 Task: Find connections with filter location São Miguel do Iguaçu with filter topic #Learningswith filter profile language German with filter current company Oldendorff Carriers GmbH & Co. KG with filter school Bishop Heber College, Tiruchirappalli - 620 017. with filter industry Abrasives and Nonmetallic Minerals Manufacturing with filter service category Financial Reporting with filter keywords title Customer Service Manager
Action: Mouse moved to (569, 207)
Screenshot: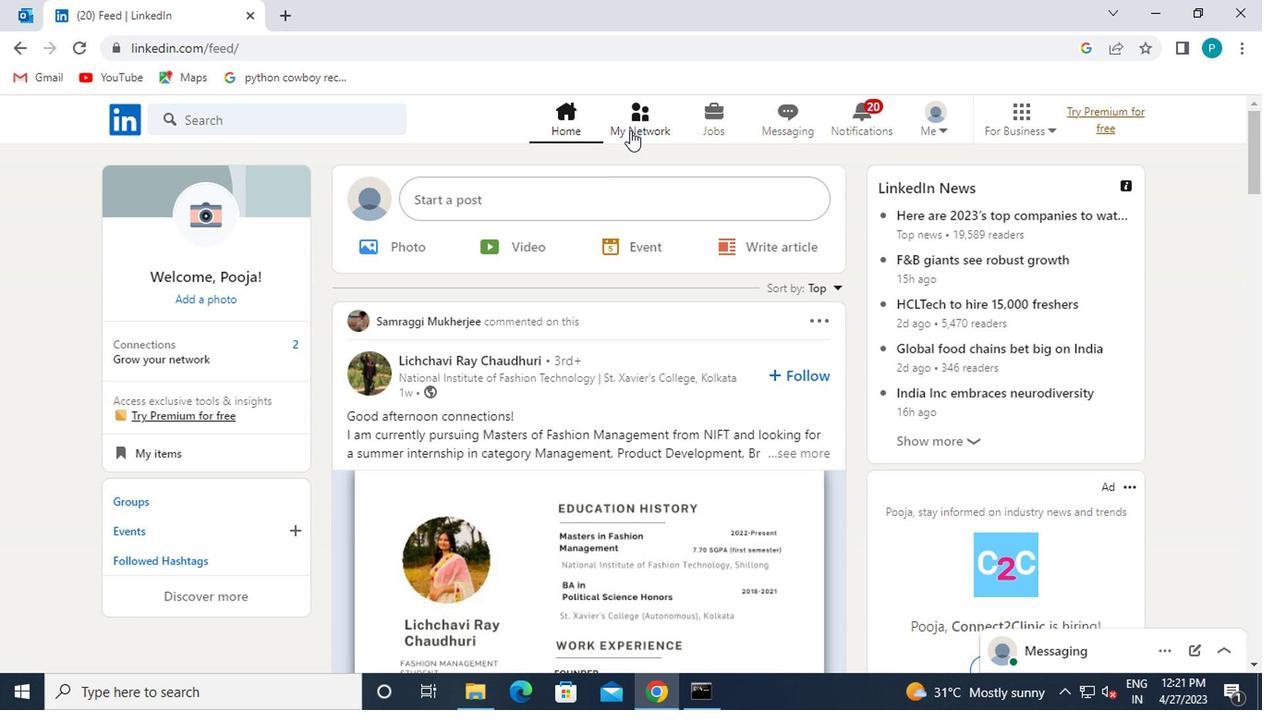 
Action: Mouse pressed left at (569, 207)
Screenshot: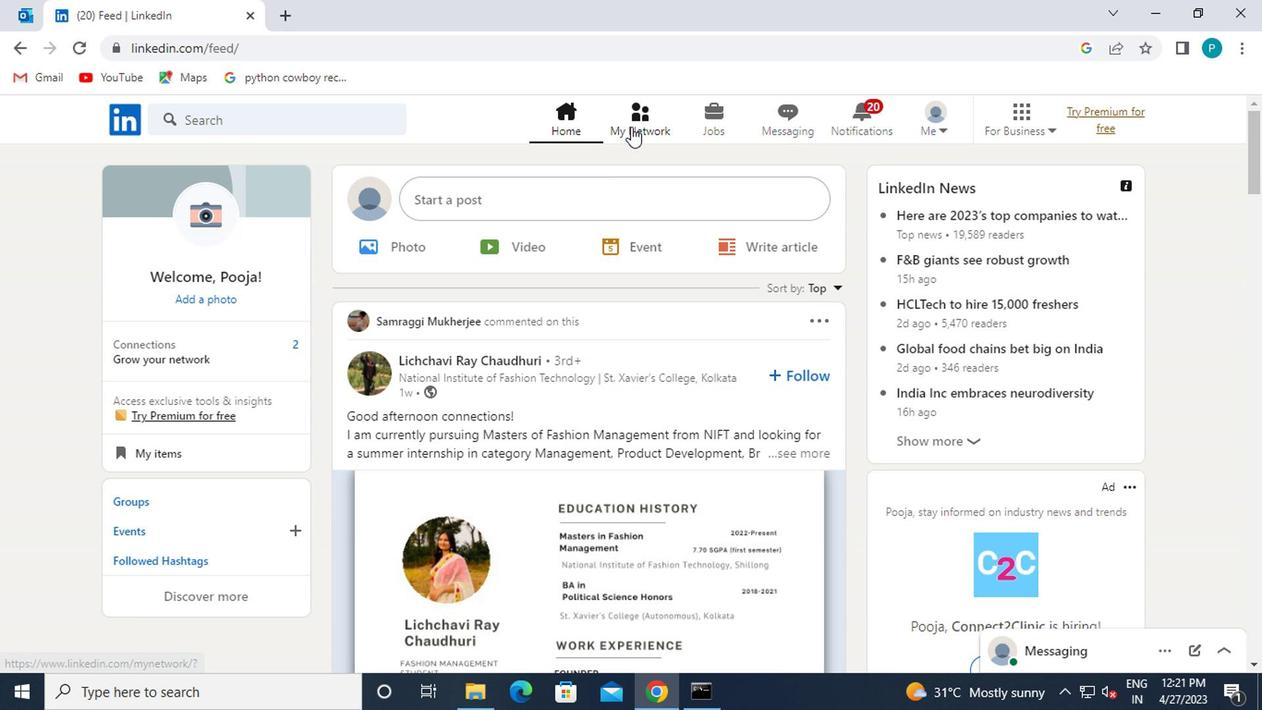 
Action: Mouse moved to (339, 274)
Screenshot: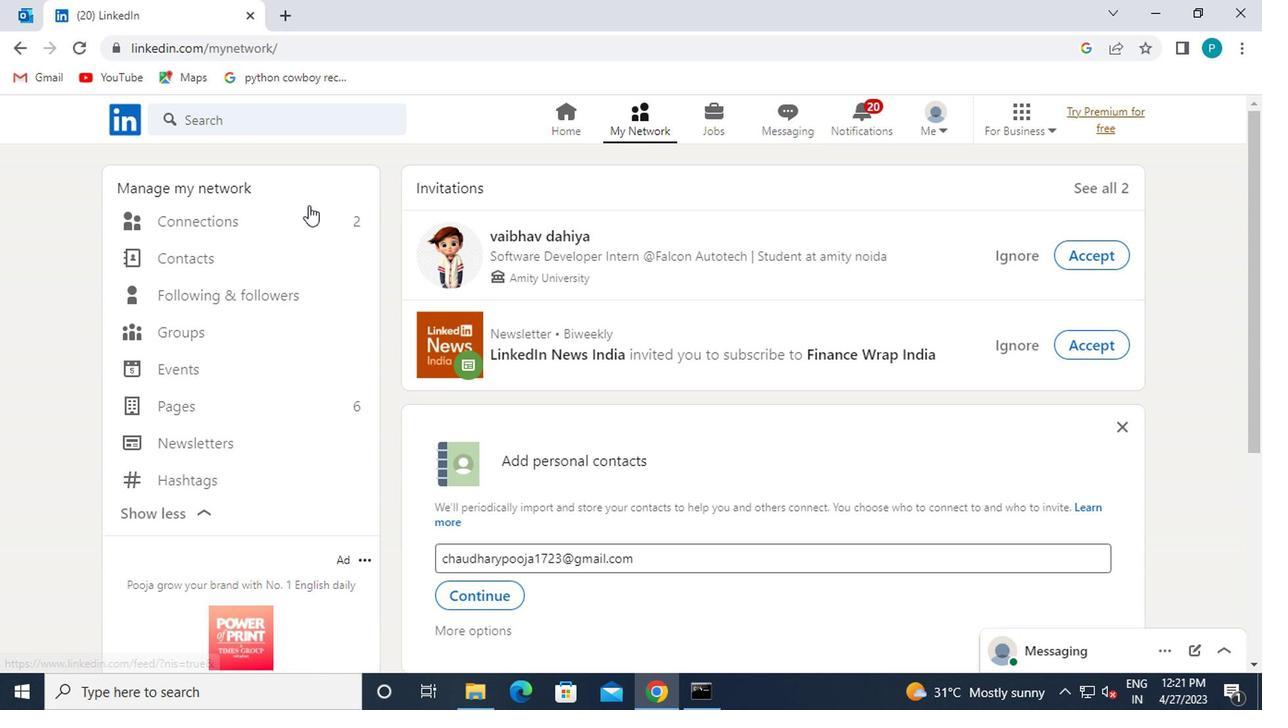 
Action: Mouse pressed left at (339, 274)
Screenshot: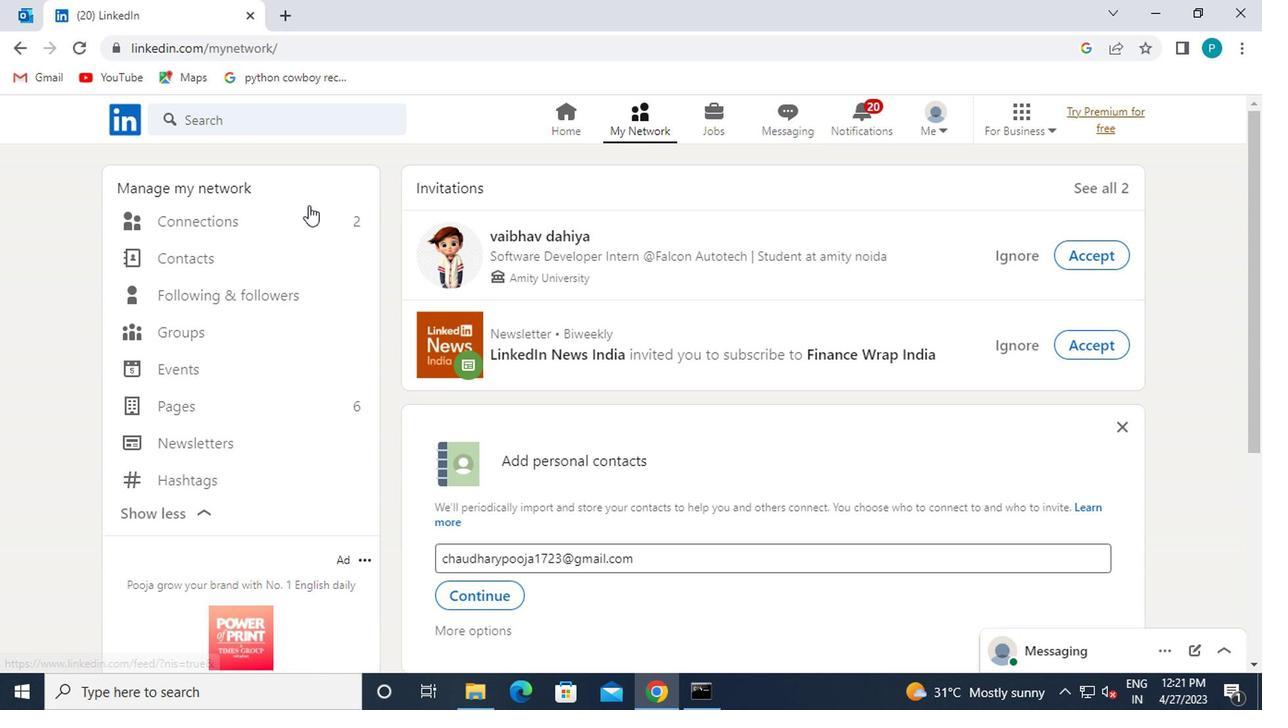 
Action: Mouse moved to (679, 276)
Screenshot: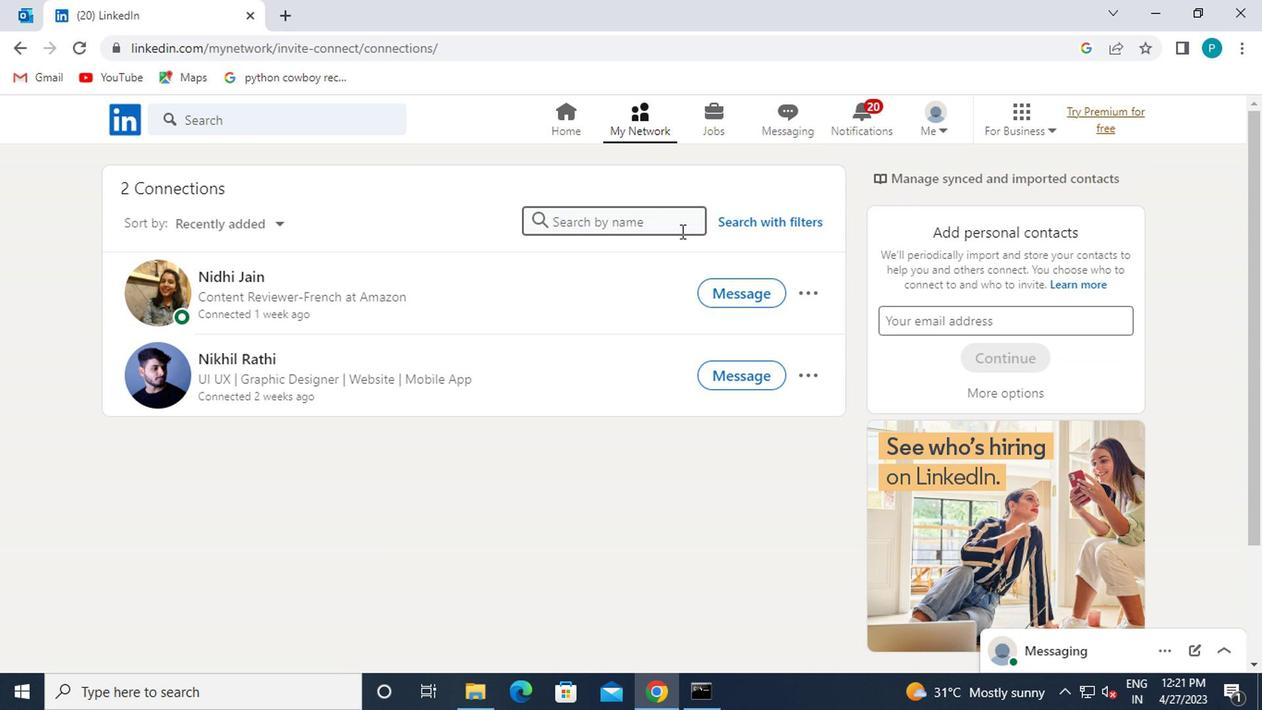 
Action: Mouse pressed left at (679, 276)
Screenshot: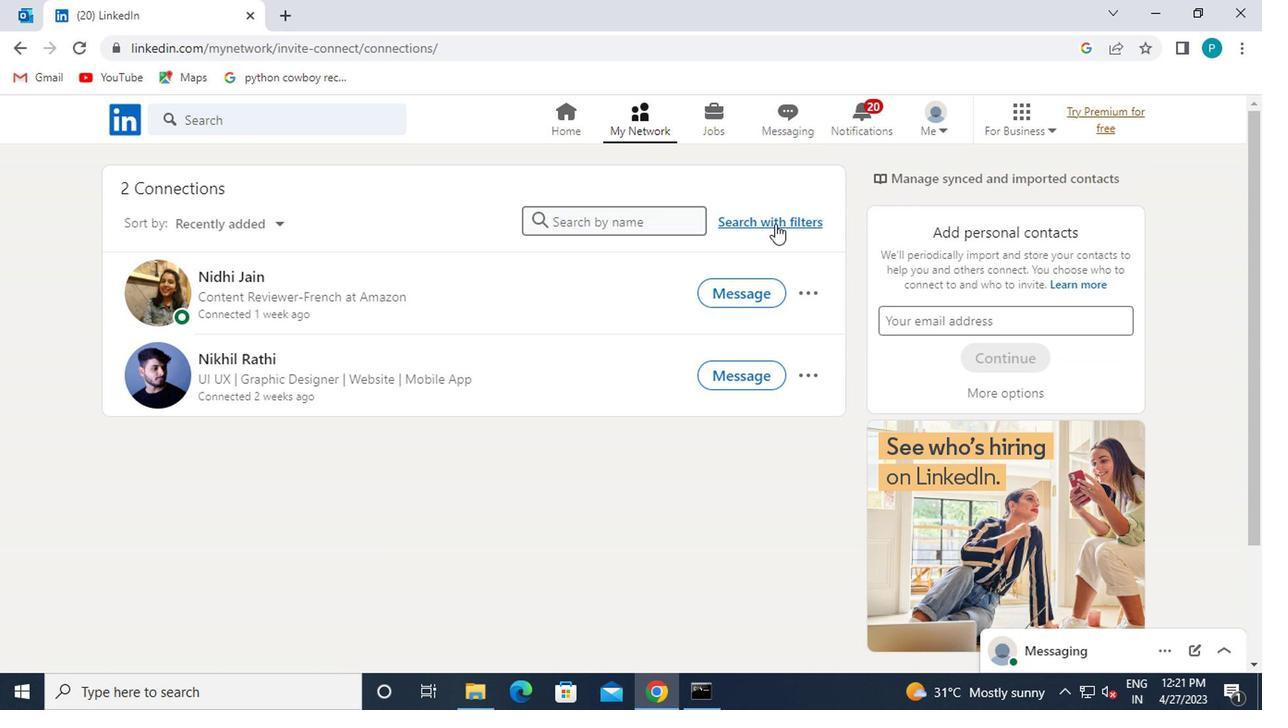 
Action: Mouse moved to (599, 244)
Screenshot: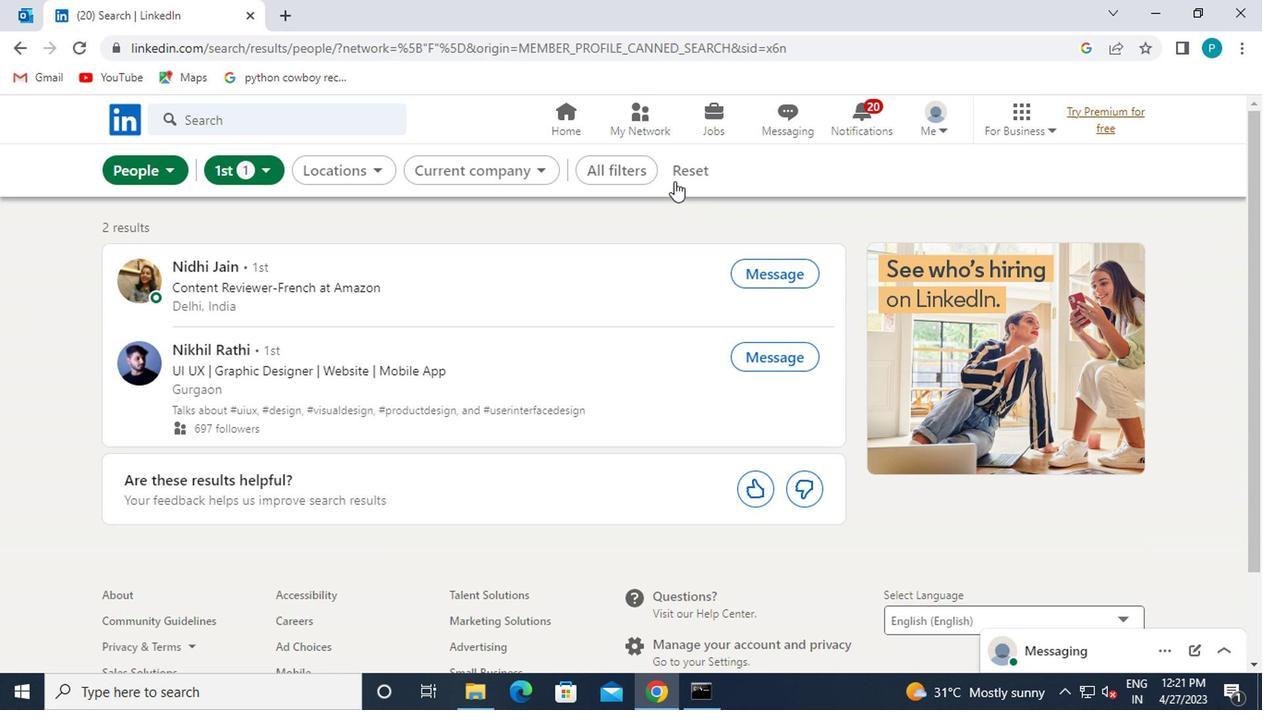 
Action: Mouse pressed left at (599, 244)
Screenshot: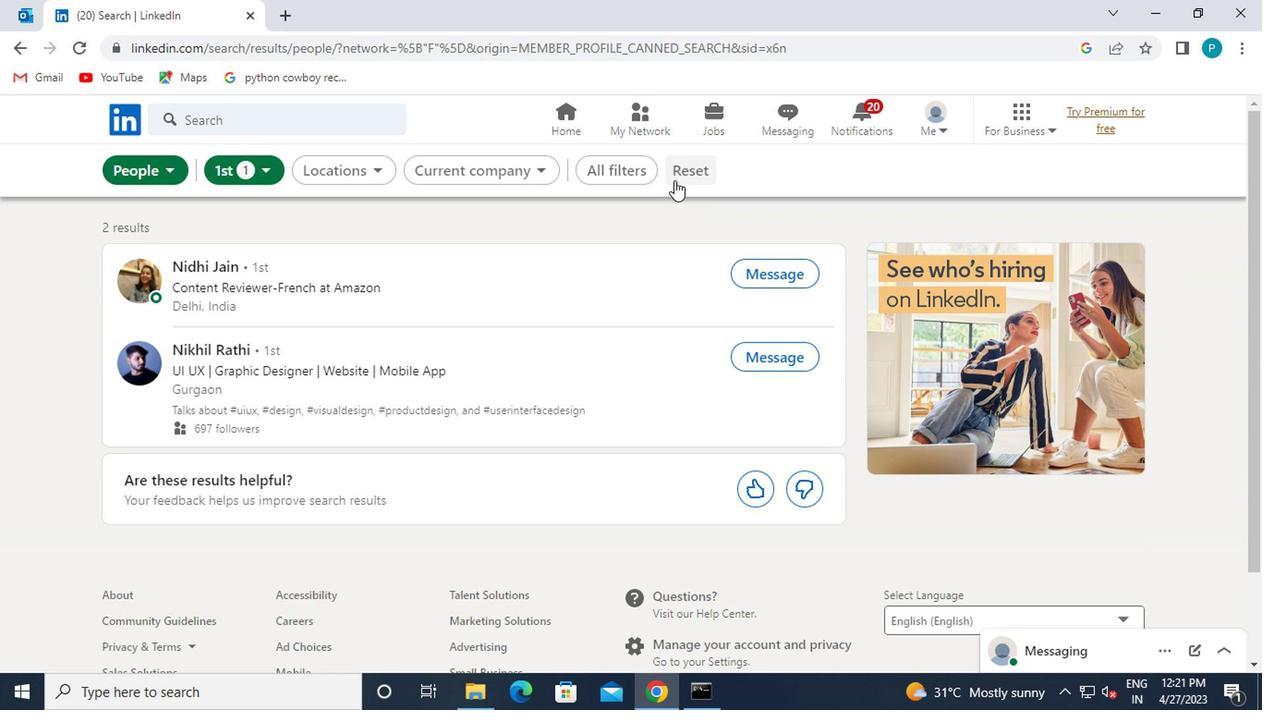 
Action: Mouse moved to (585, 247)
Screenshot: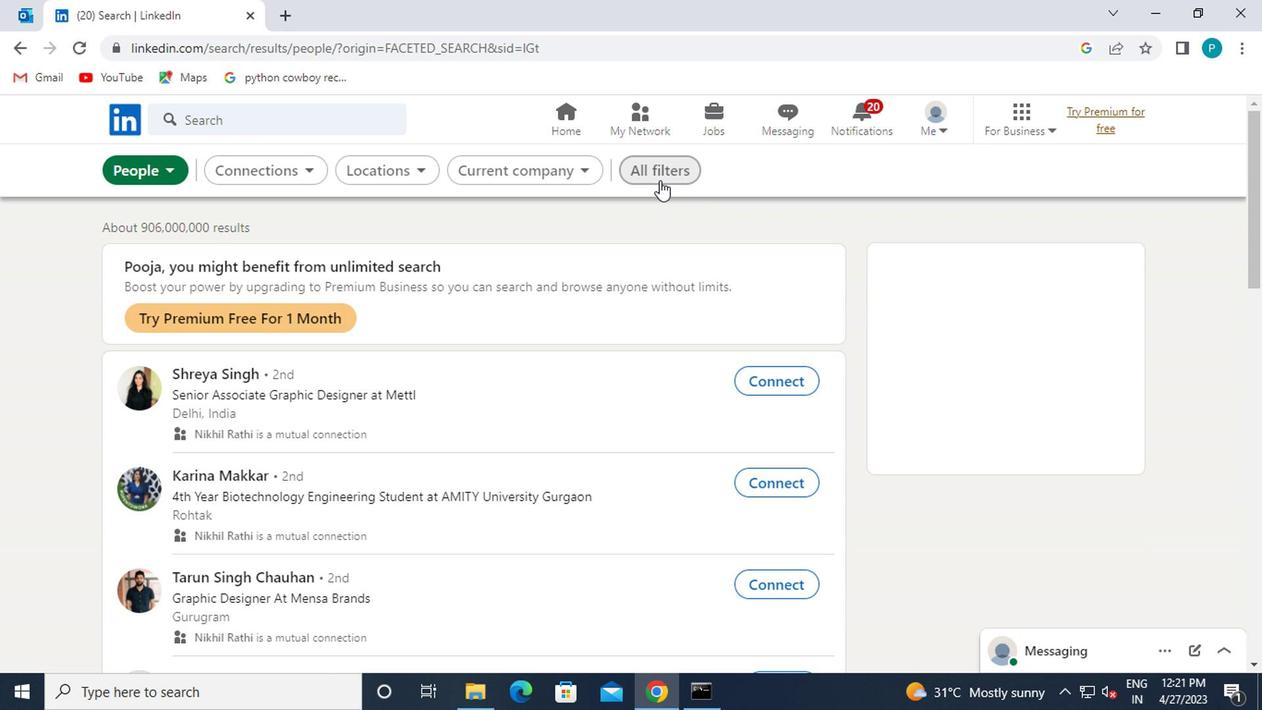
Action: Mouse pressed left at (585, 247)
Screenshot: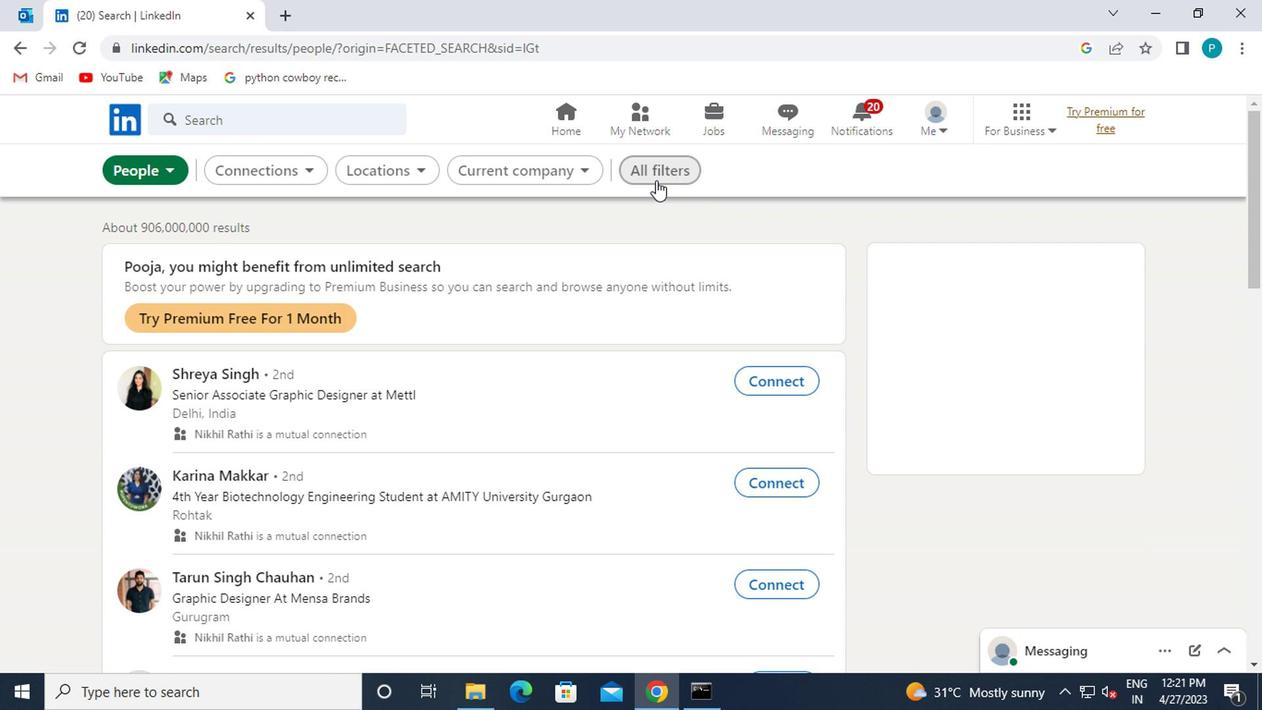 
Action: Mouse moved to (697, 397)
Screenshot: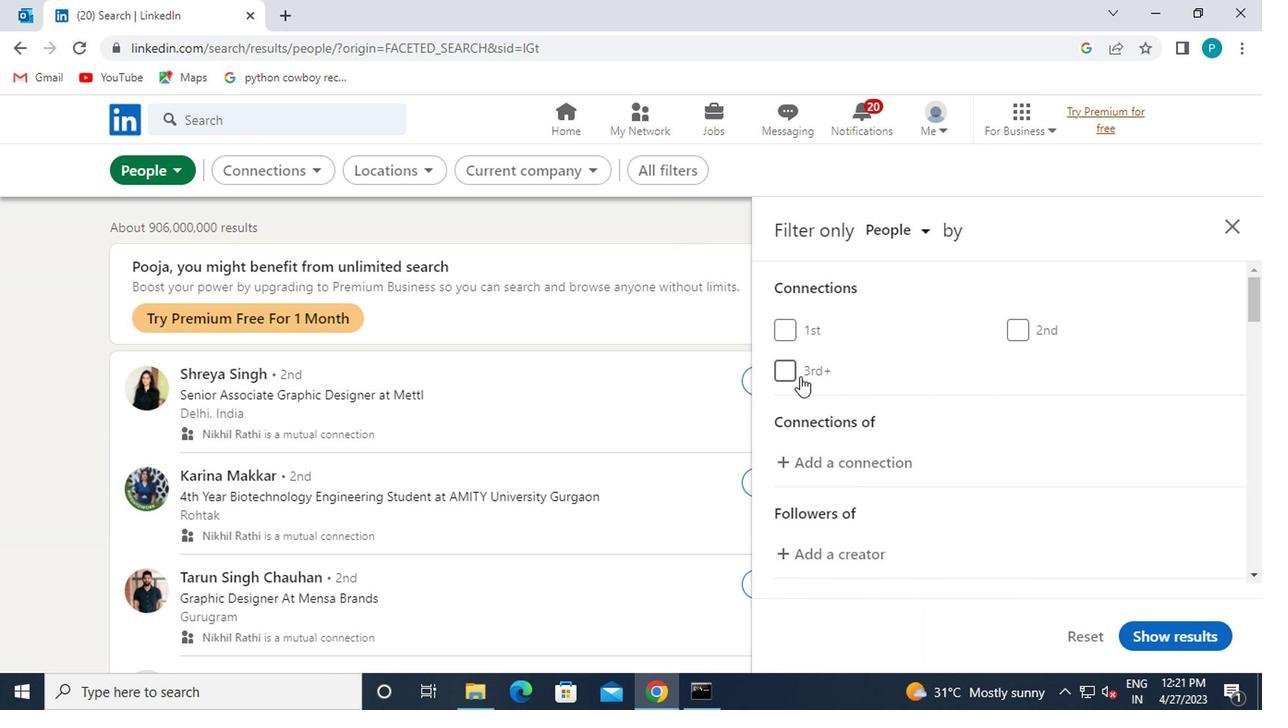 
Action: Mouse scrolled (697, 396) with delta (0, 0)
Screenshot: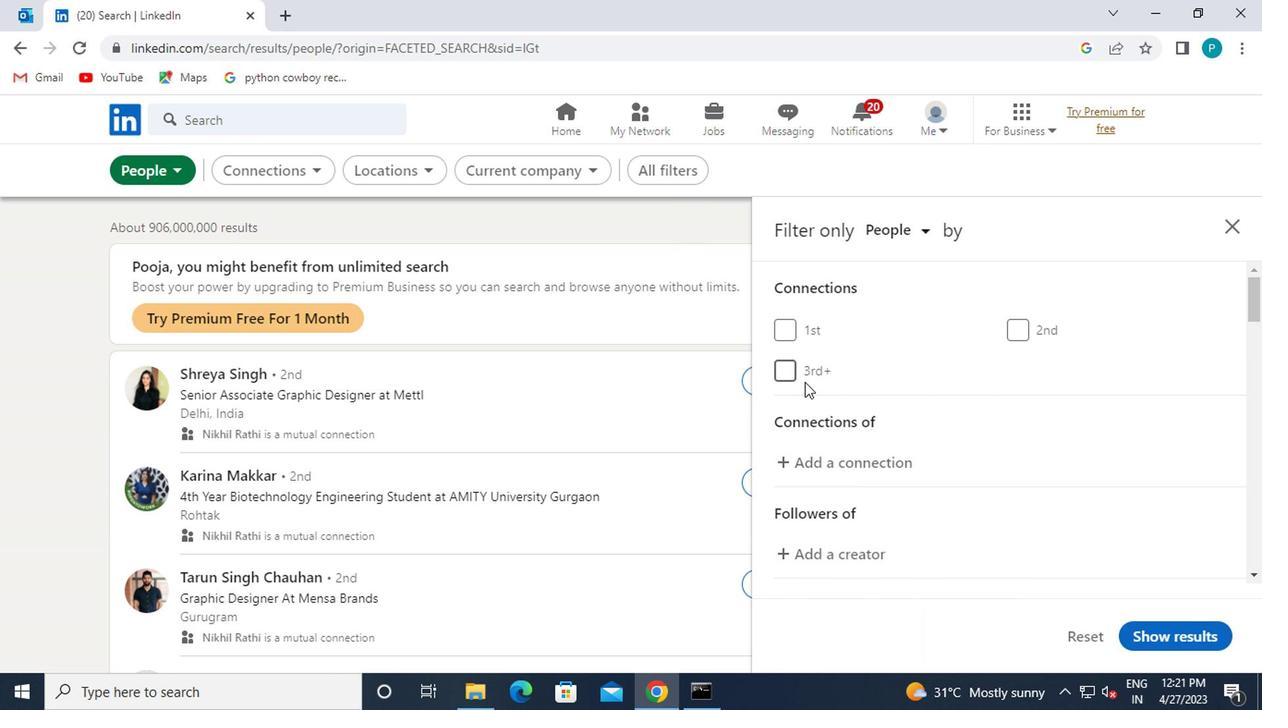 
Action: Mouse moved to (700, 401)
Screenshot: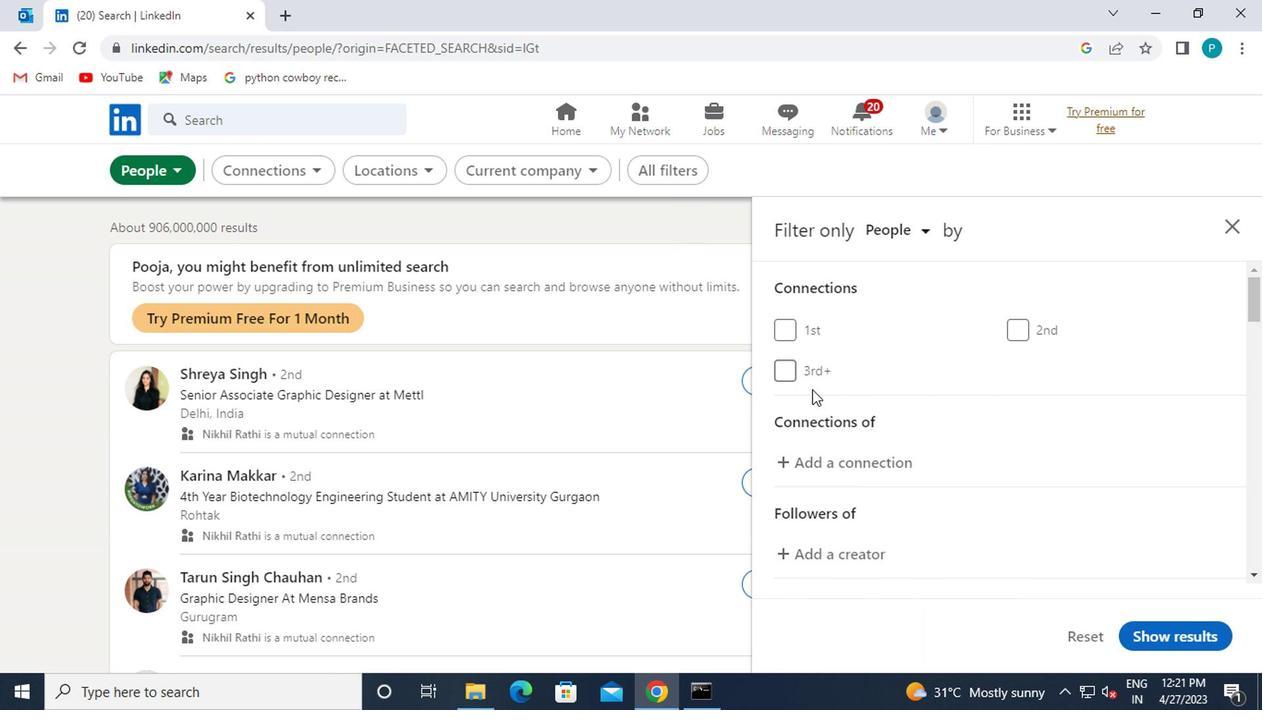 
Action: Mouse scrolled (700, 401) with delta (0, 0)
Screenshot: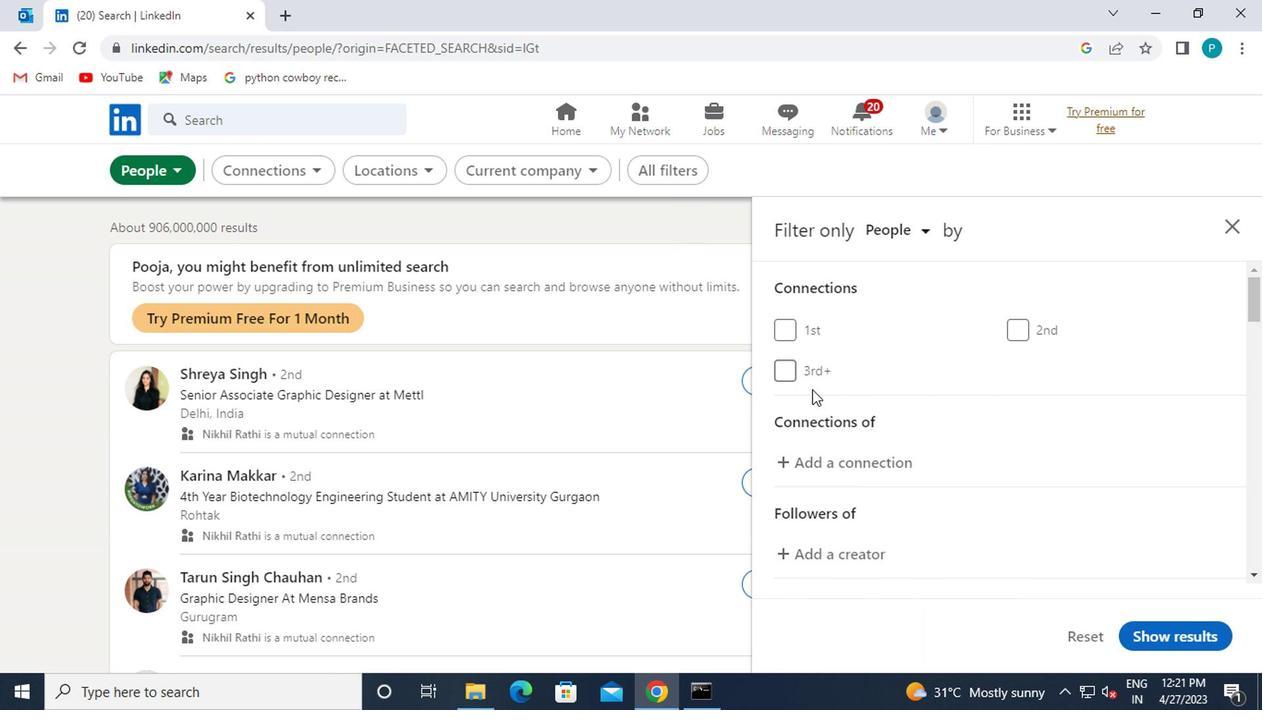 
Action: Mouse moved to (886, 499)
Screenshot: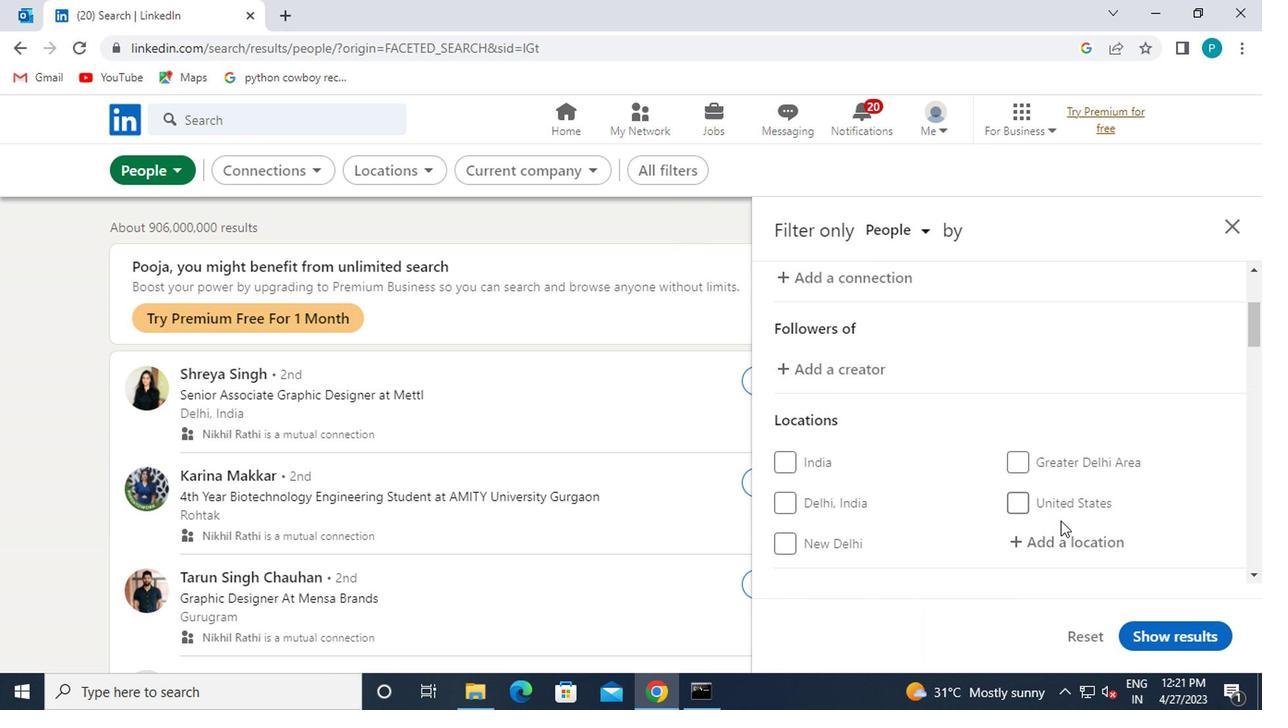 
Action: Mouse pressed left at (886, 499)
Screenshot: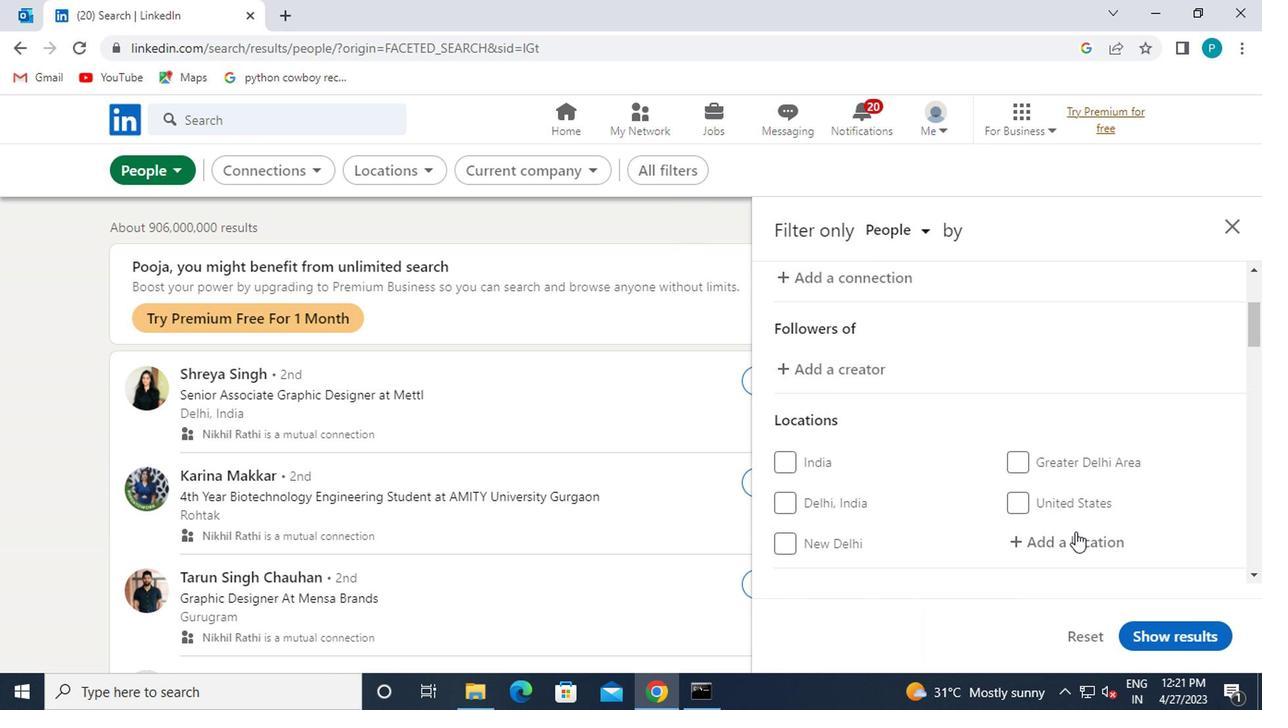
Action: Mouse moved to (781, 442)
Screenshot: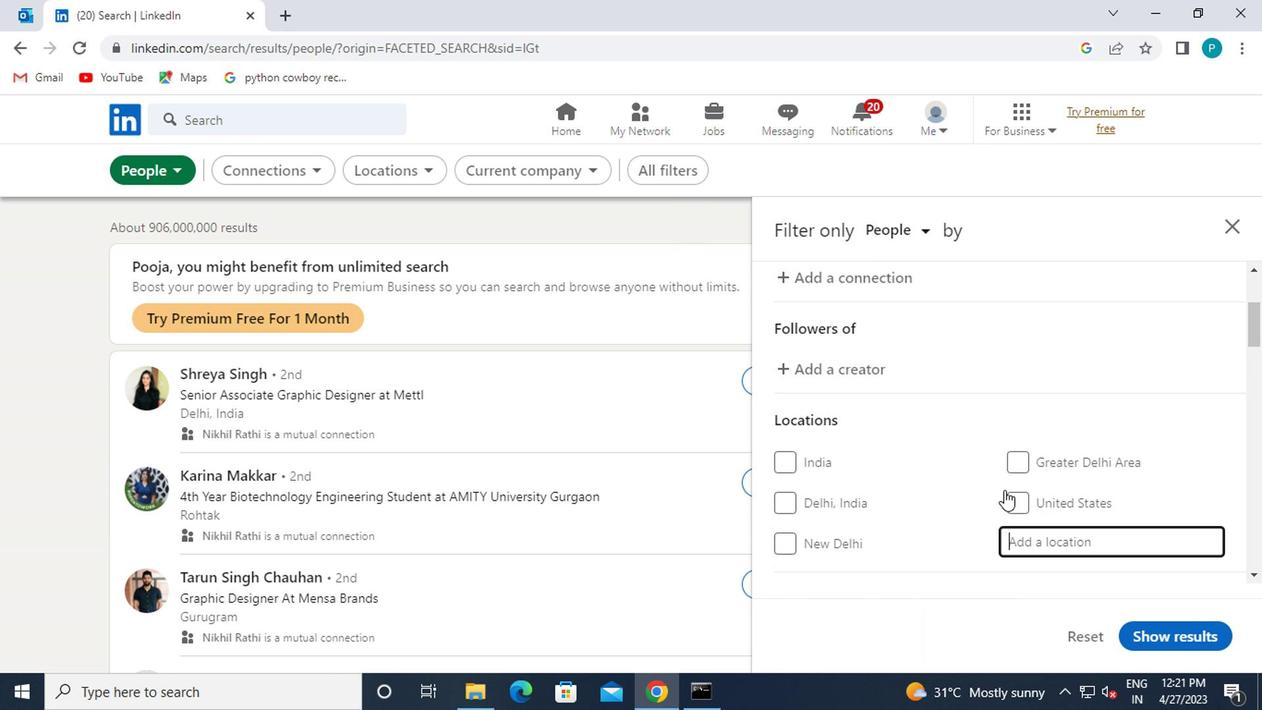
Action: Mouse scrolled (781, 441) with delta (0, 0)
Screenshot: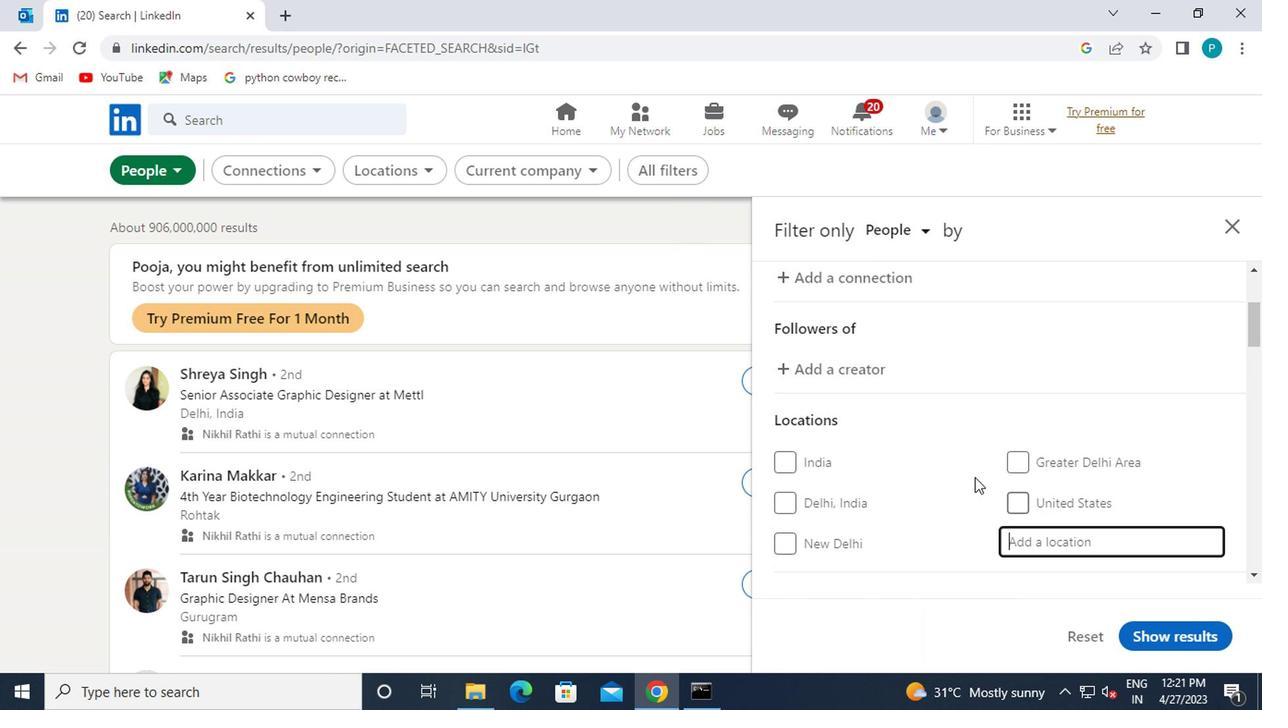 
Action: Mouse moved to (774, 424)
Screenshot: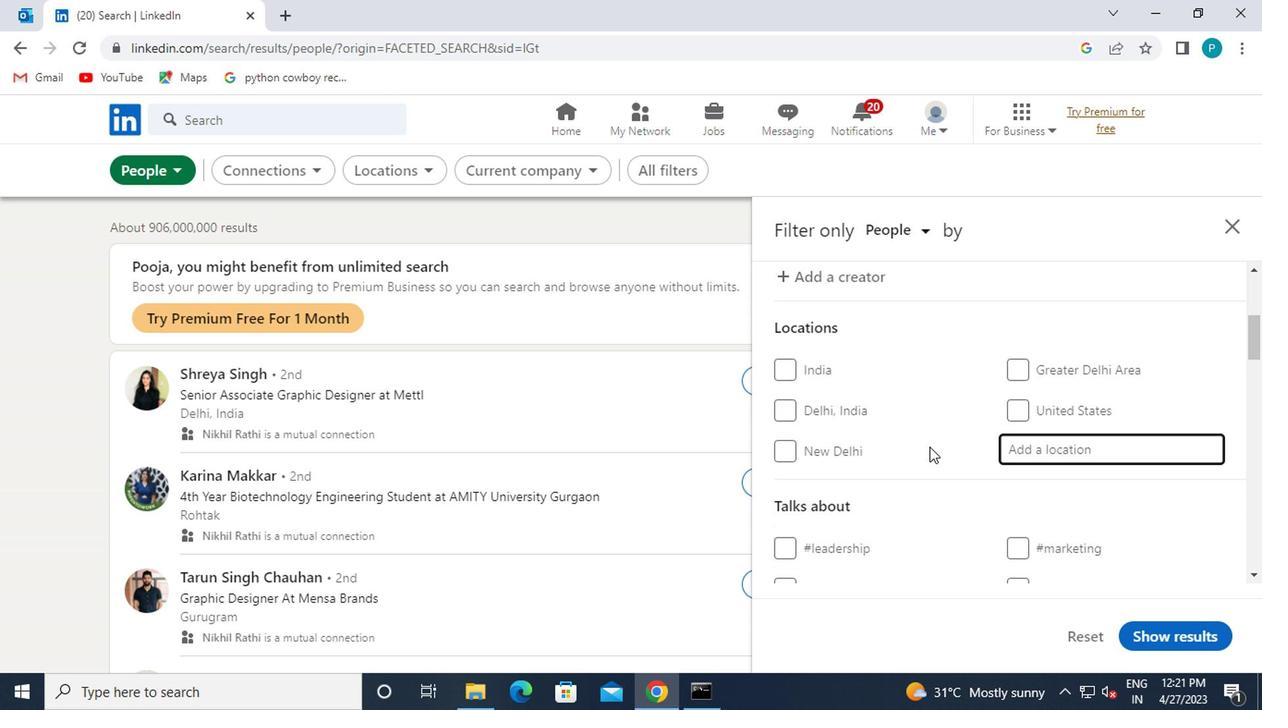 
Action: Key pressed sao<Key.space>miguel
Screenshot: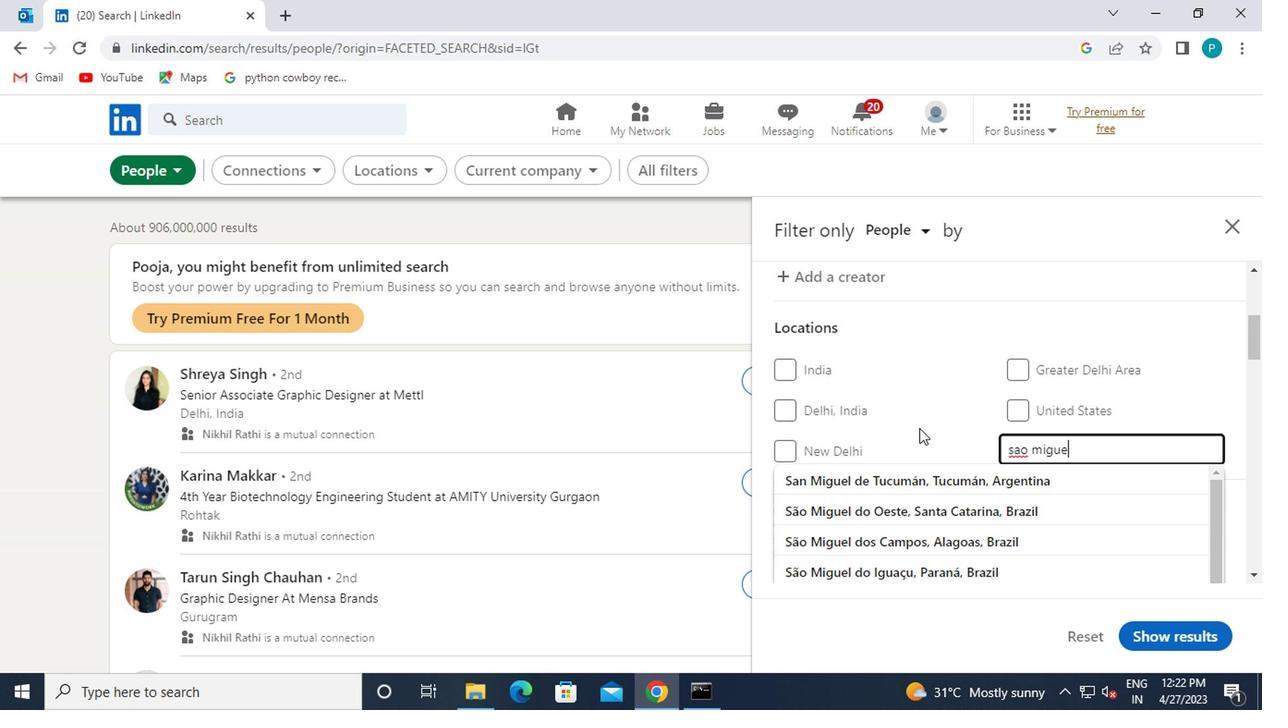 
Action: Mouse moved to (769, 453)
Screenshot: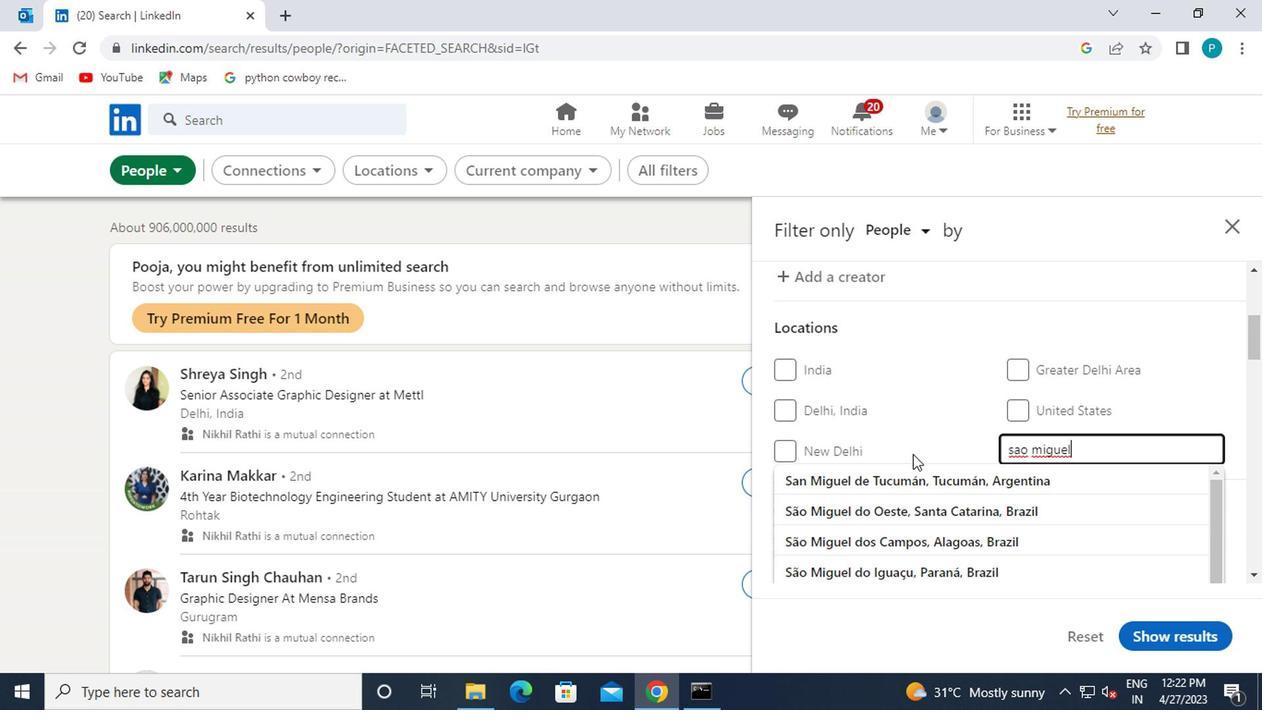 
Action: Mouse pressed left at (769, 453)
Screenshot: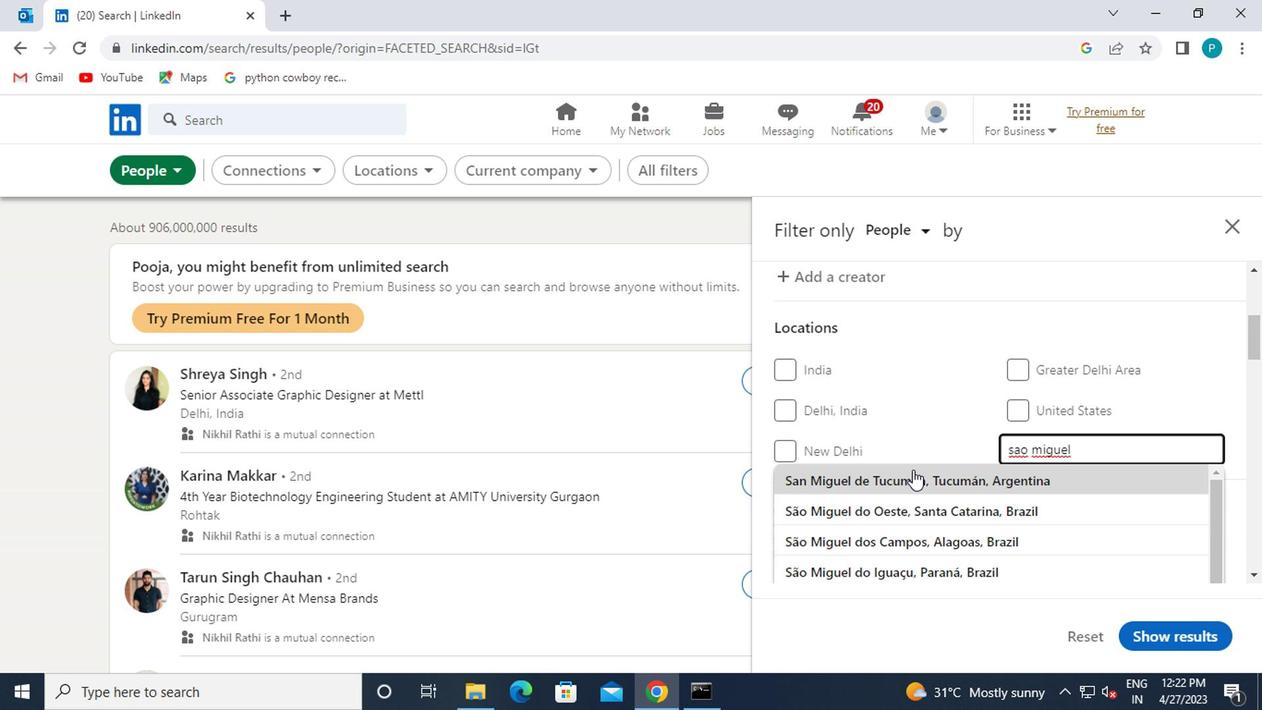 
Action: Mouse scrolled (769, 453) with delta (0, 0)
Screenshot: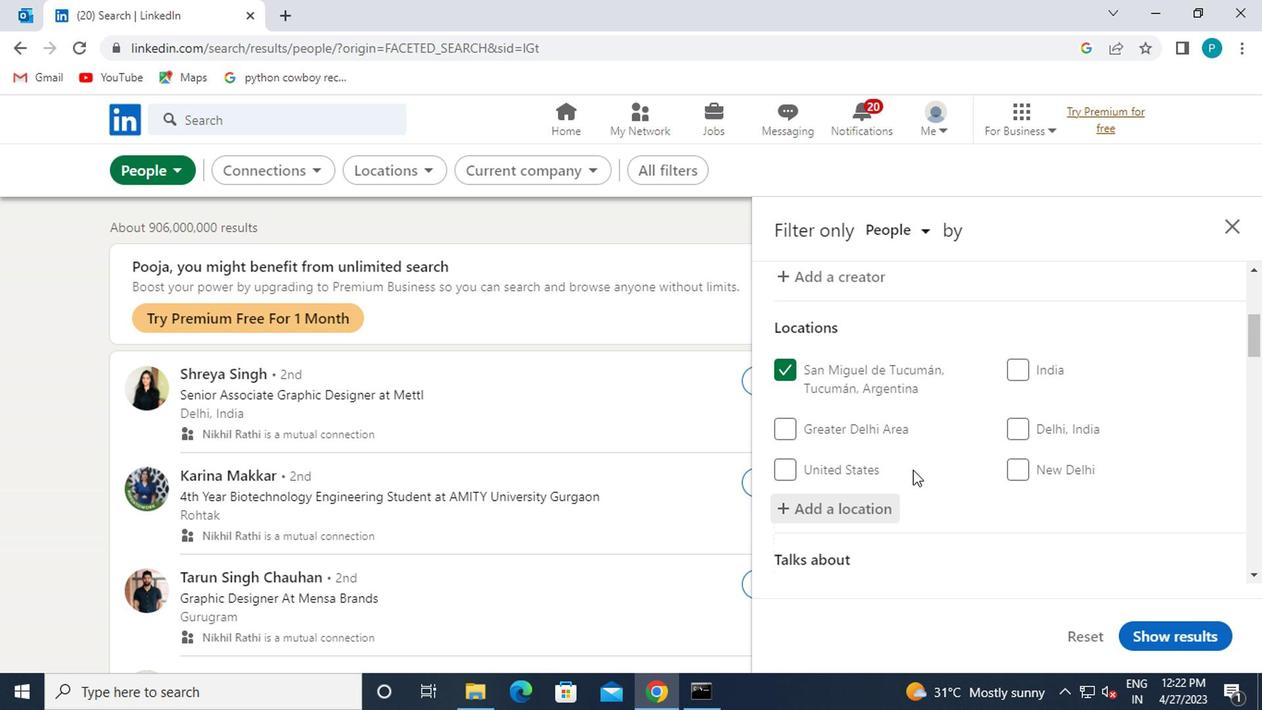 
Action: Mouse scrolled (769, 453) with delta (0, 0)
Screenshot: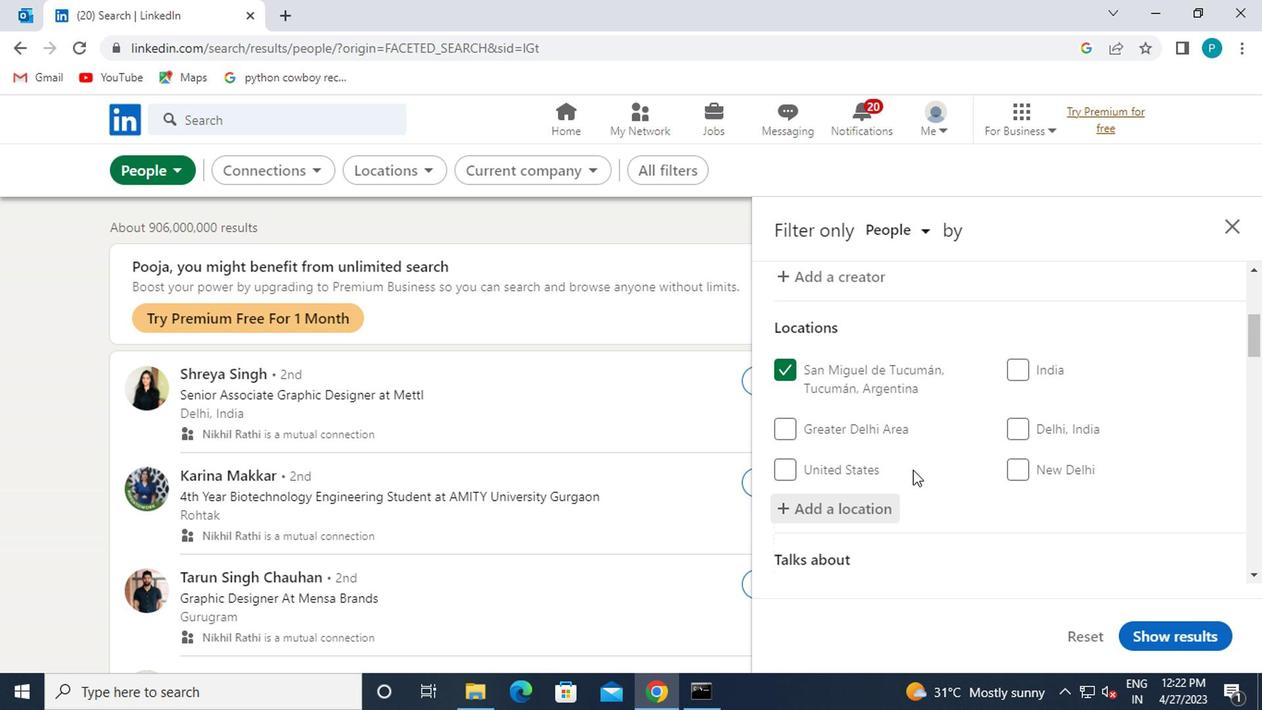 
Action: Mouse scrolled (769, 453) with delta (0, 0)
Screenshot: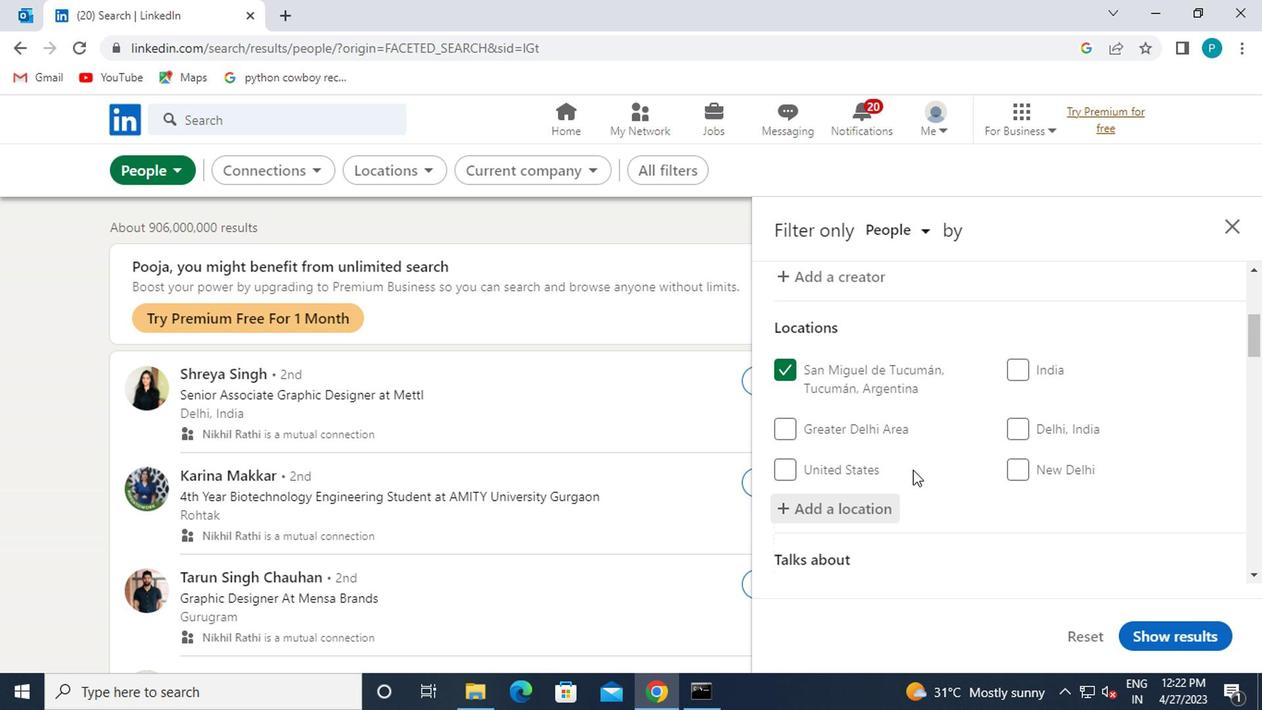 
Action: Mouse moved to (851, 407)
Screenshot: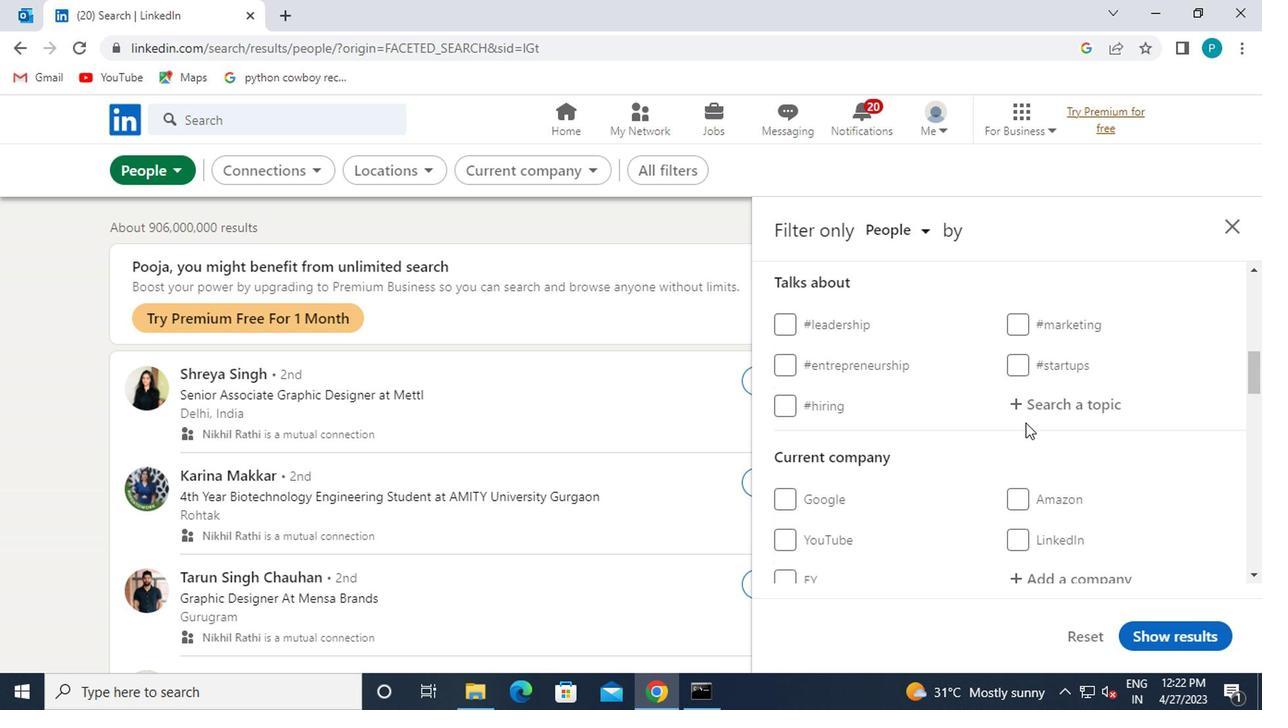 
Action: Mouse pressed left at (851, 407)
Screenshot: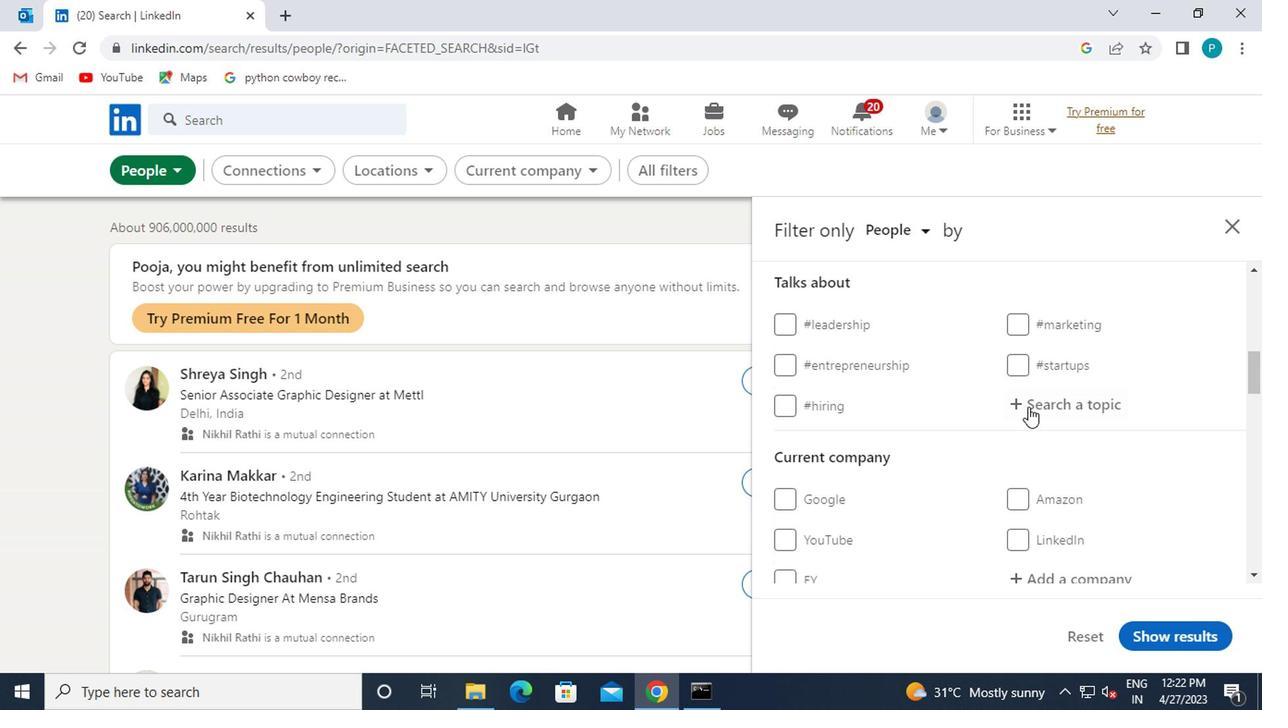 
Action: Key pressed <Key.shift>#<Key.caps_lock>L<Key.caps_lock>EARNING<Key.backspace>S
Screenshot: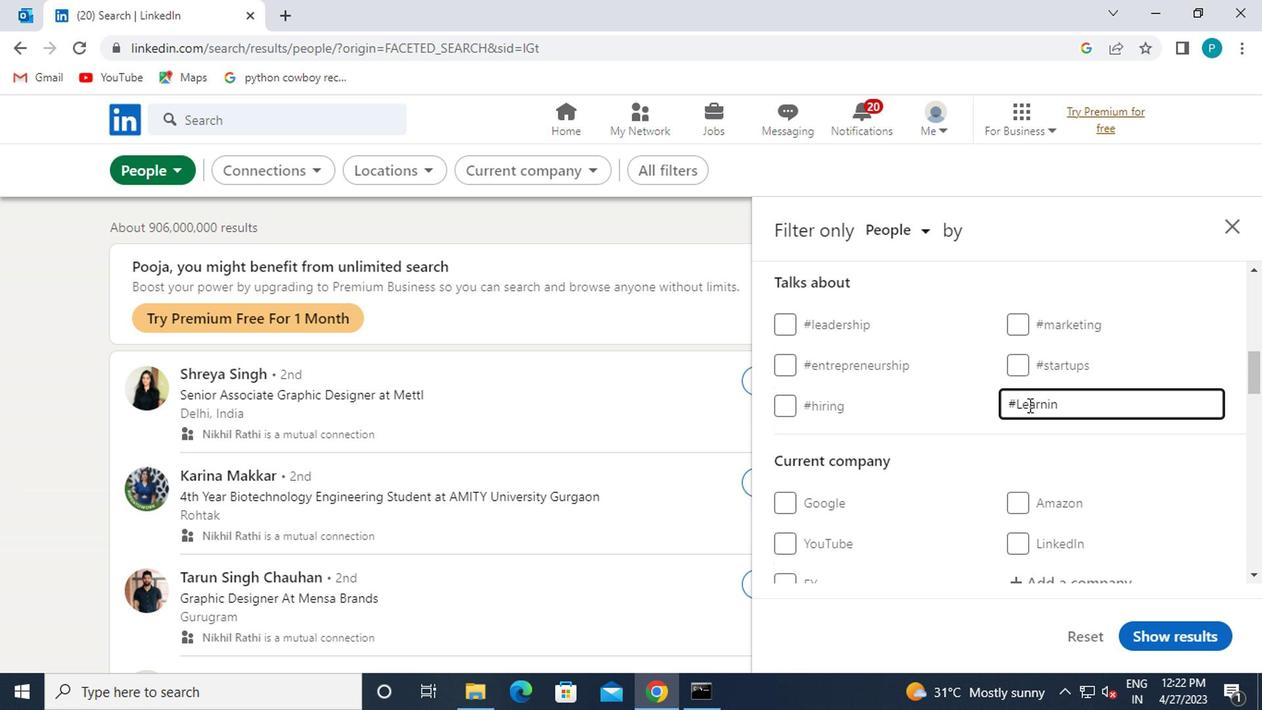 
Action: Mouse moved to (836, 415)
Screenshot: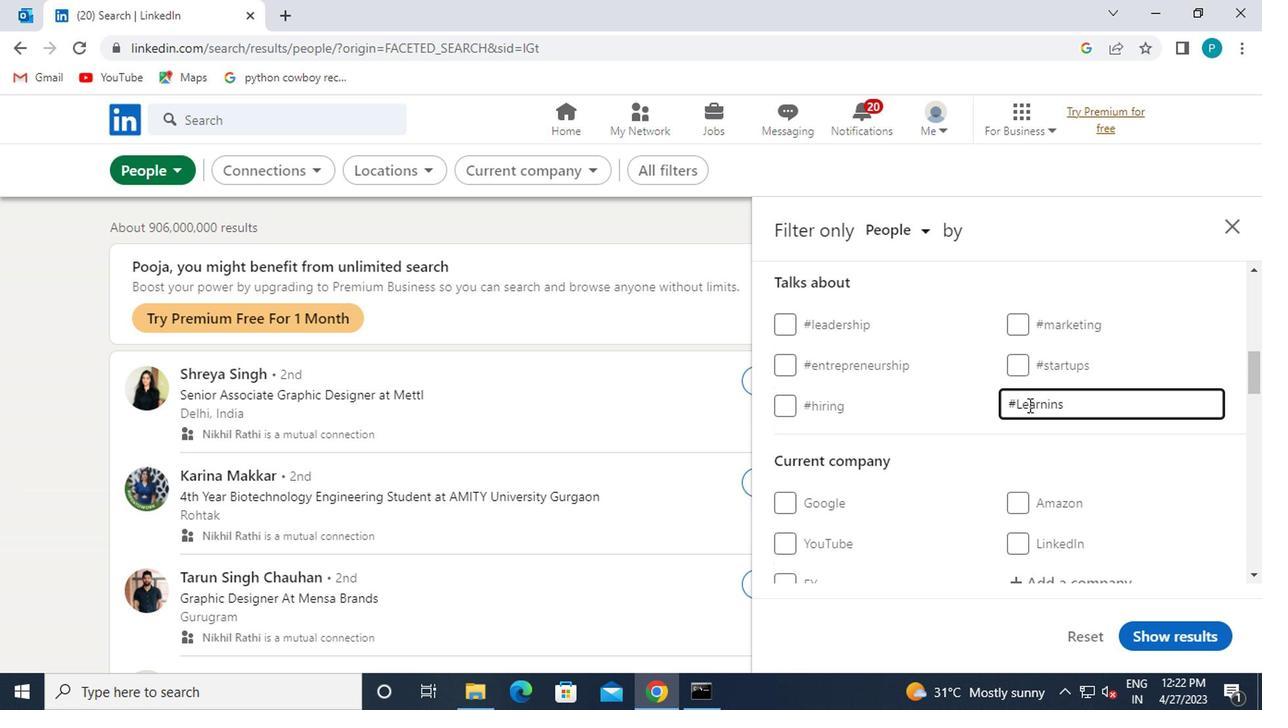
Action: Mouse scrolled (836, 414) with delta (0, 0)
Screenshot: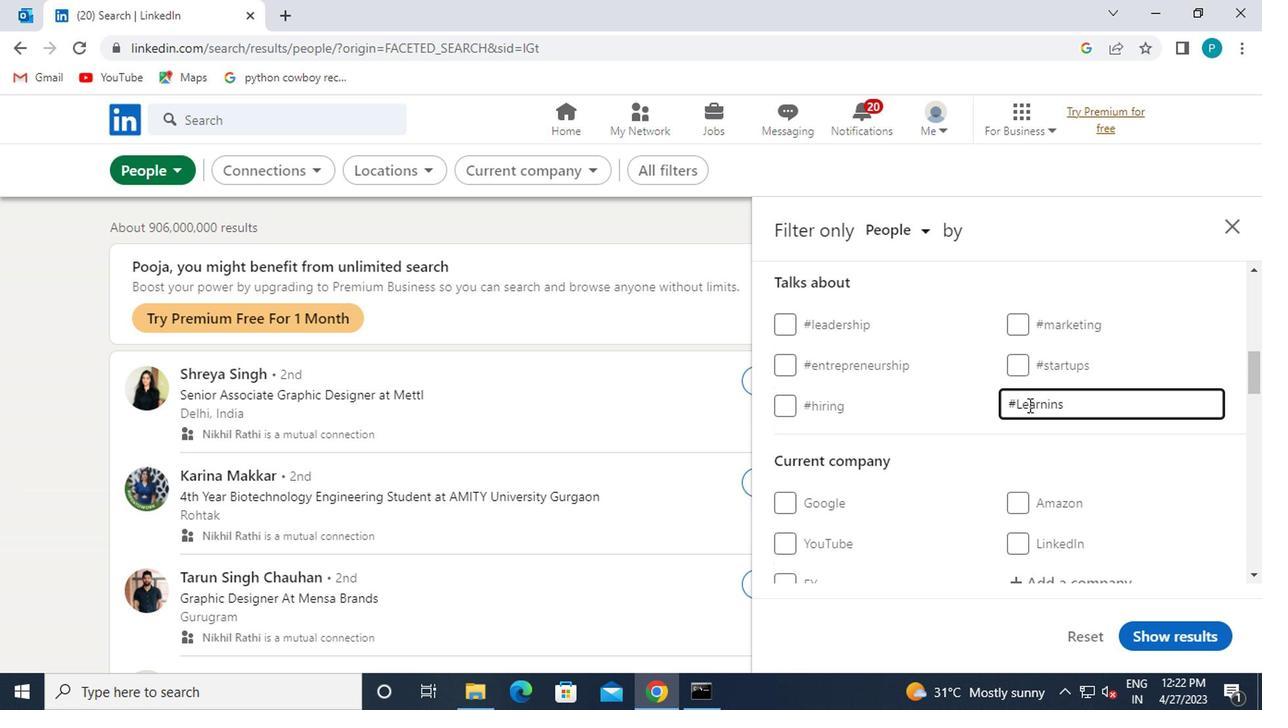 
Action: Mouse moved to (865, 343)
Screenshot: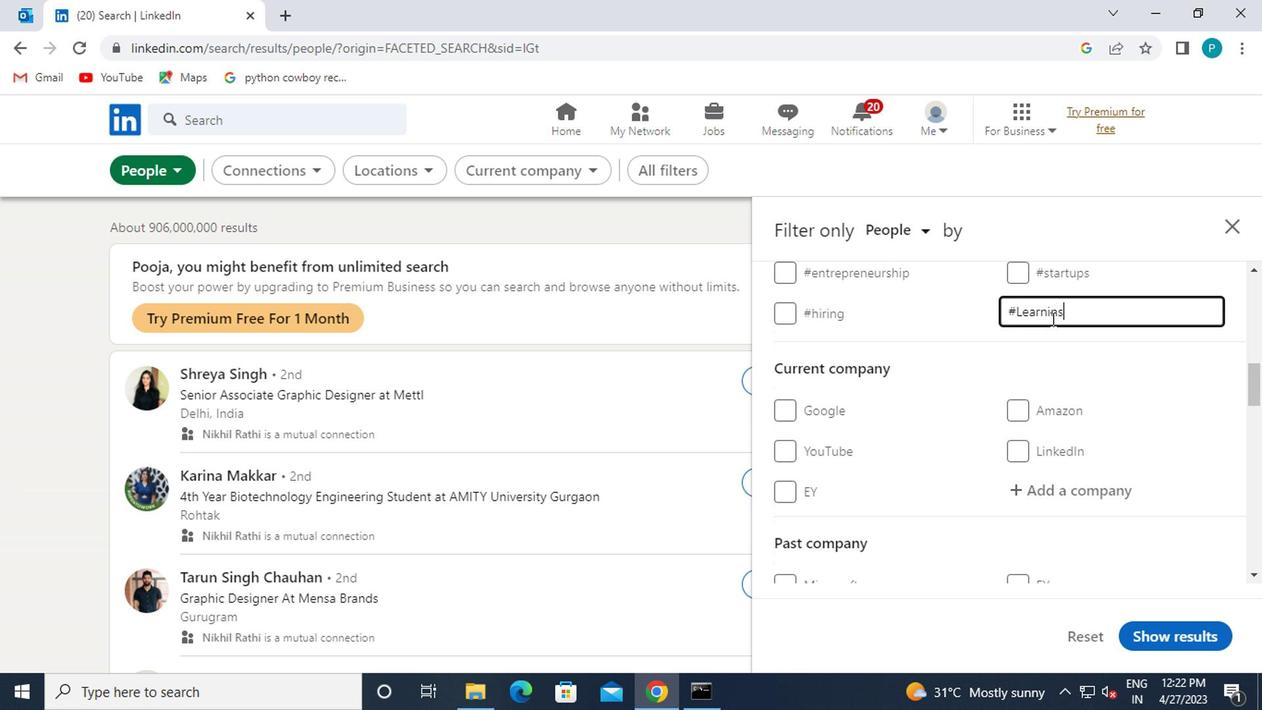 
Action: Mouse pressed left at (865, 343)
Screenshot: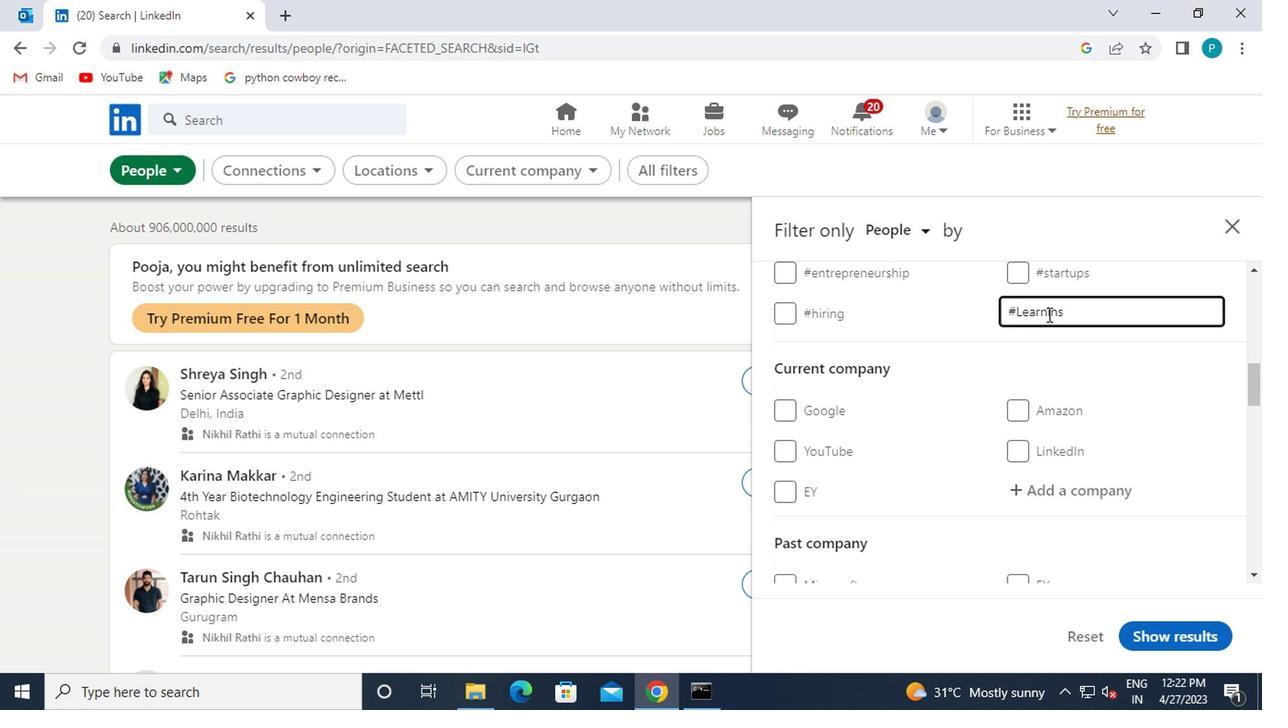 
Action: Mouse moved to (869, 343)
Screenshot: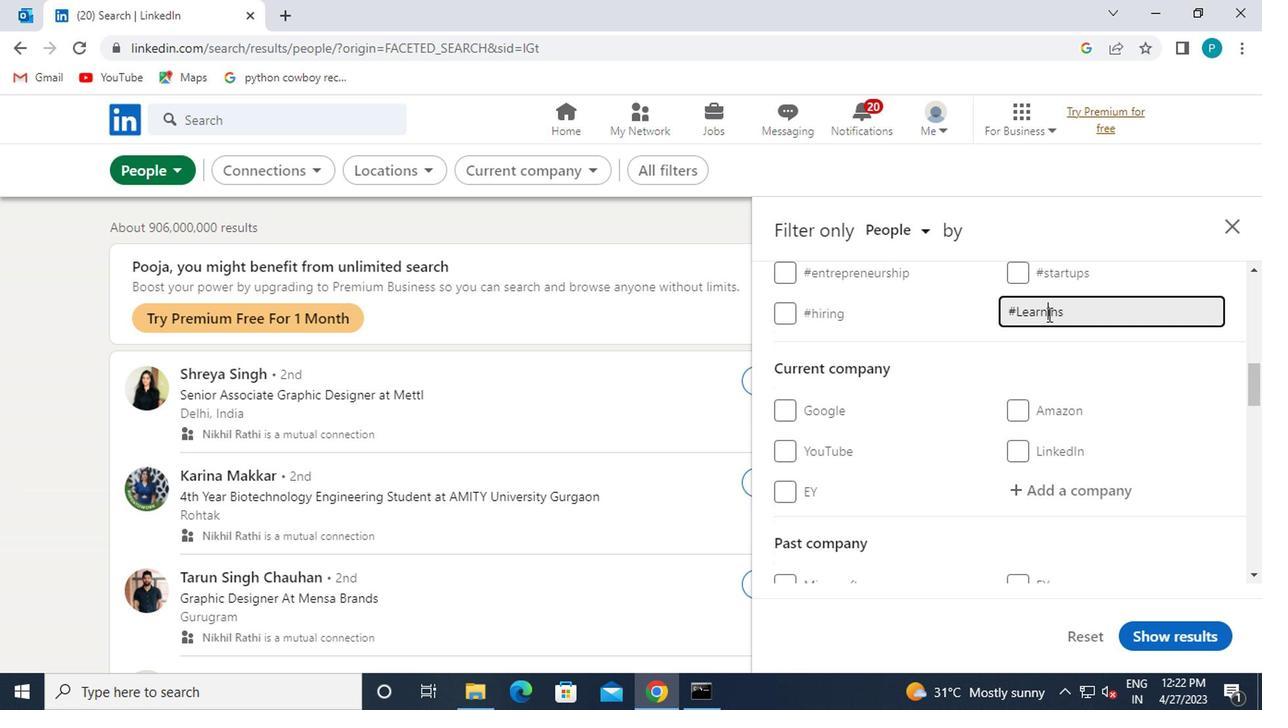 
Action: Mouse pressed left at (869, 343)
Screenshot: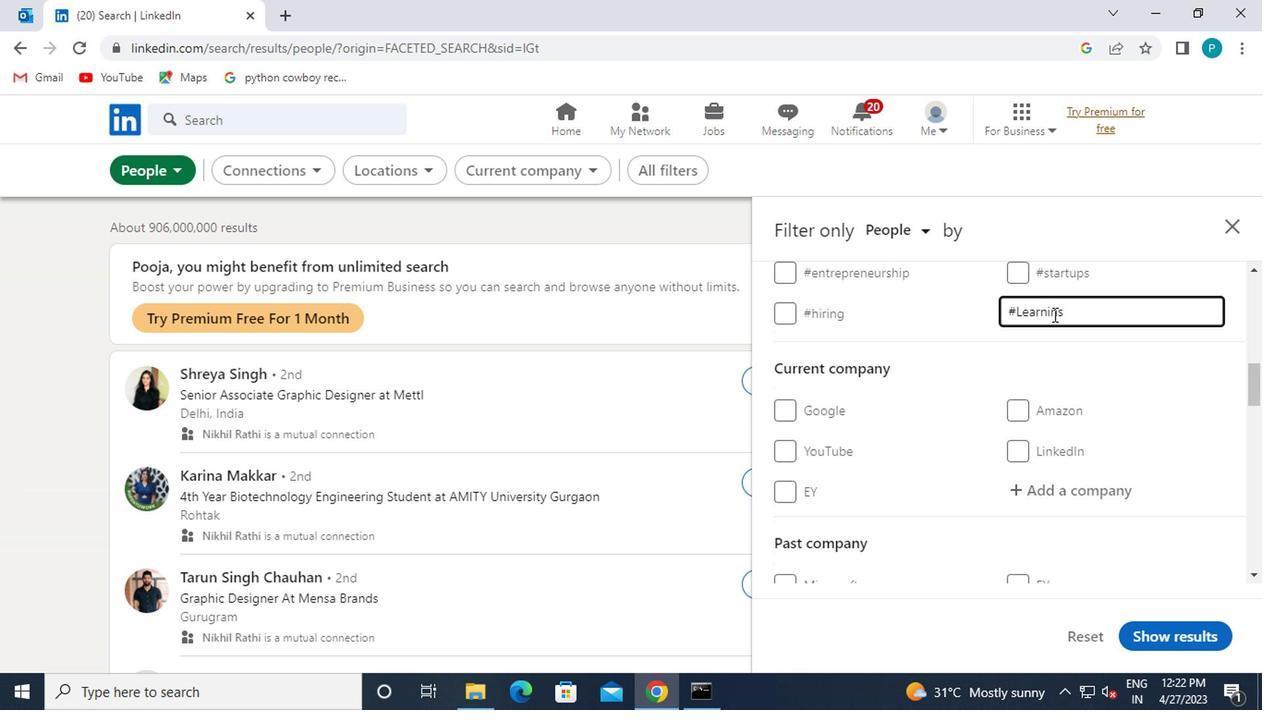 
Action: Mouse moved to (873, 339)
Screenshot: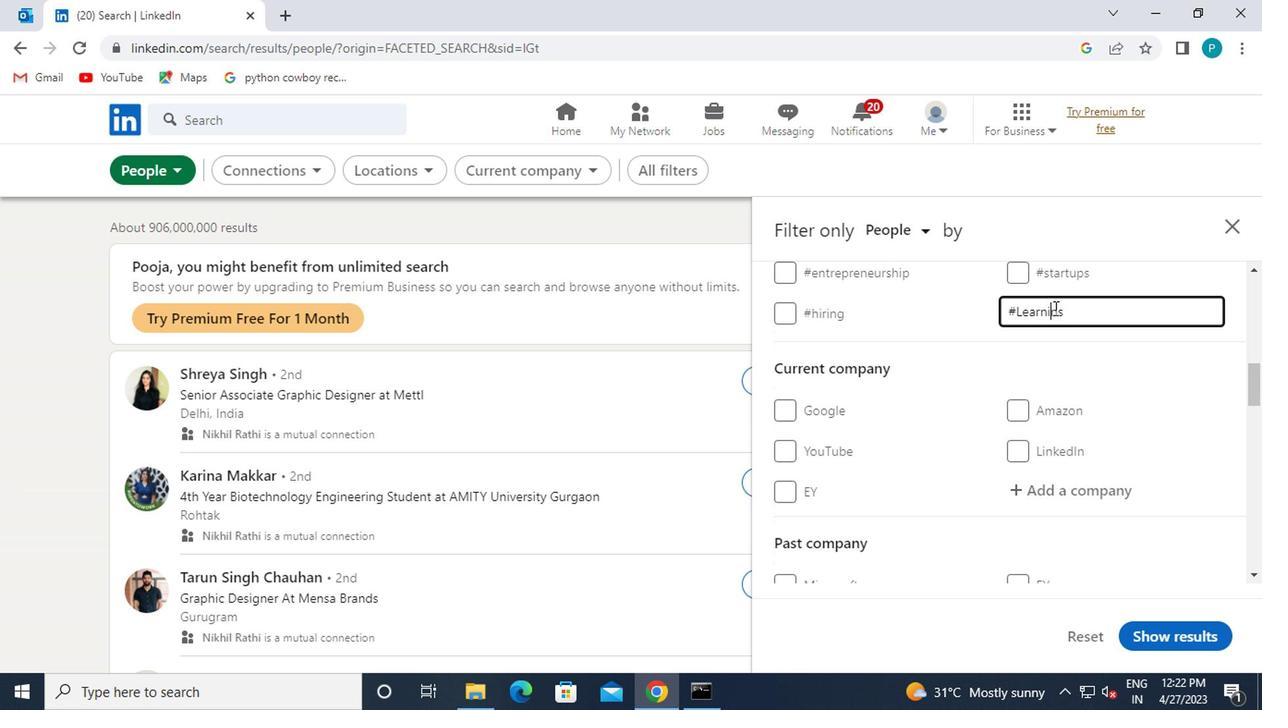
Action: Mouse pressed left at (873, 339)
Screenshot: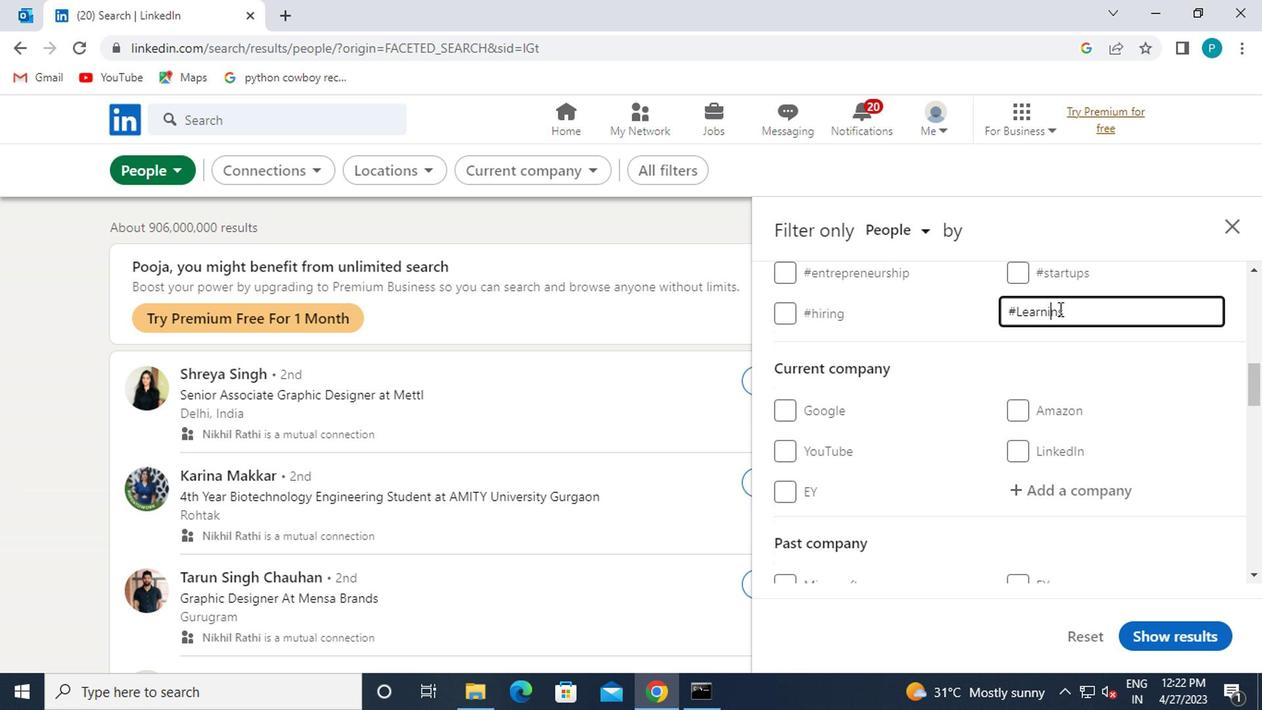 
Action: Key pressed G
Screenshot: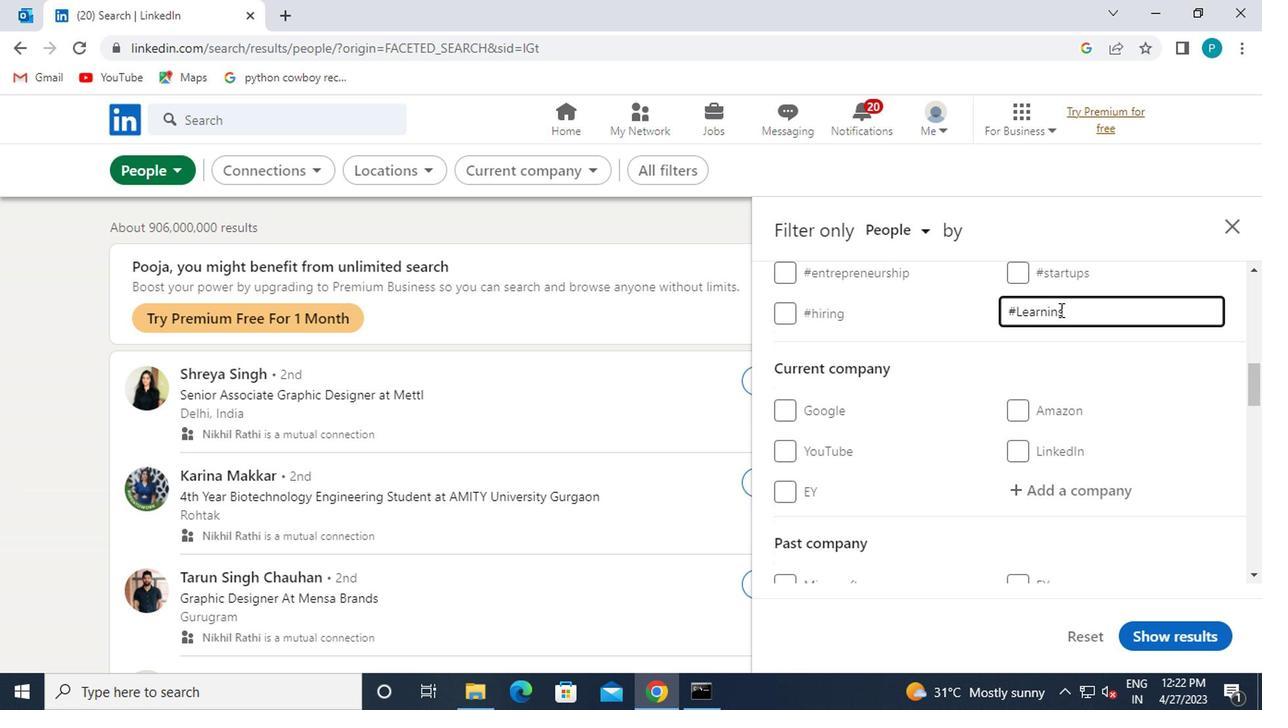 
Action: Mouse moved to (848, 428)
Screenshot: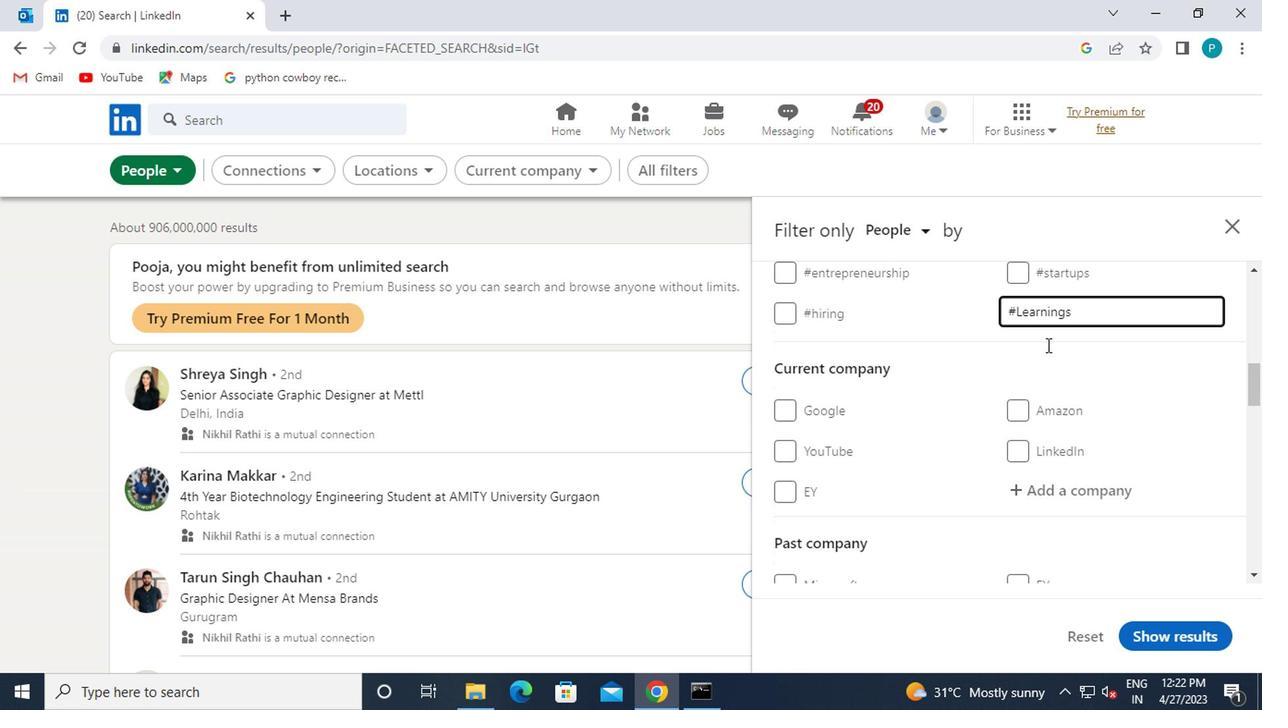 
Action: Mouse scrolled (848, 428) with delta (0, 0)
Screenshot: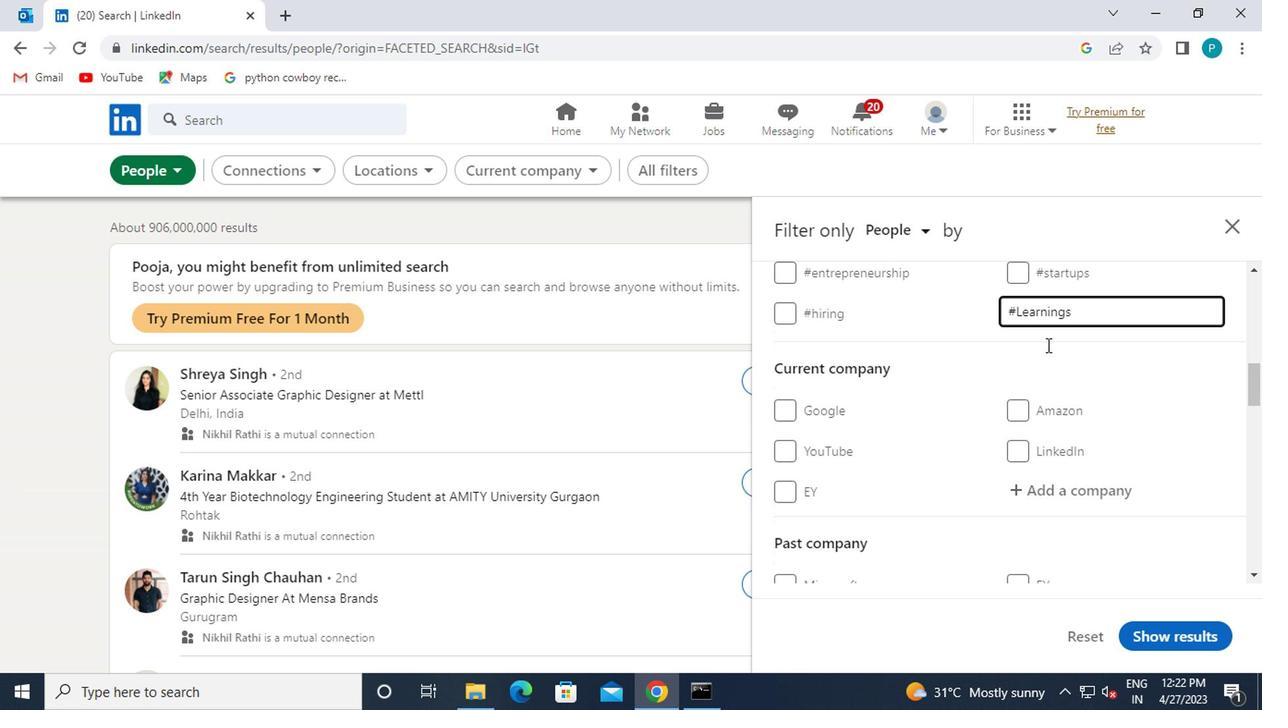 
Action: Mouse moved to (843, 403)
Screenshot: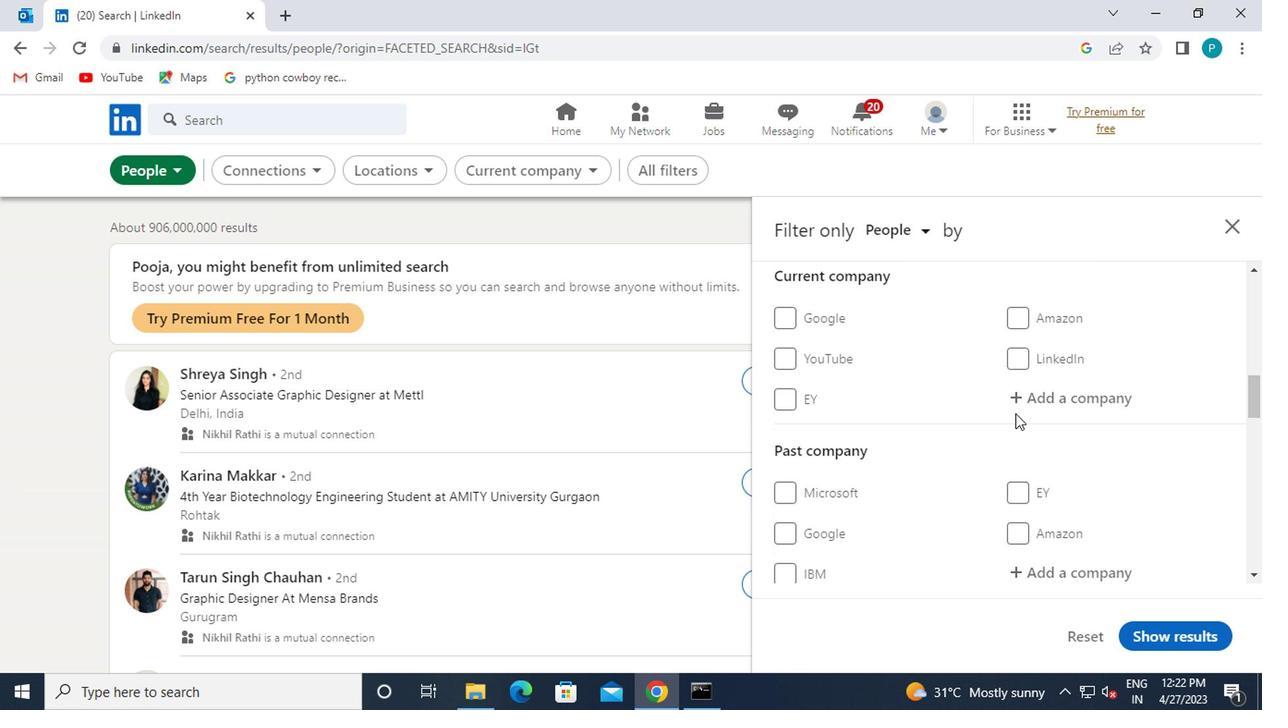 
Action: Mouse pressed left at (843, 403)
Screenshot: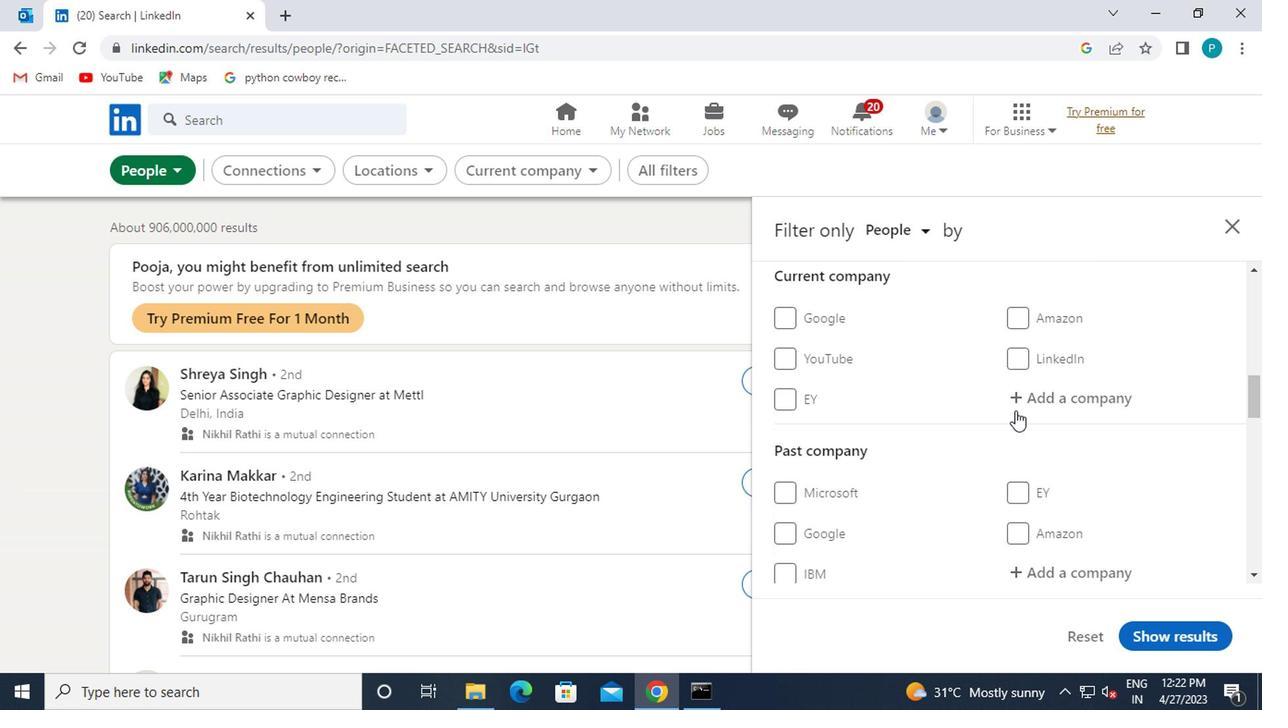 
Action: Mouse moved to (843, 403)
Screenshot: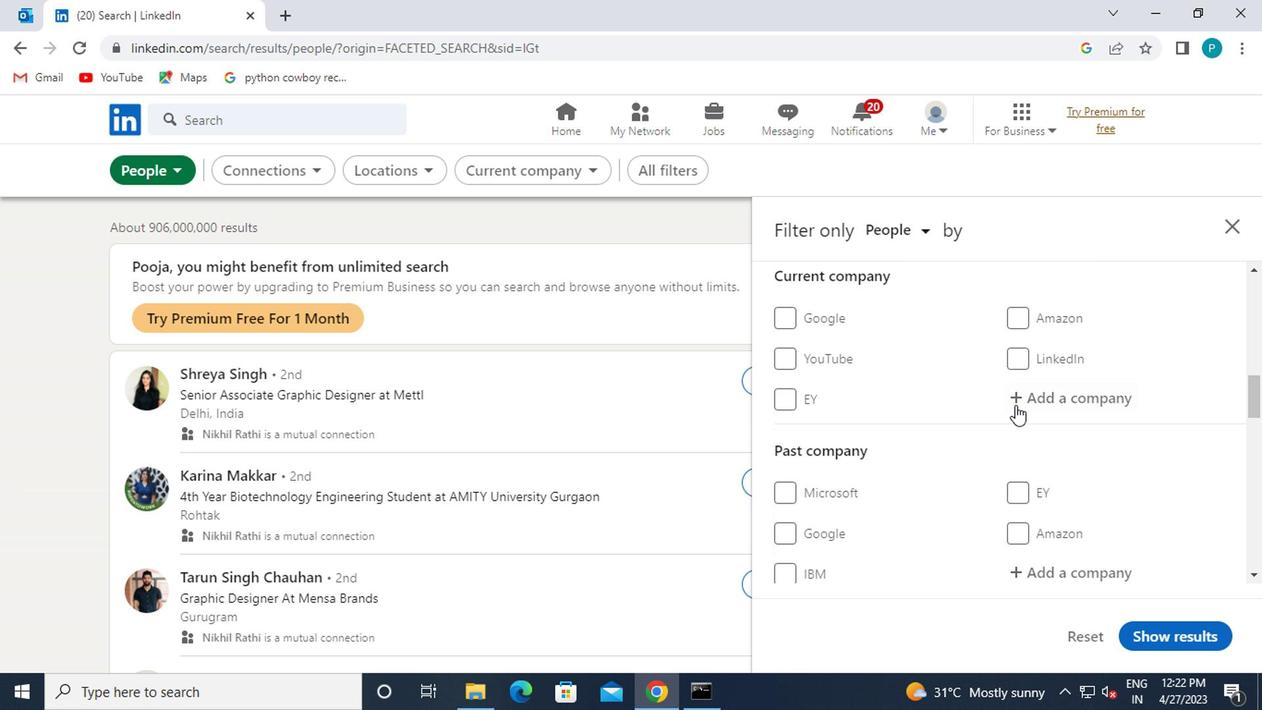 
Action: Key pressed OLDEND
Screenshot: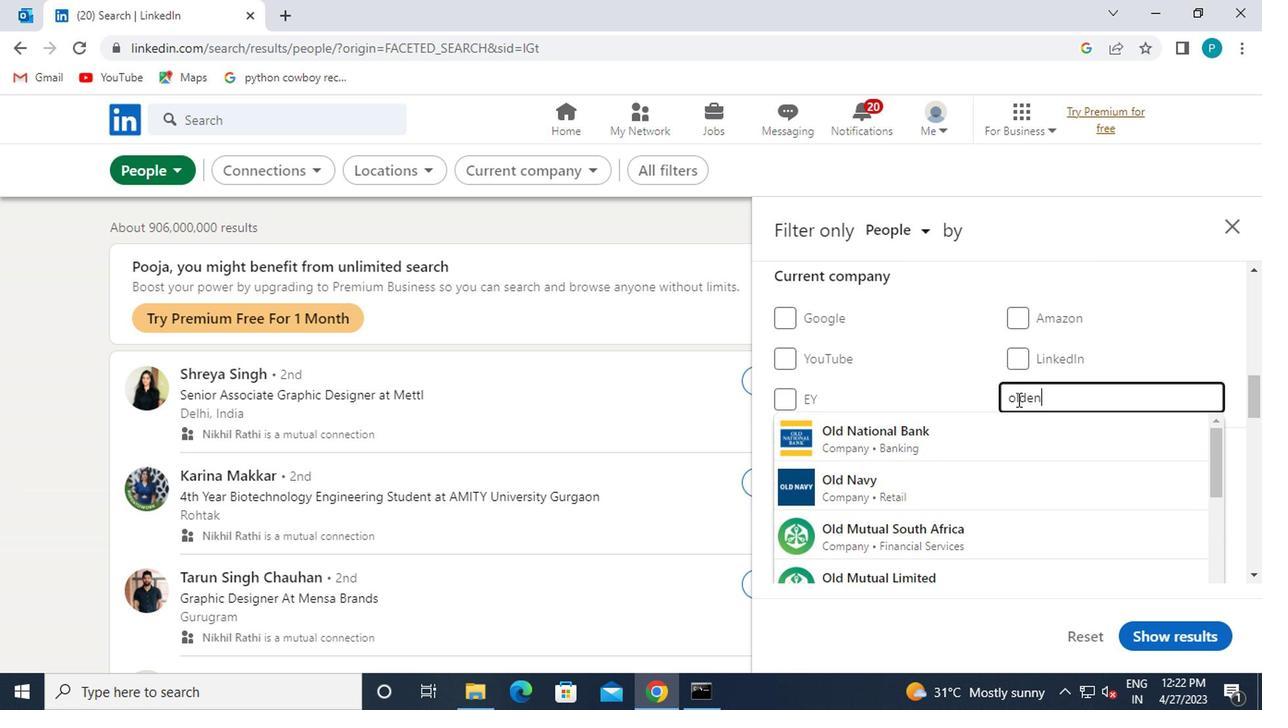 
Action: Mouse moved to (843, 418)
Screenshot: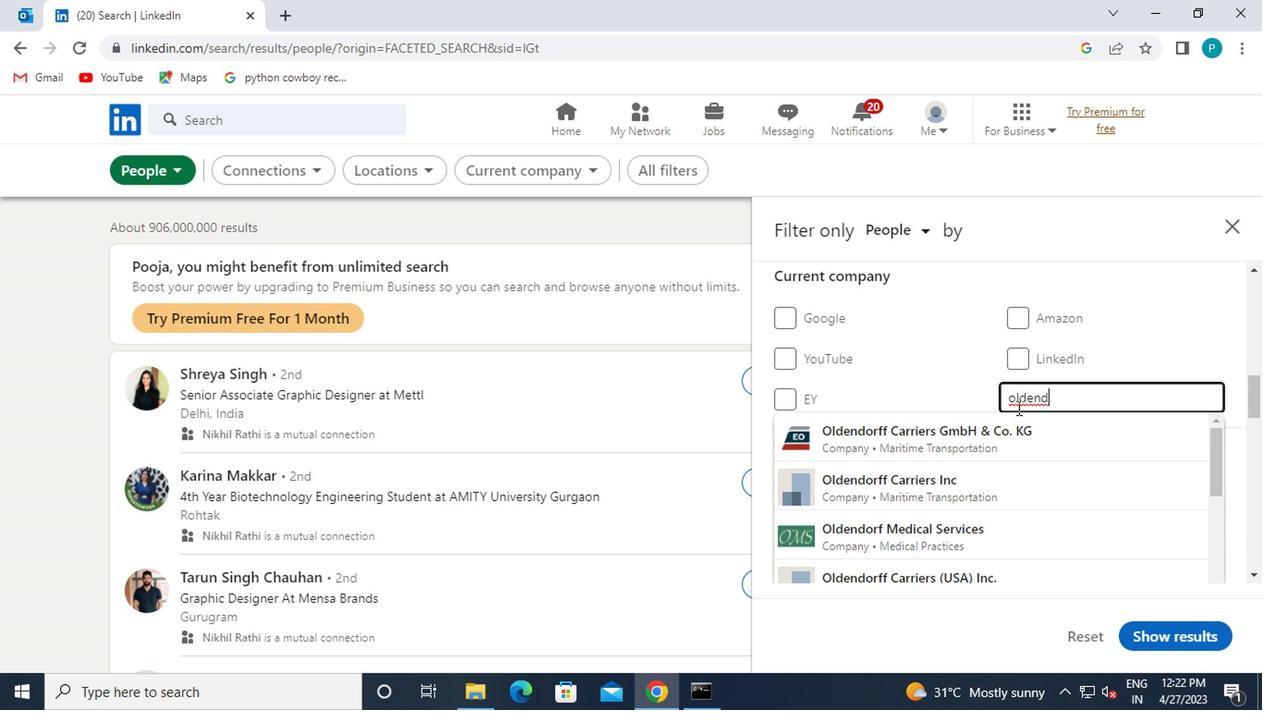 
Action: Mouse pressed left at (843, 418)
Screenshot: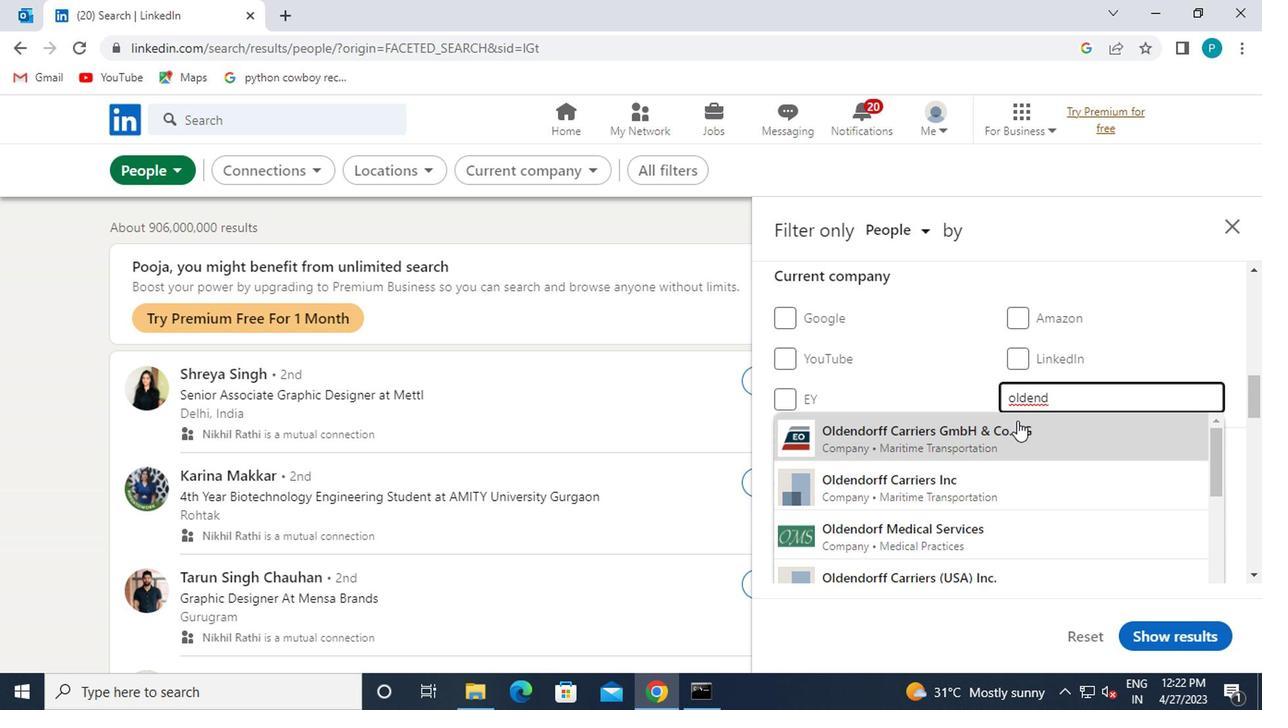 
Action: Mouse moved to (831, 426)
Screenshot: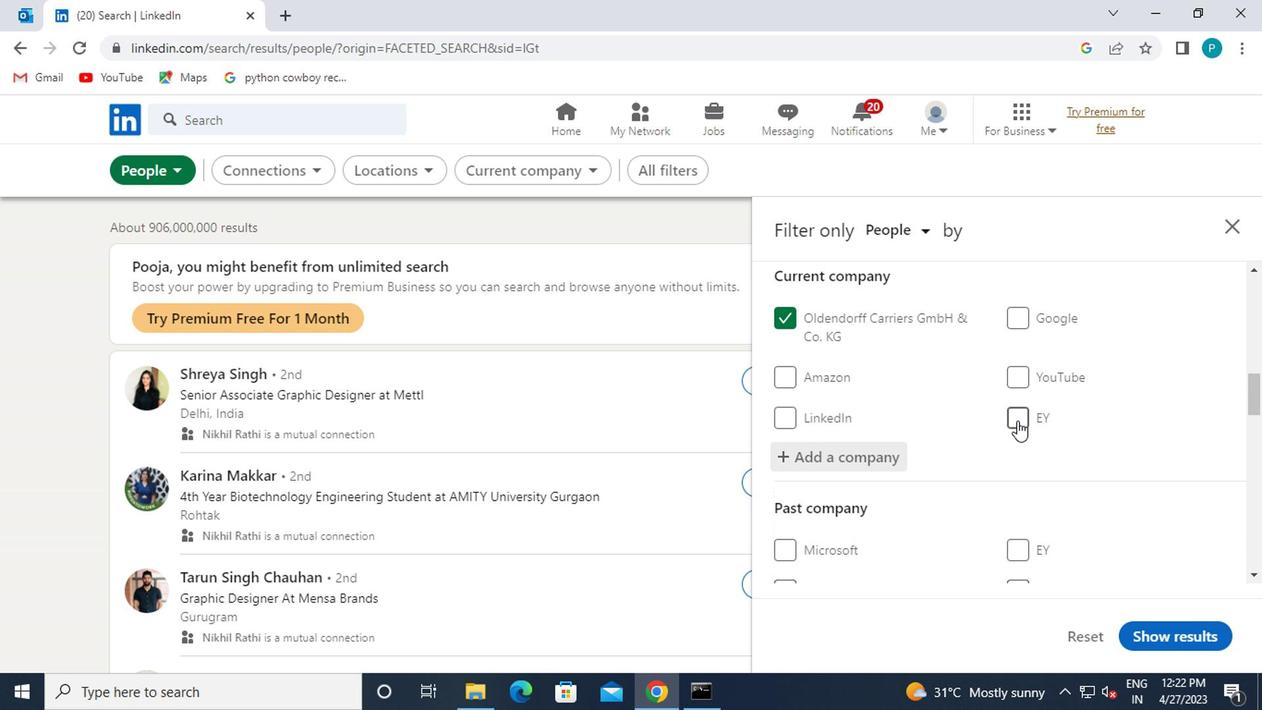 
Action: Mouse scrolled (831, 426) with delta (0, 0)
Screenshot: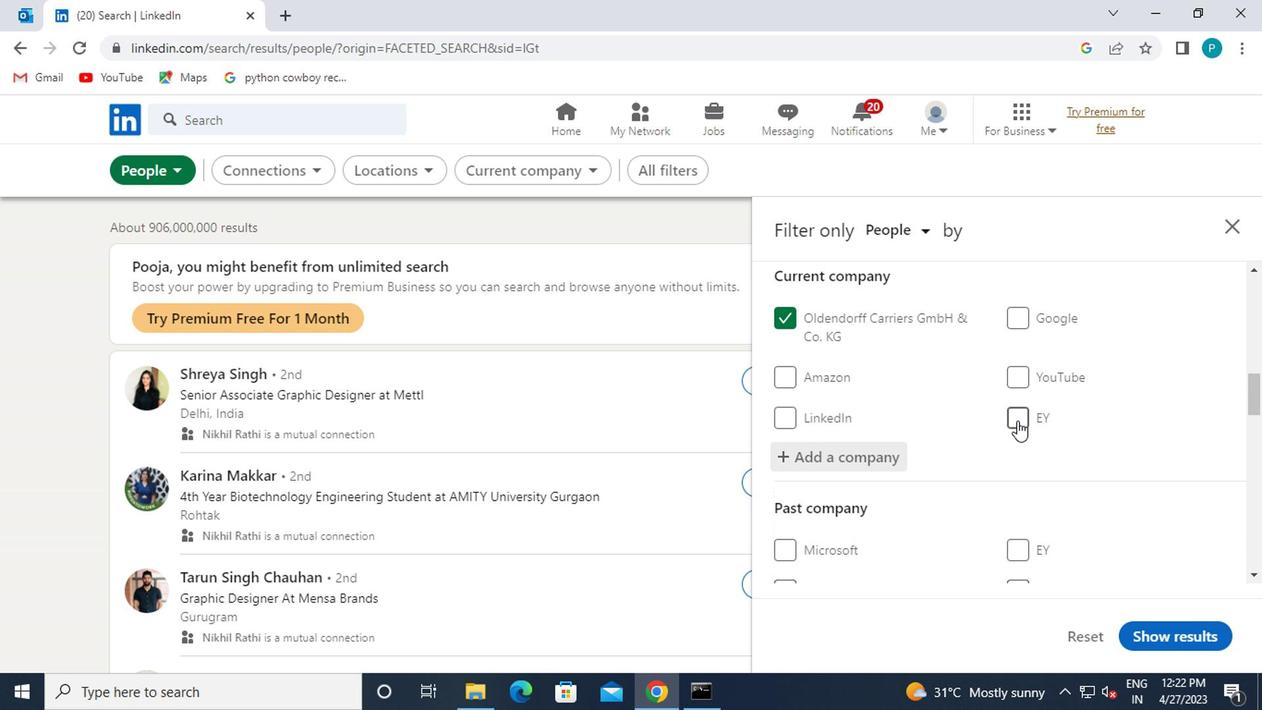 
Action: Mouse moved to (827, 428)
Screenshot: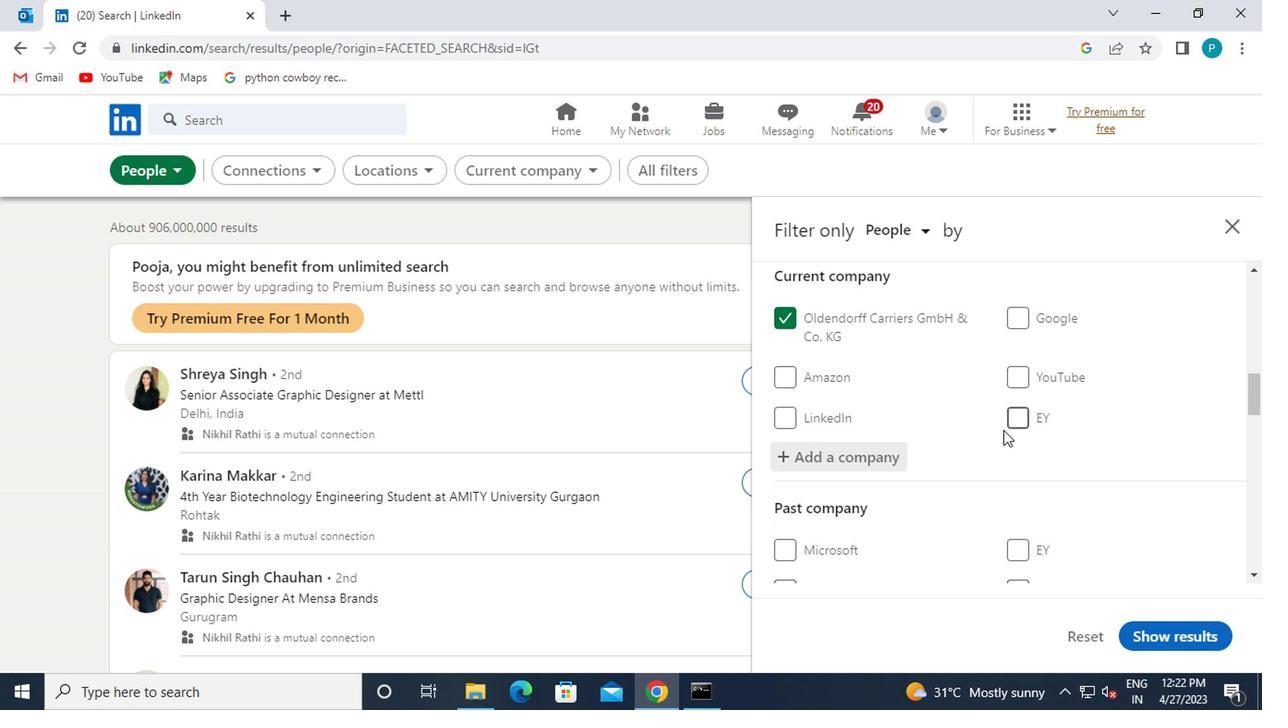 
Action: Mouse scrolled (827, 427) with delta (0, 0)
Screenshot: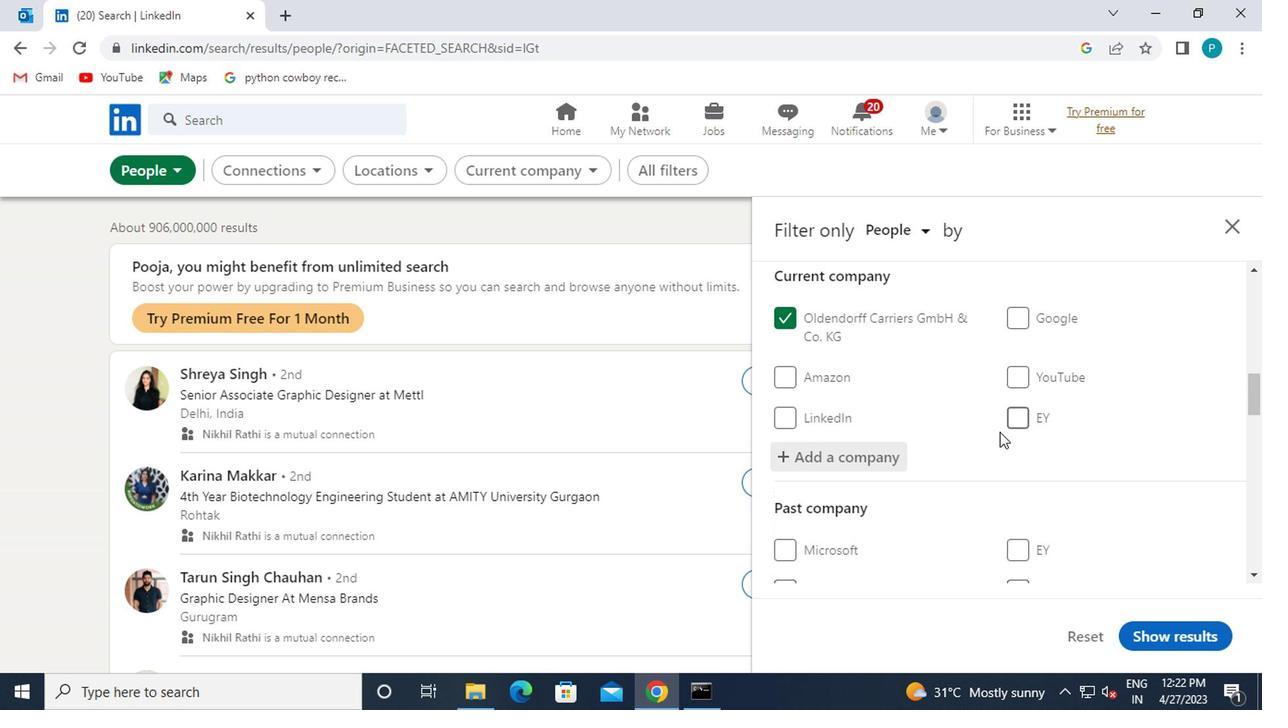 
Action: Mouse moved to (825, 428)
Screenshot: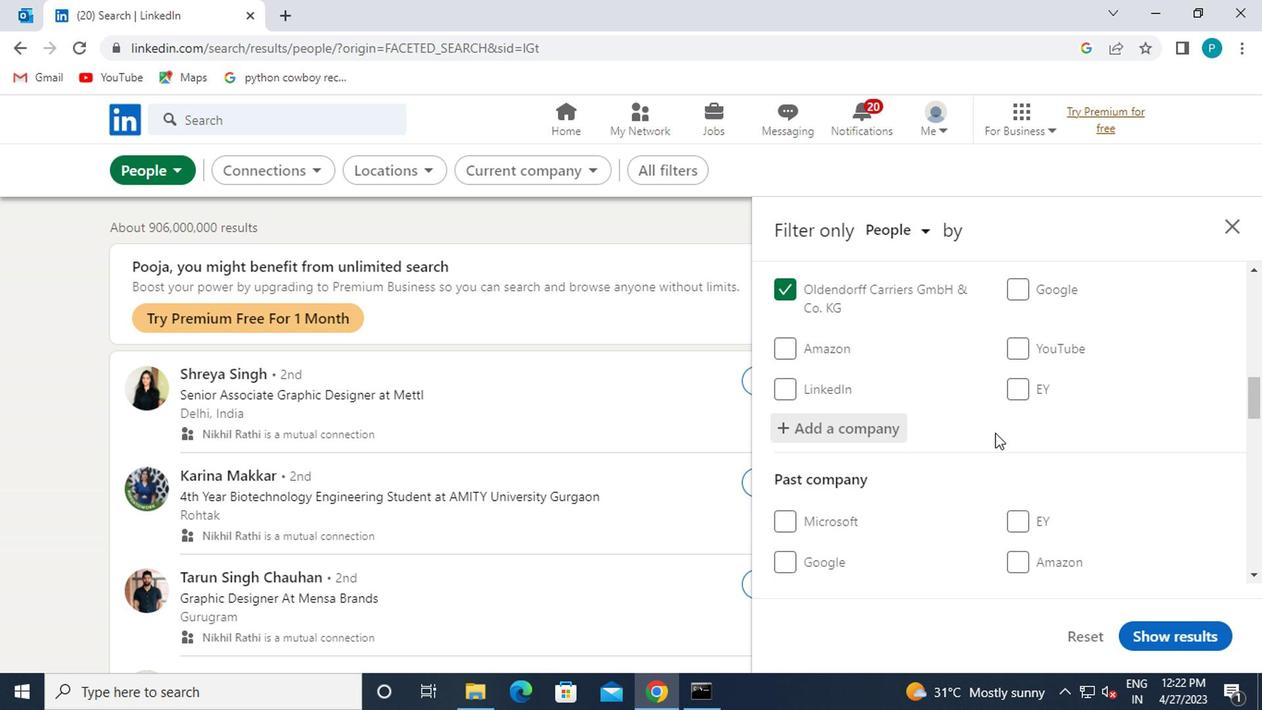 
Action: Mouse scrolled (825, 427) with delta (0, 0)
Screenshot: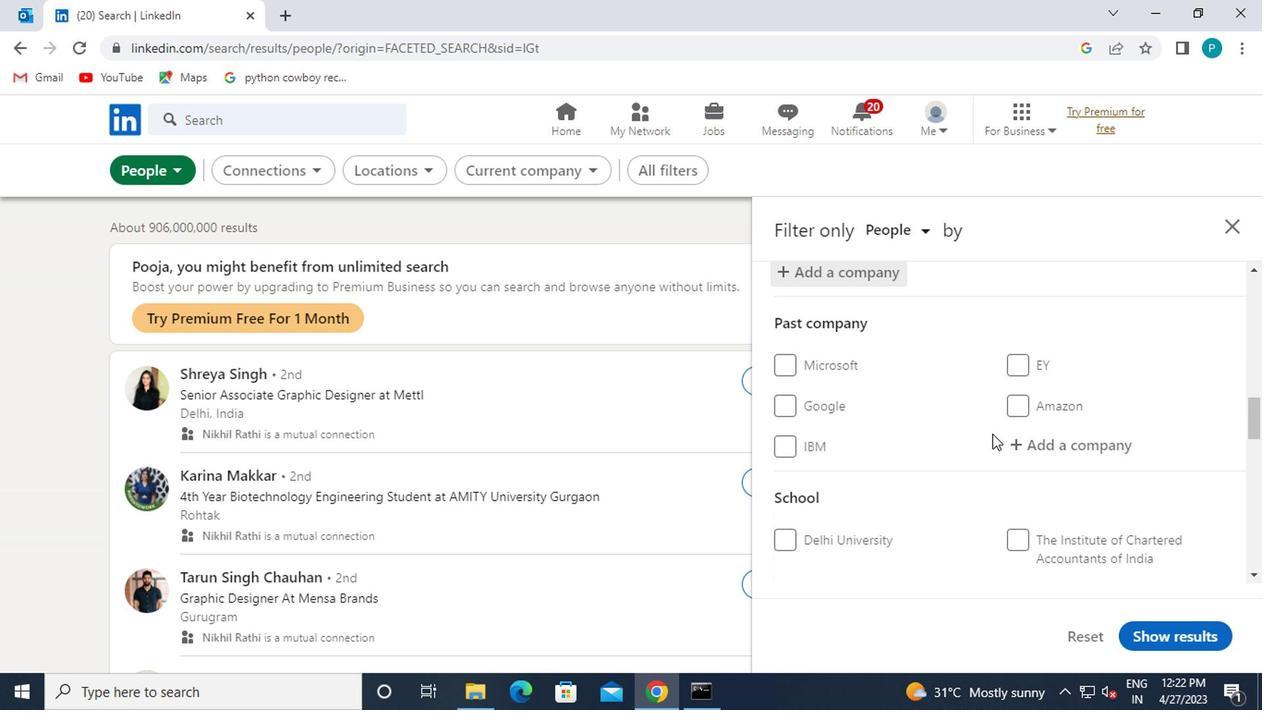 
Action: Mouse scrolled (825, 427) with delta (0, 0)
Screenshot: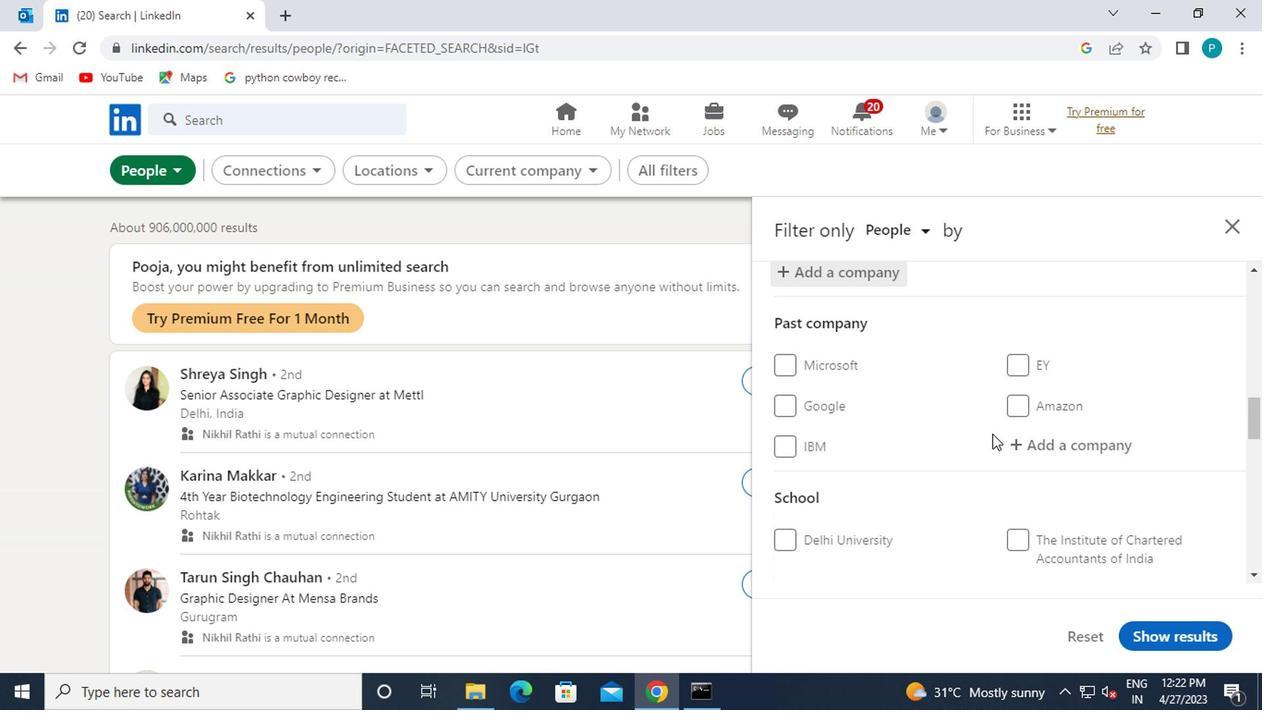 
Action: Mouse moved to (858, 447)
Screenshot: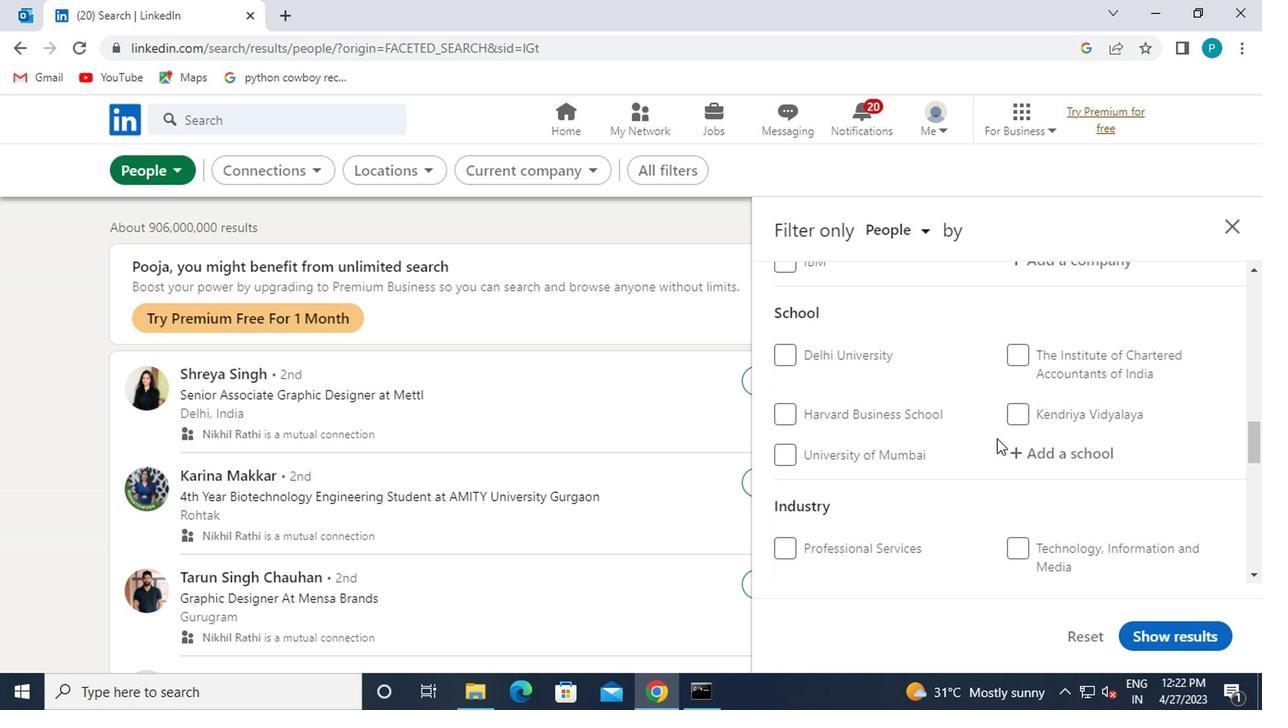 
Action: Mouse pressed left at (858, 447)
Screenshot: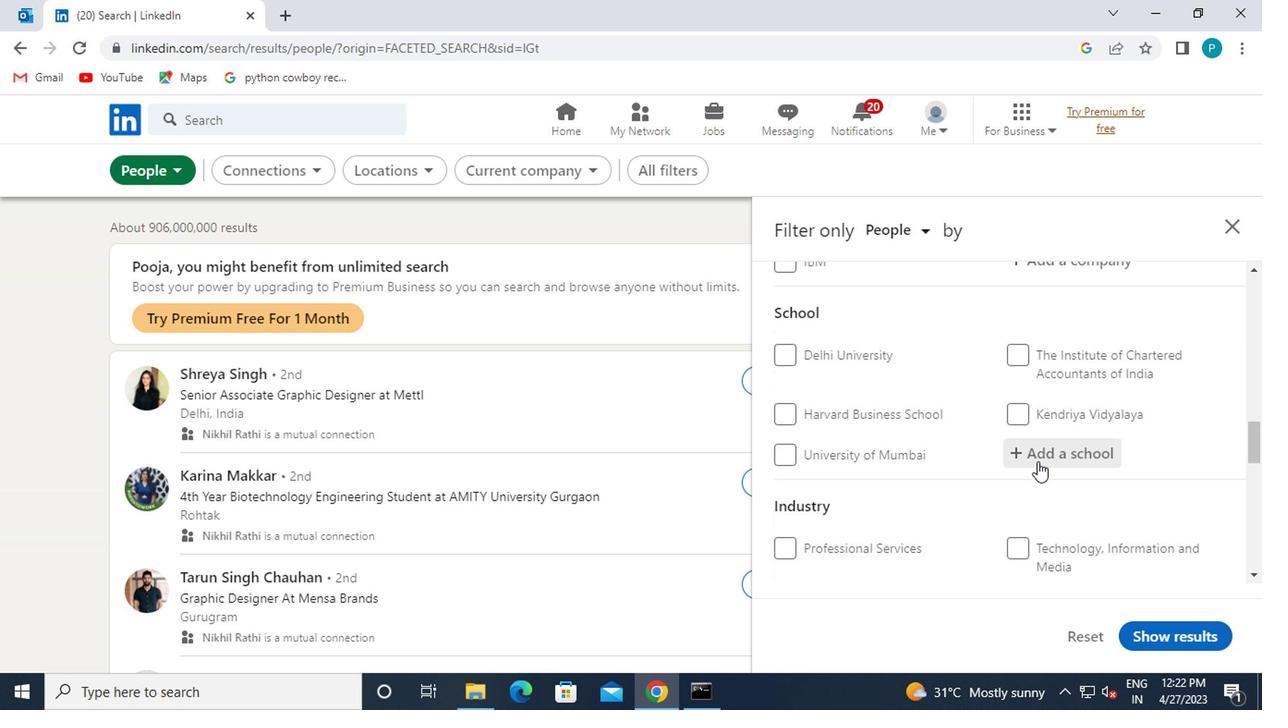 
Action: Mouse moved to (858, 447)
Screenshot: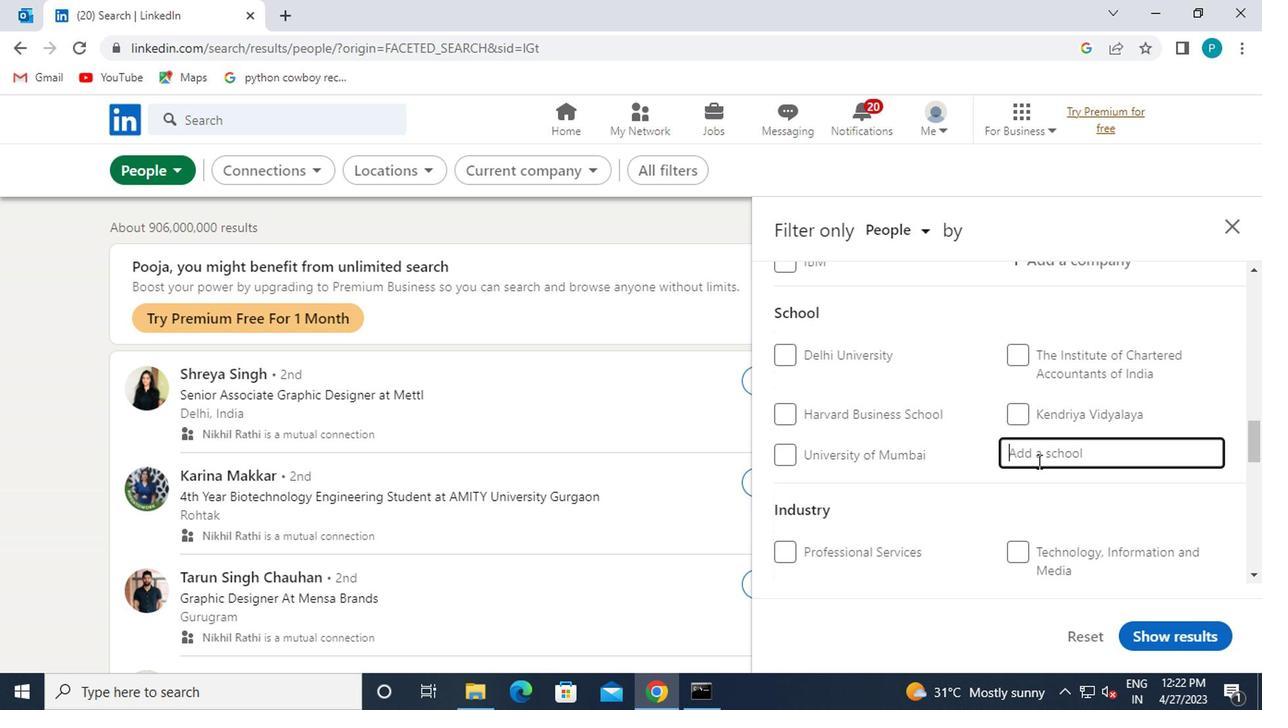 
Action: Key pressed BISHOP
Screenshot: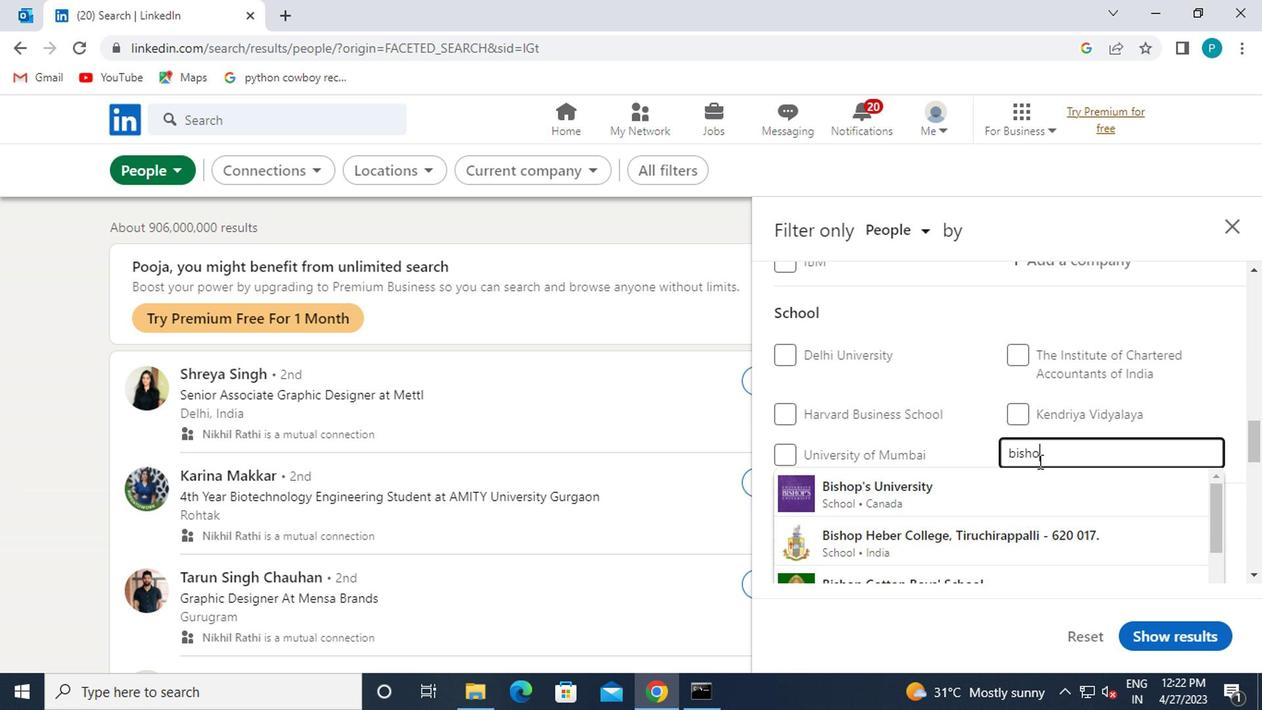 
Action: Mouse moved to (870, 450)
Screenshot: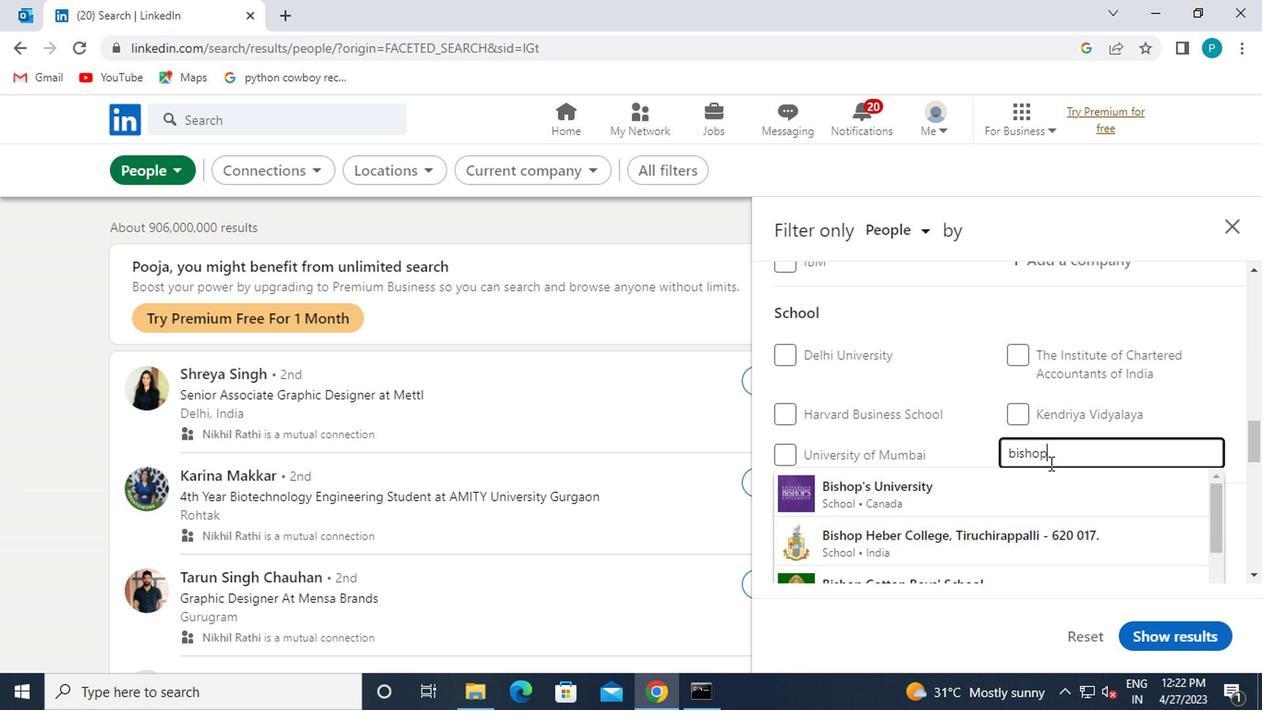 
Action: Key pressed <Key.space>HEBER
Screenshot: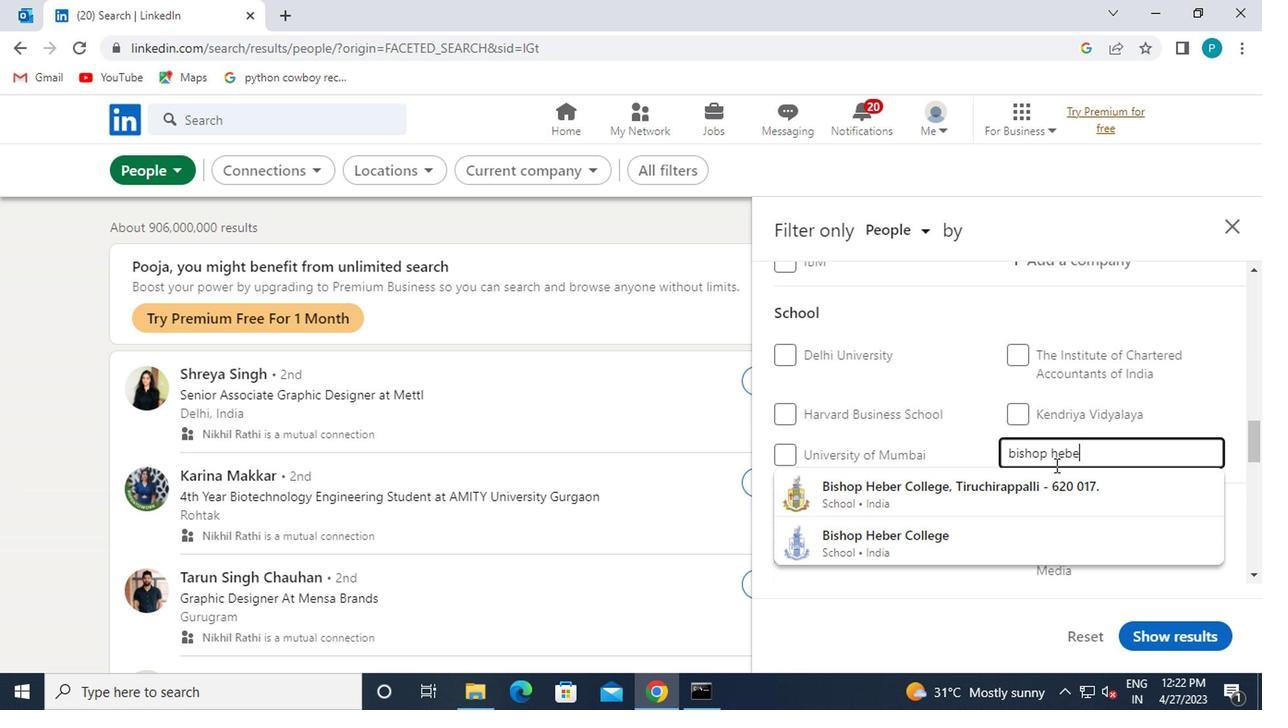 
Action: Mouse moved to (872, 472)
Screenshot: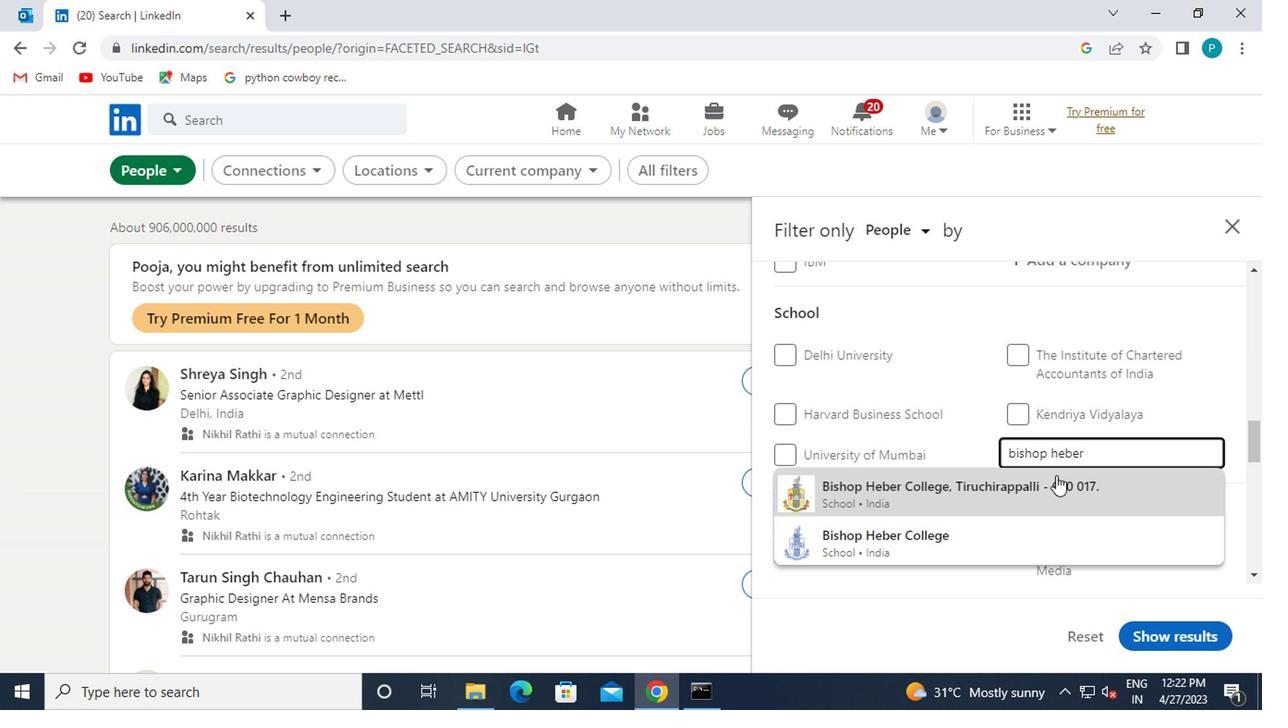
Action: Mouse pressed left at (872, 472)
Screenshot: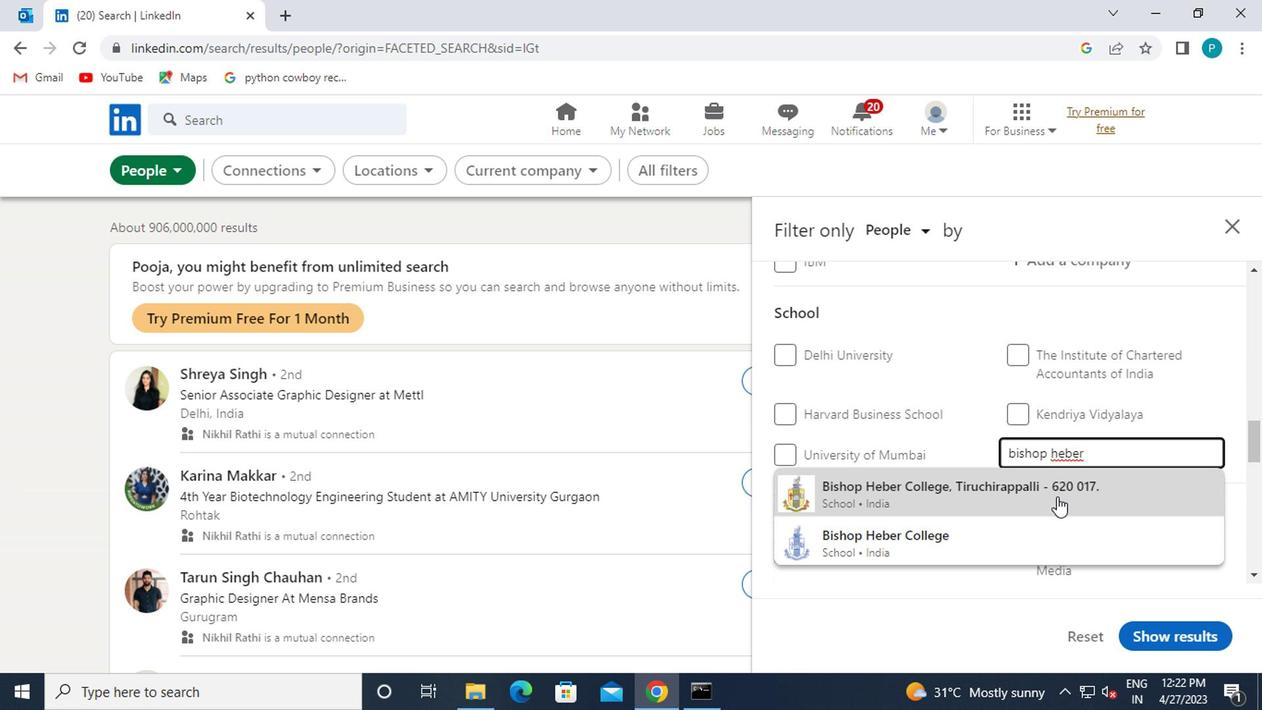 
Action: Mouse moved to (822, 447)
Screenshot: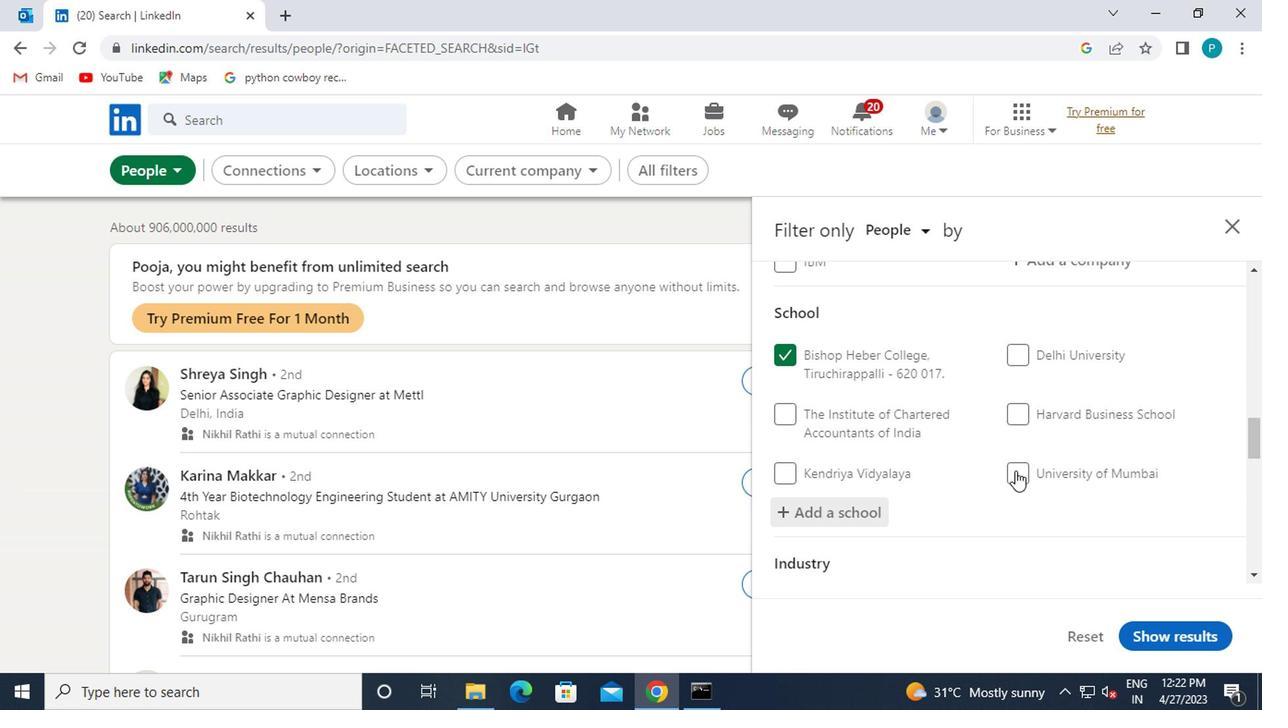 
Action: Mouse scrolled (822, 446) with delta (0, 0)
Screenshot: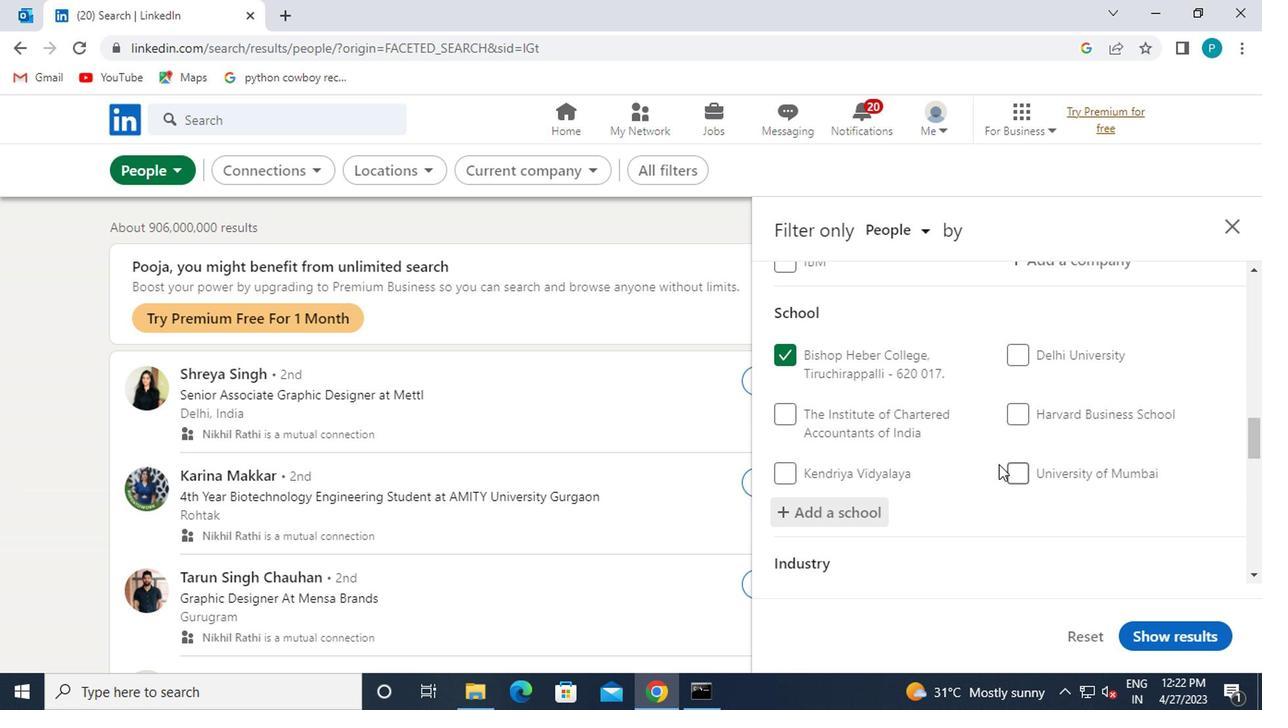 
Action: Mouse scrolled (822, 446) with delta (0, 0)
Screenshot: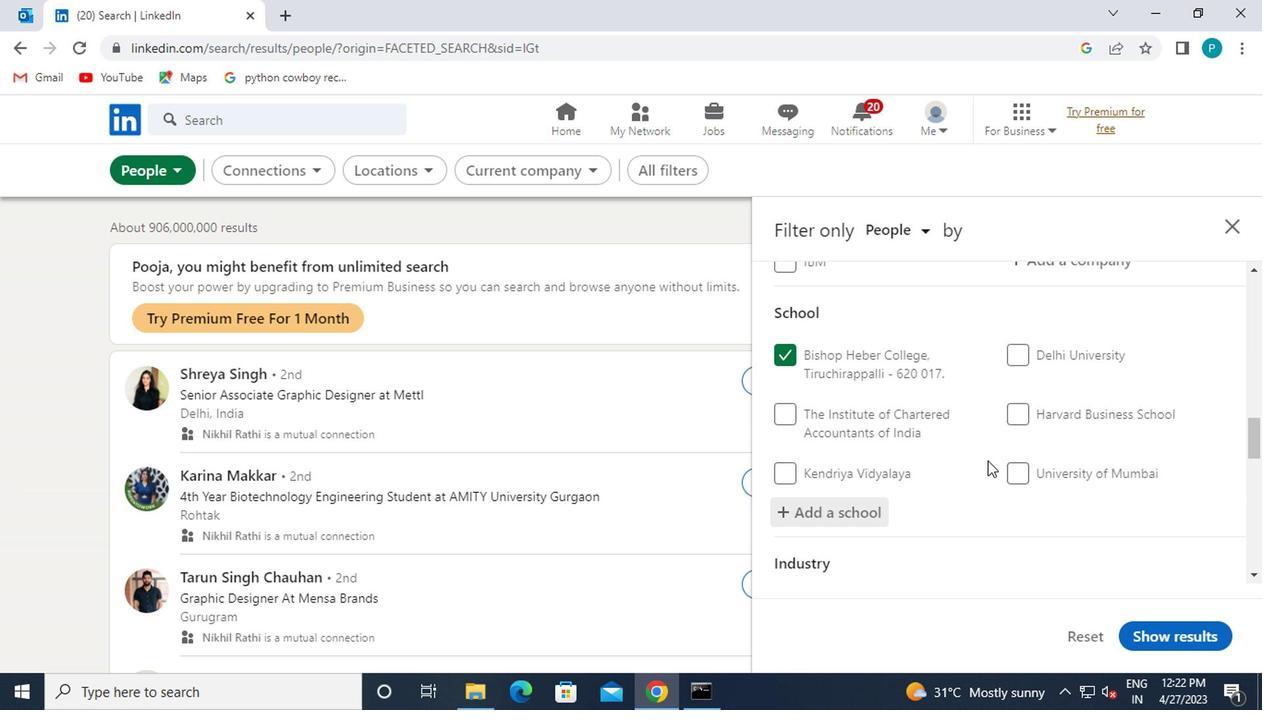 
Action: Mouse moved to (829, 459)
Screenshot: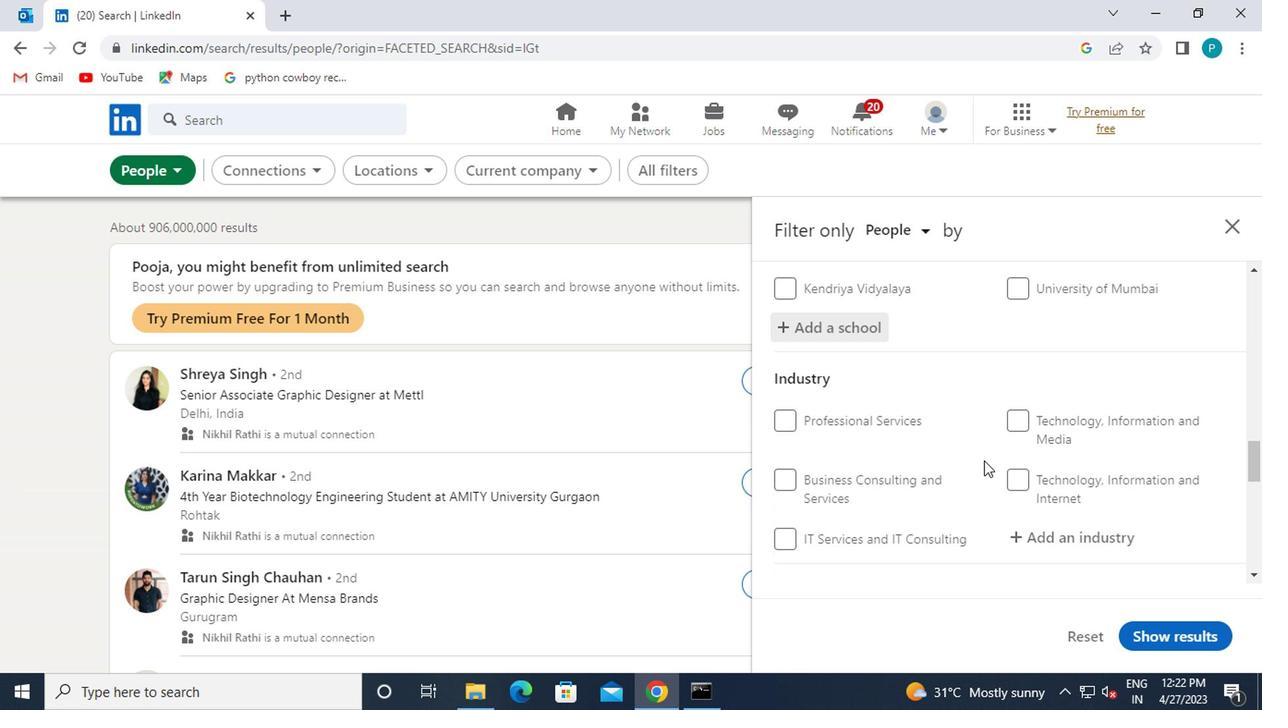 
Action: Mouse scrolled (829, 458) with delta (0, 0)
Screenshot: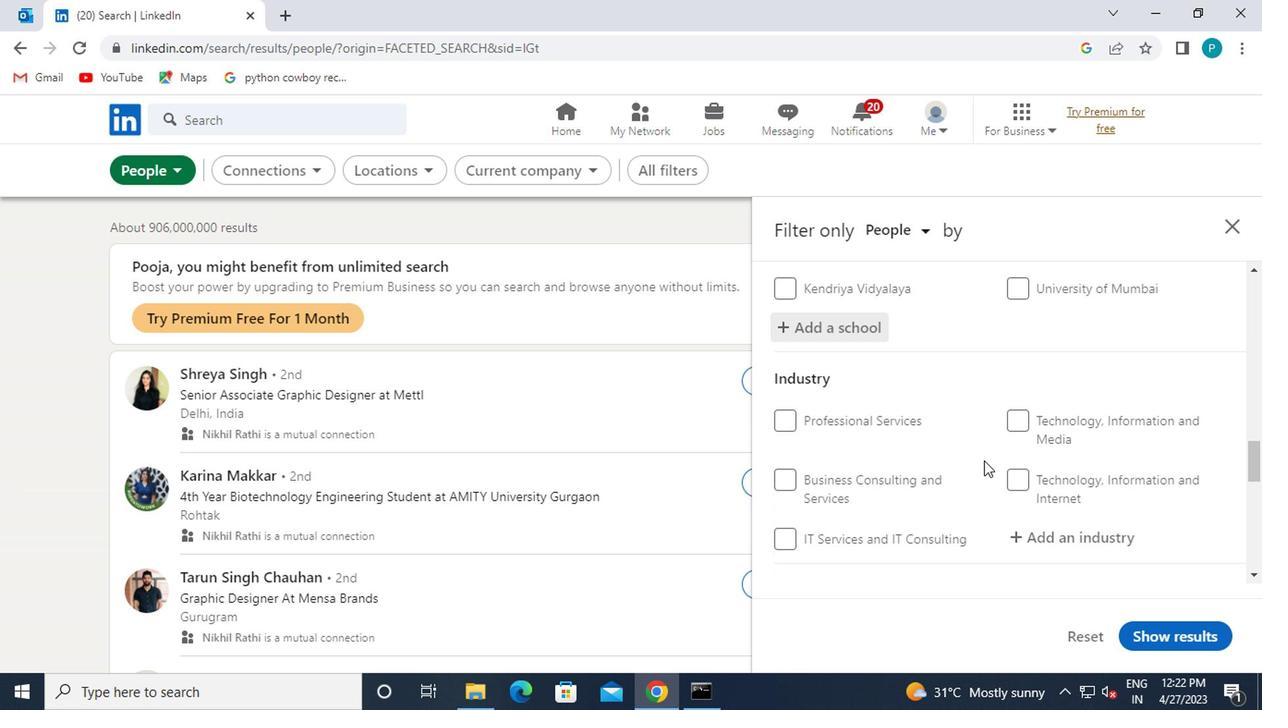 
Action: Mouse moved to (858, 442)
Screenshot: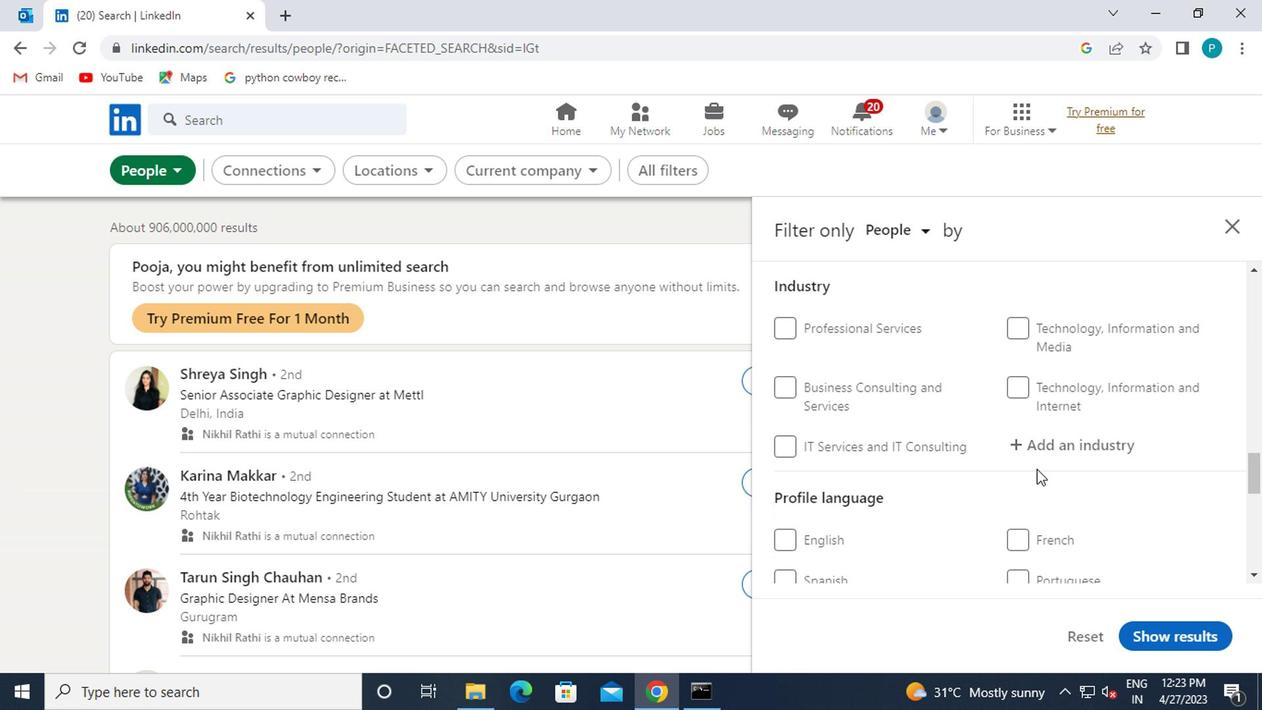 
Action: Mouse pressed left at (858, 442)
Screenshot: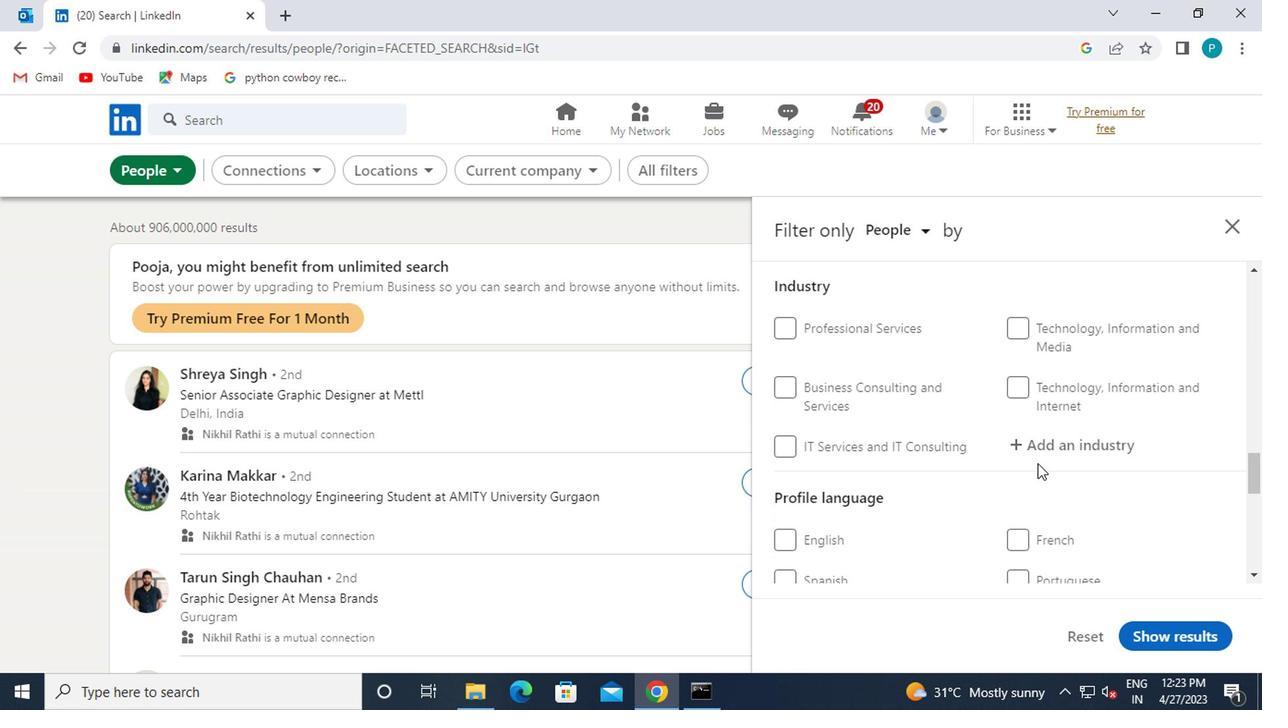 
Action: Mouse moved to (870, 436)
Screenshot: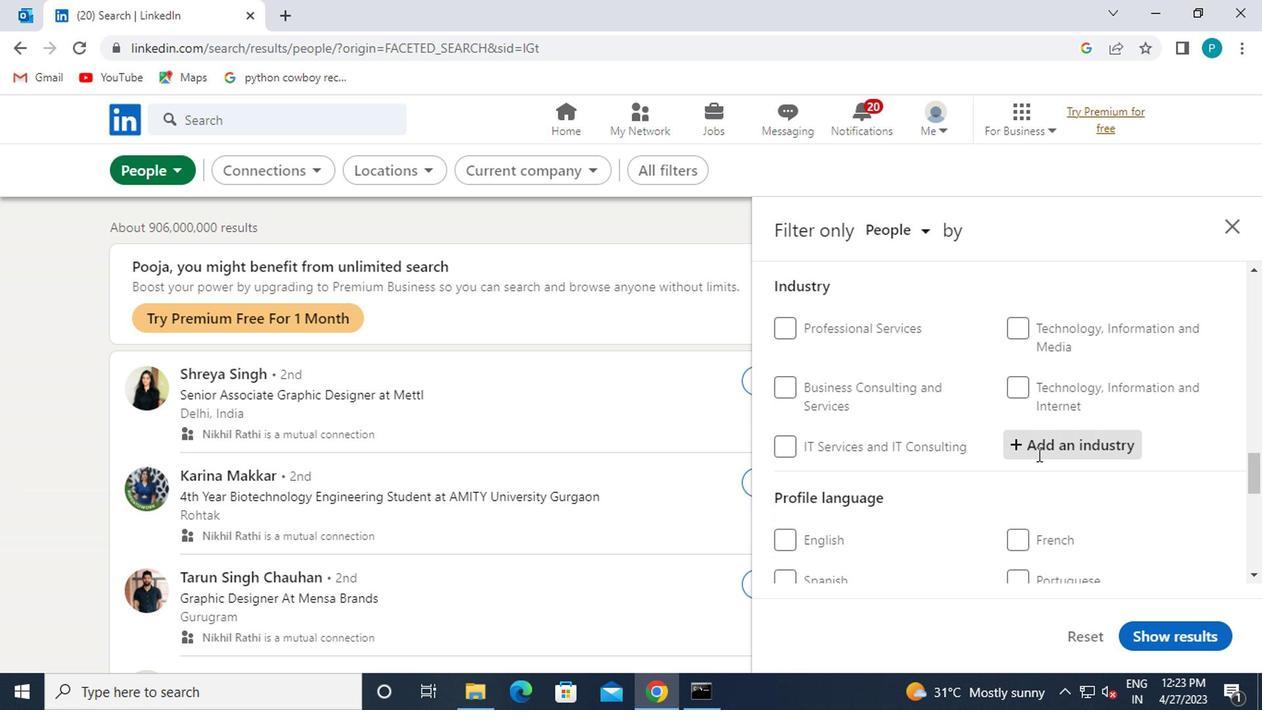 
Action: Key pressed ABR
Screenshot: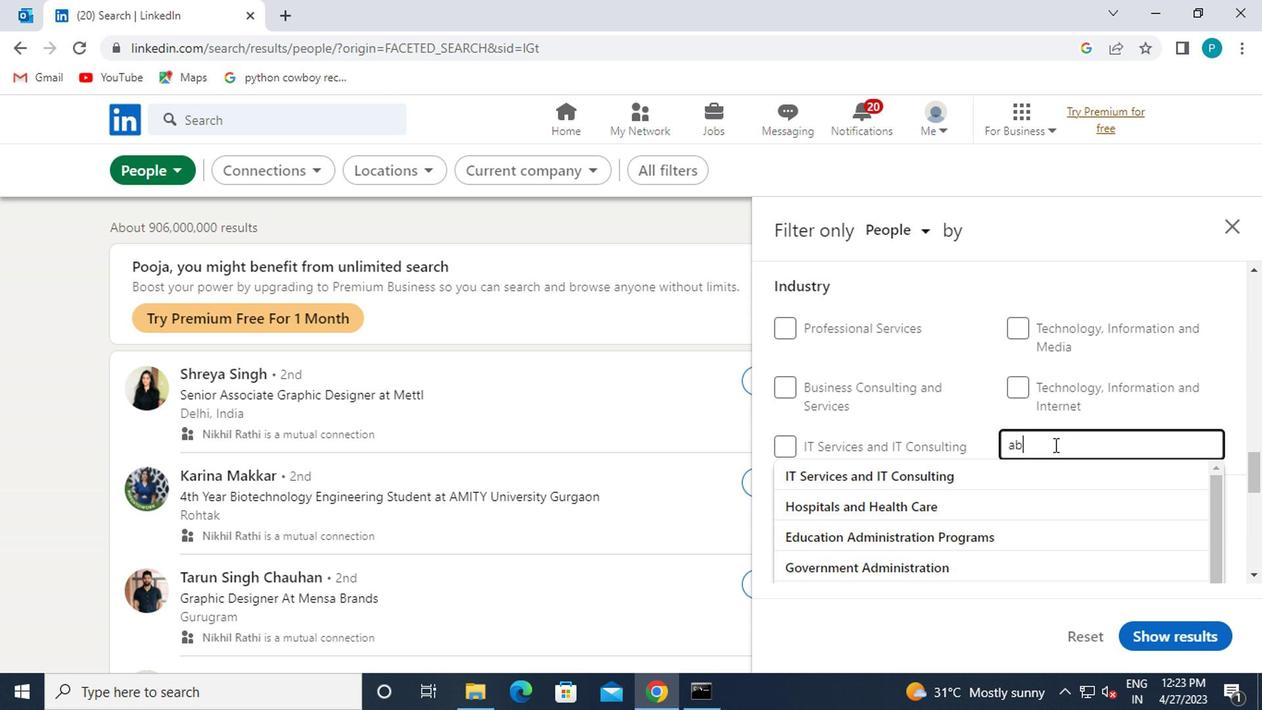 
Action: Mouse moved to (852, 432)
Screenshot: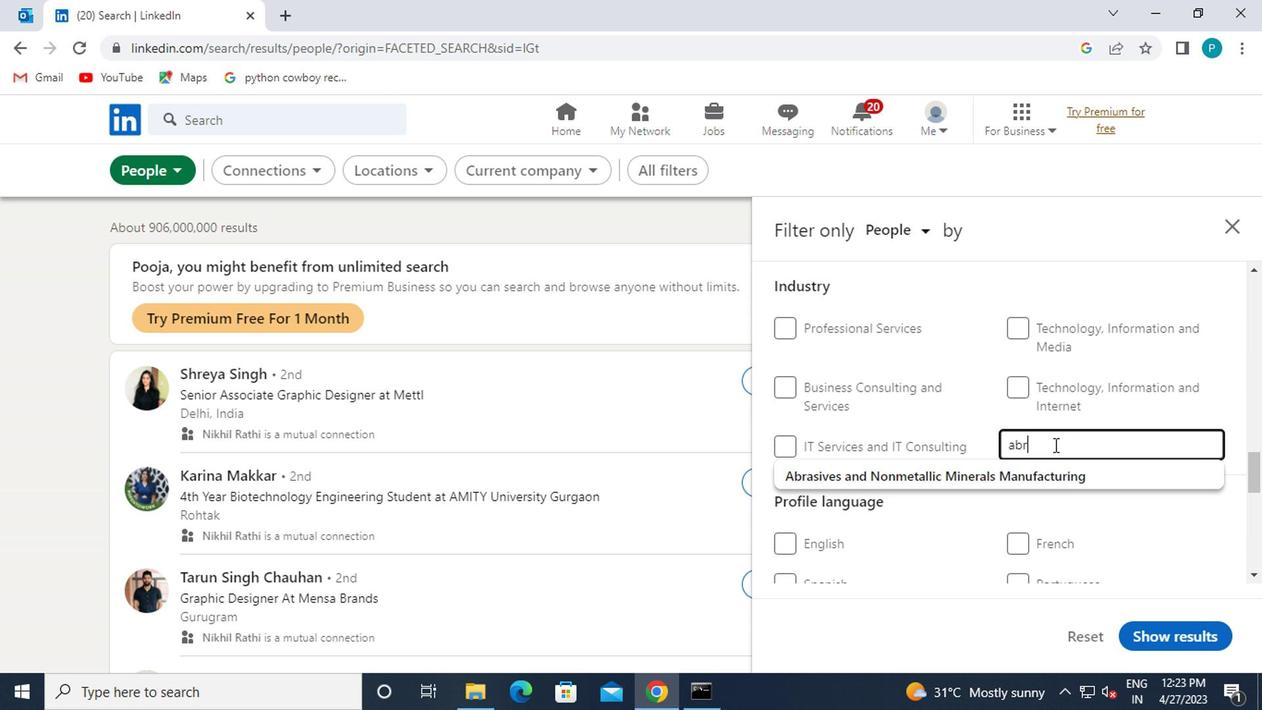 
Action: Key pressed AS
Screenshot: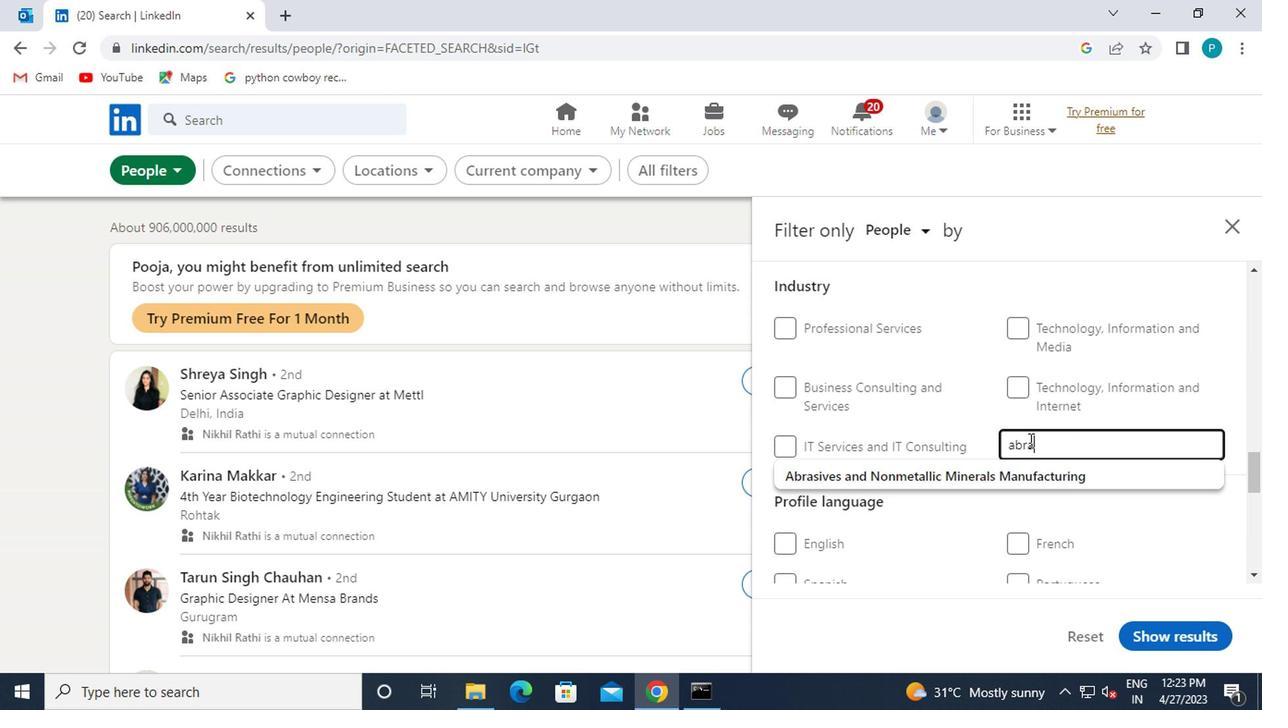 
Action: Mouse moved to (845, 454)
Screenshot: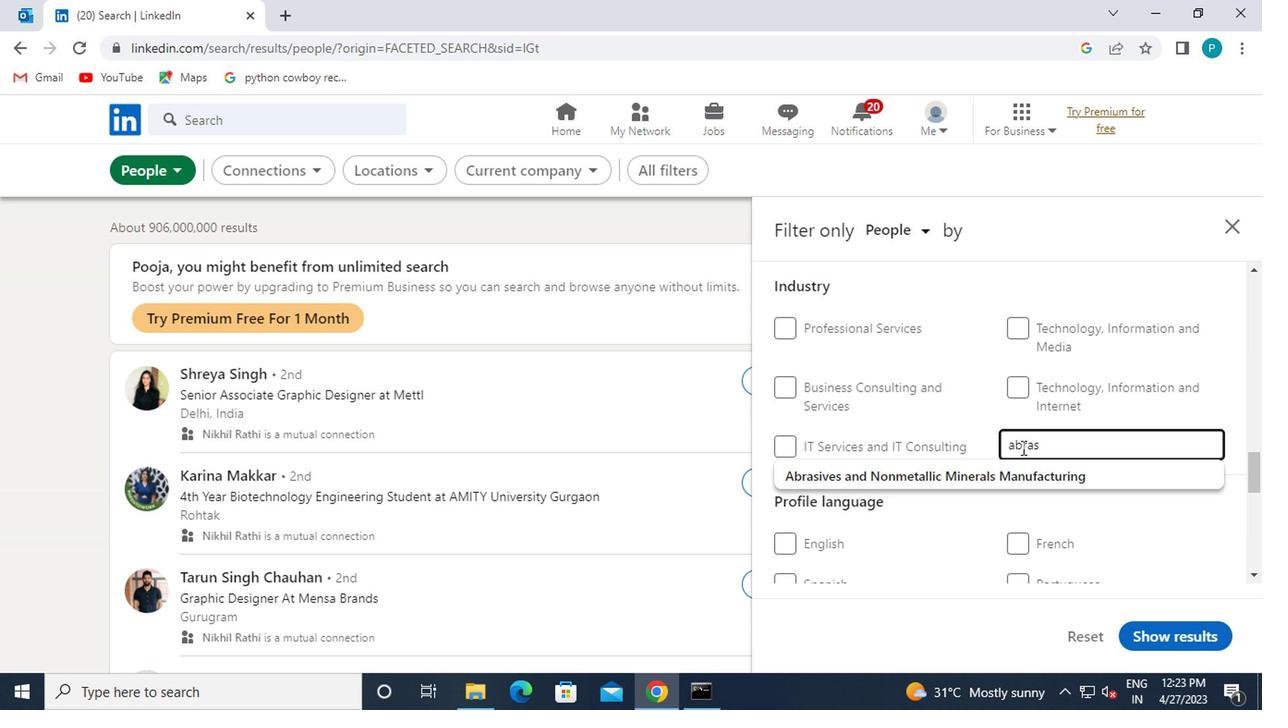 
Action: Mouse pressed left at (845, 454)
Screenshot: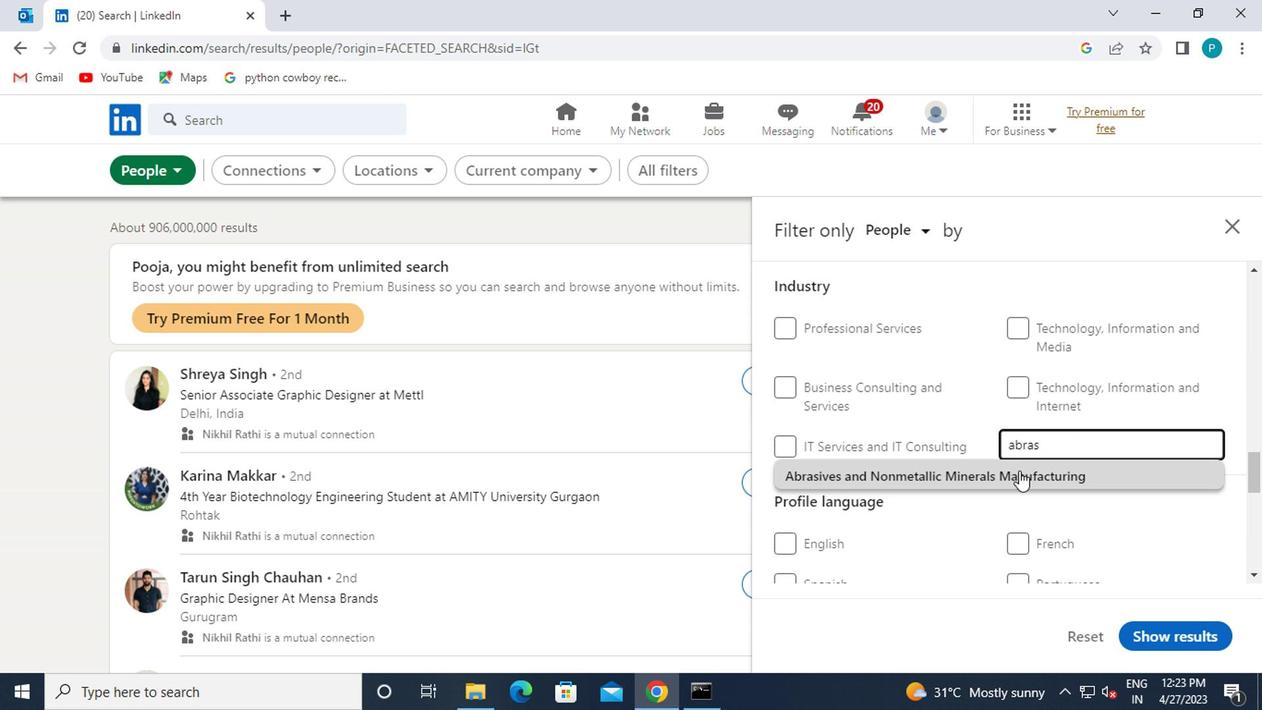 
Action: Mouse moved to (791, 442)
Screenshot: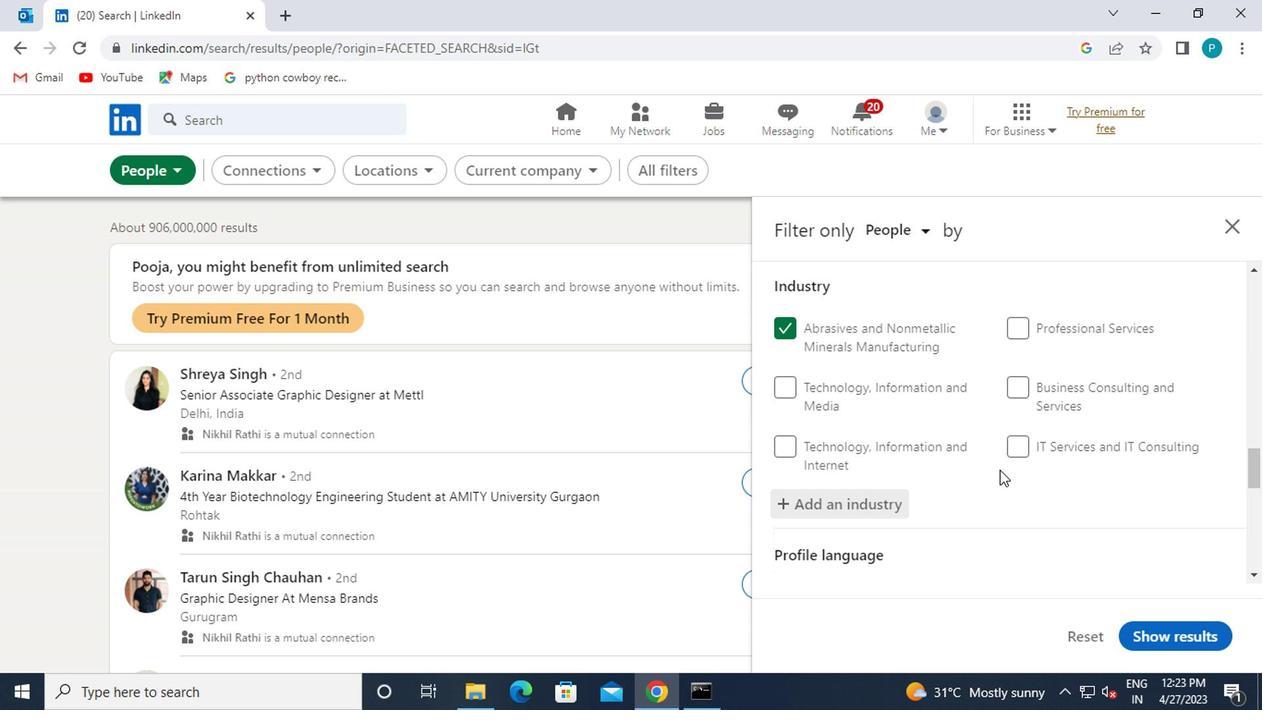 
Action: Mouse scrolled (791, 441) with delta (0, 0)
Screenshot: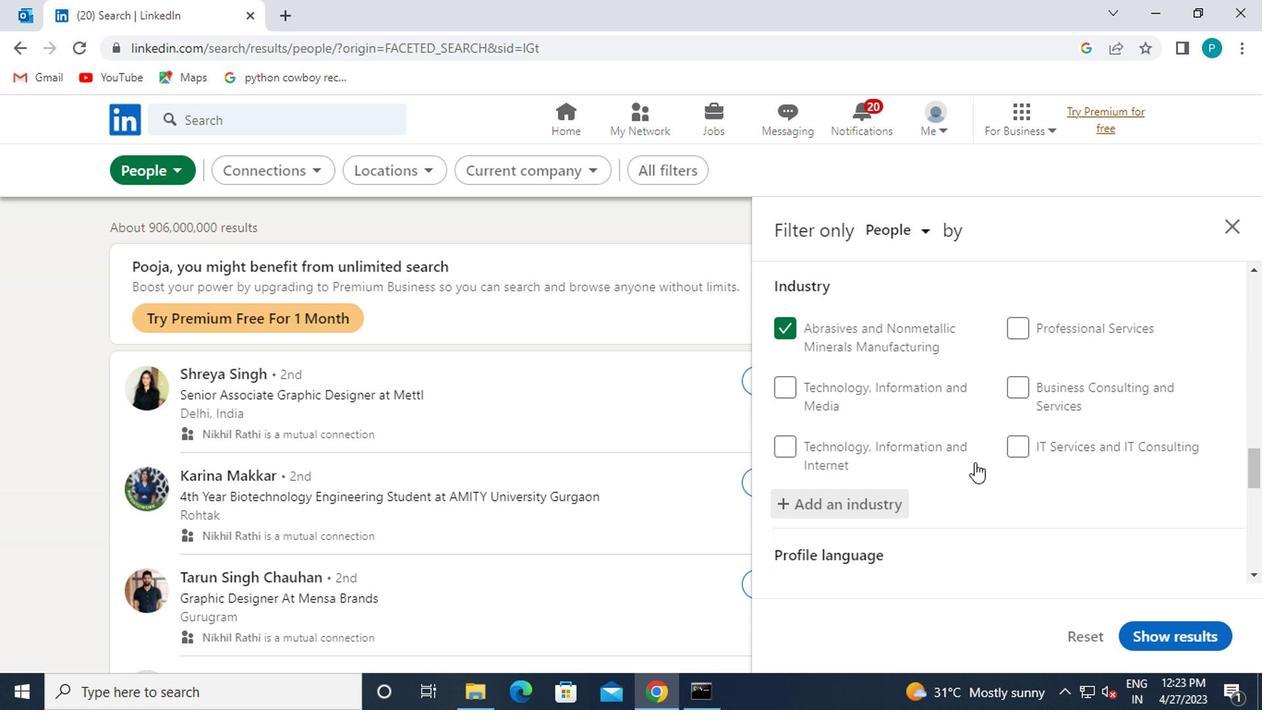 
Action: Mouse scrolled (791, 441) with delta (0, 0)
Screenshot: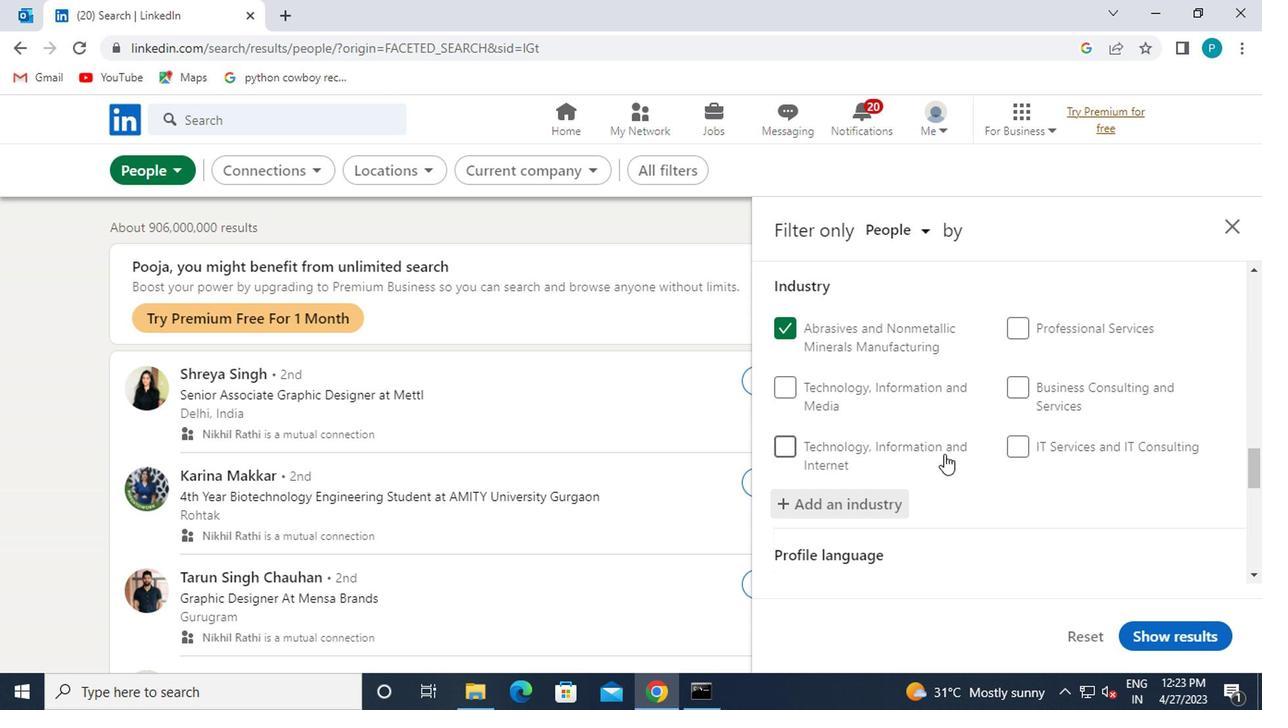 
Action: Mouse moved to (703, 468)
Screenshot: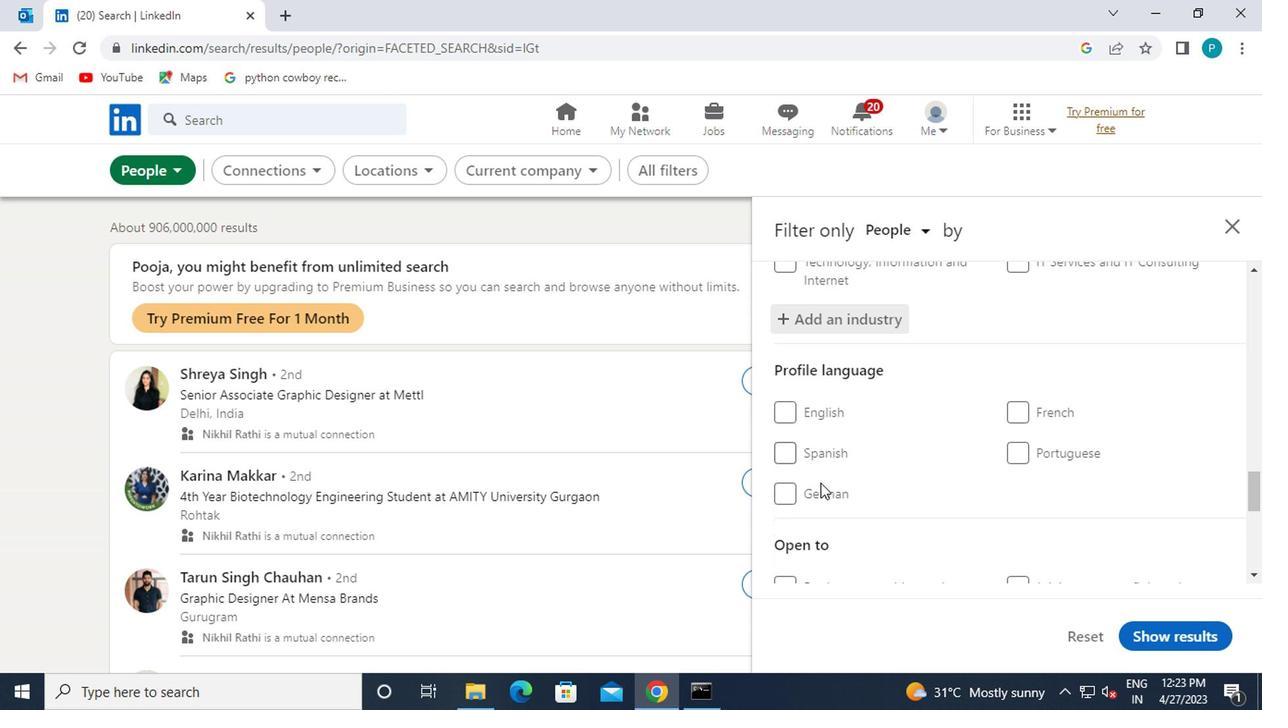
Action: Mouse pressed left at (703, 468)
Screenshot: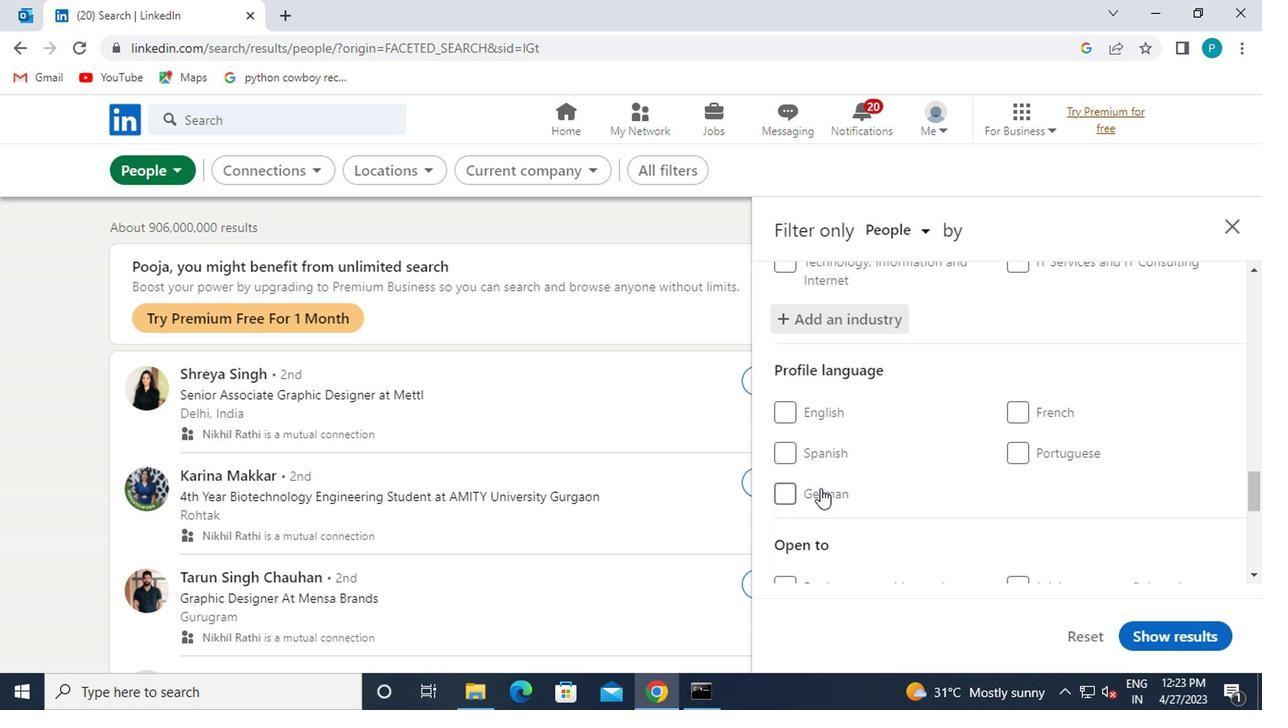 
Action: Mouse moved to (708, 469)
Screenshot: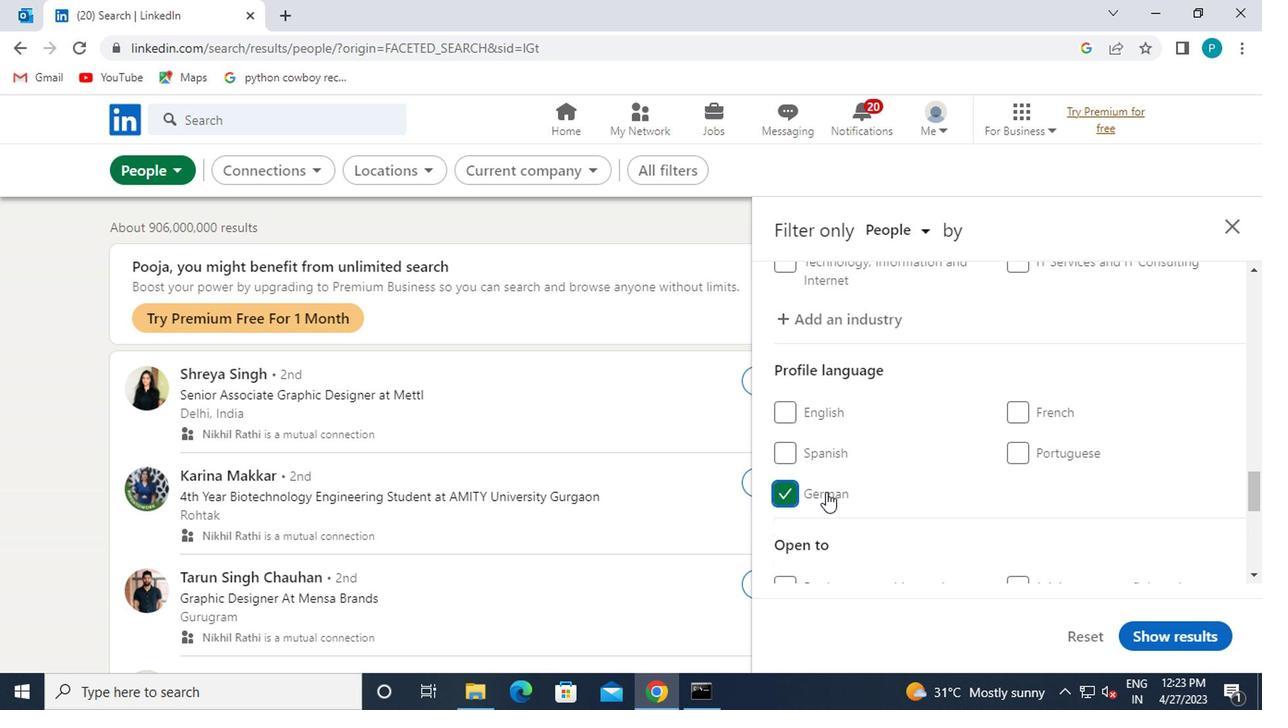 
Action: Mouse scrolled (708, 468) with delta (0, 0)
Screenshot: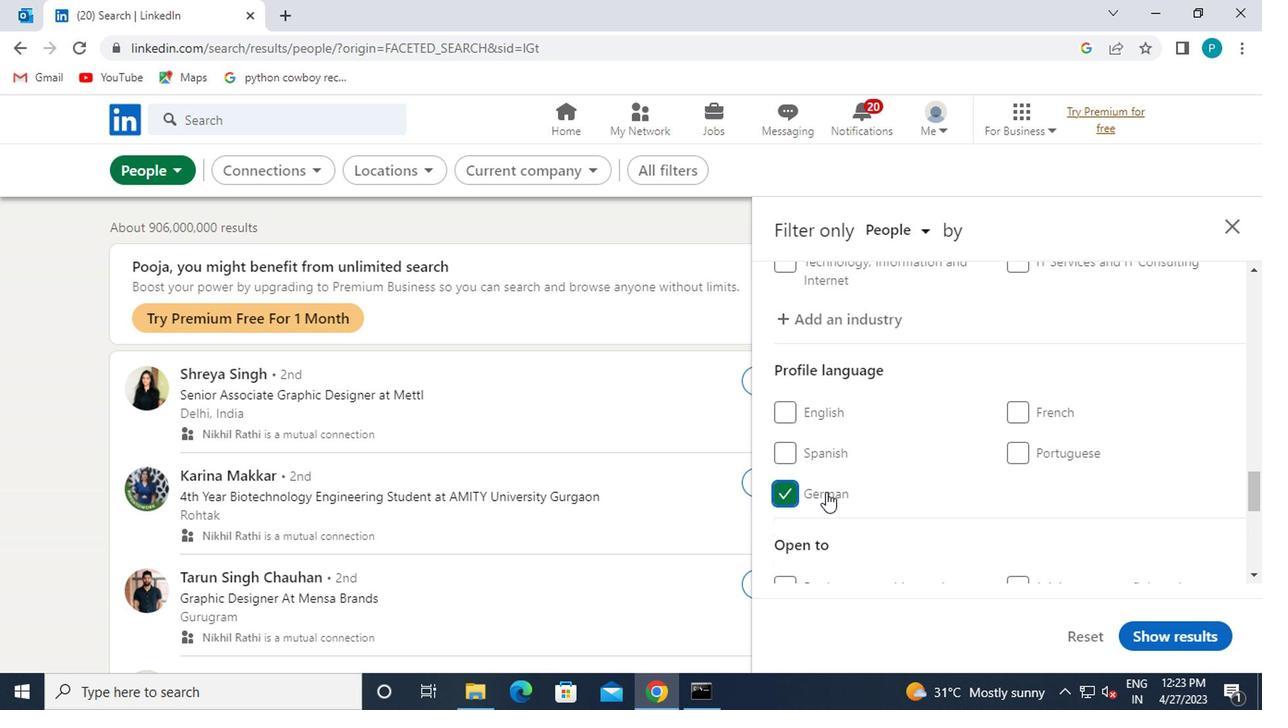 
Action: Mouse moved to (708, 469)
Screenshot: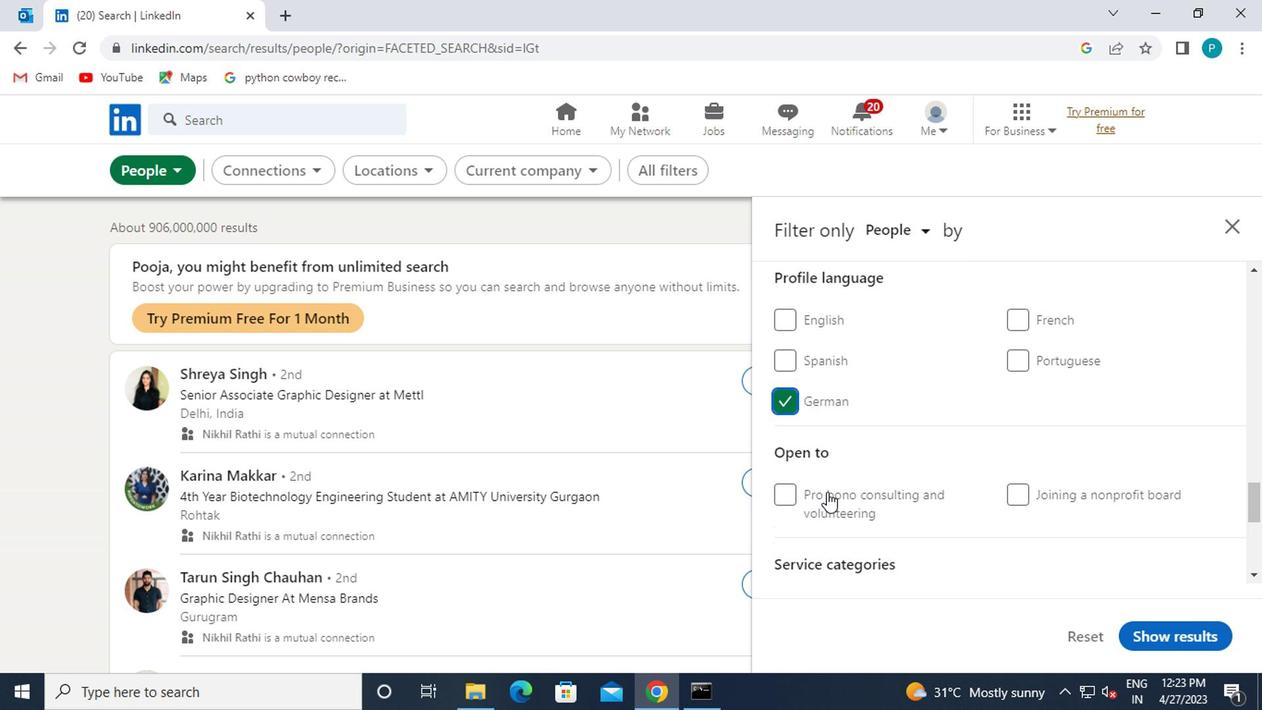 
Action: Mouse scrolled (708, 468) with delta (0, 0)
Screenshot: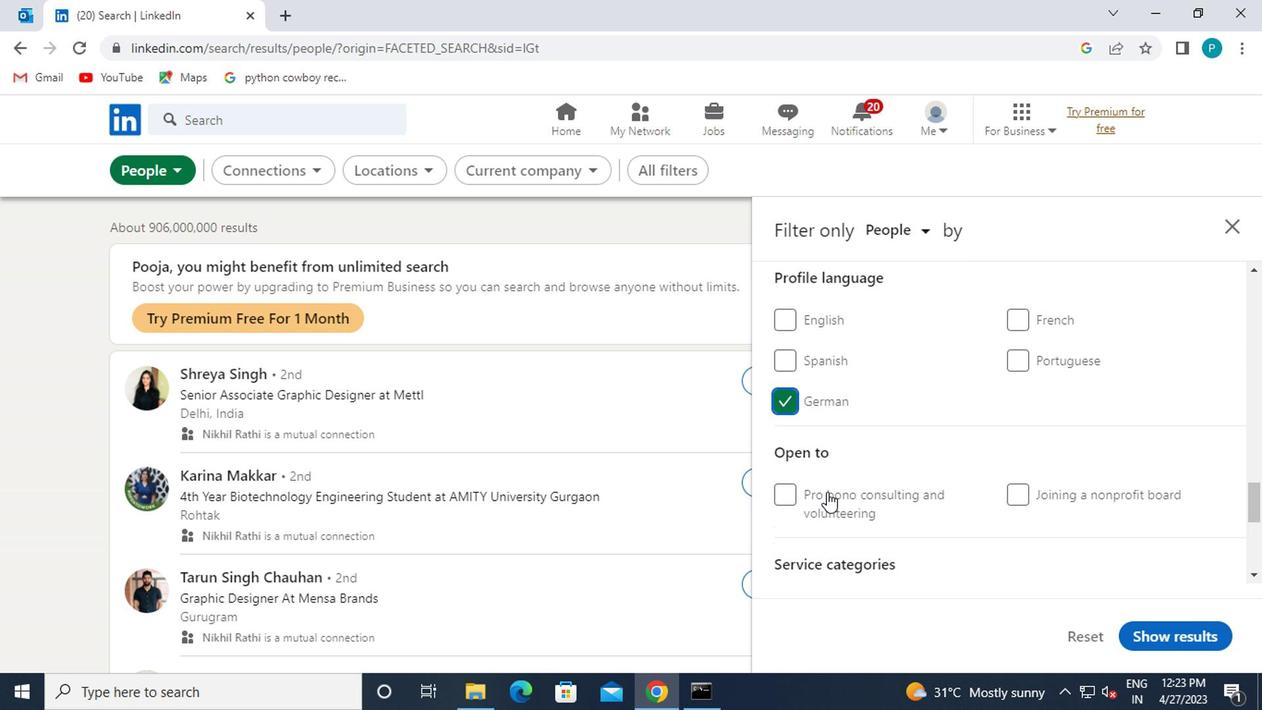 
Action: Mouse moved to (739, 473)
Screenshot: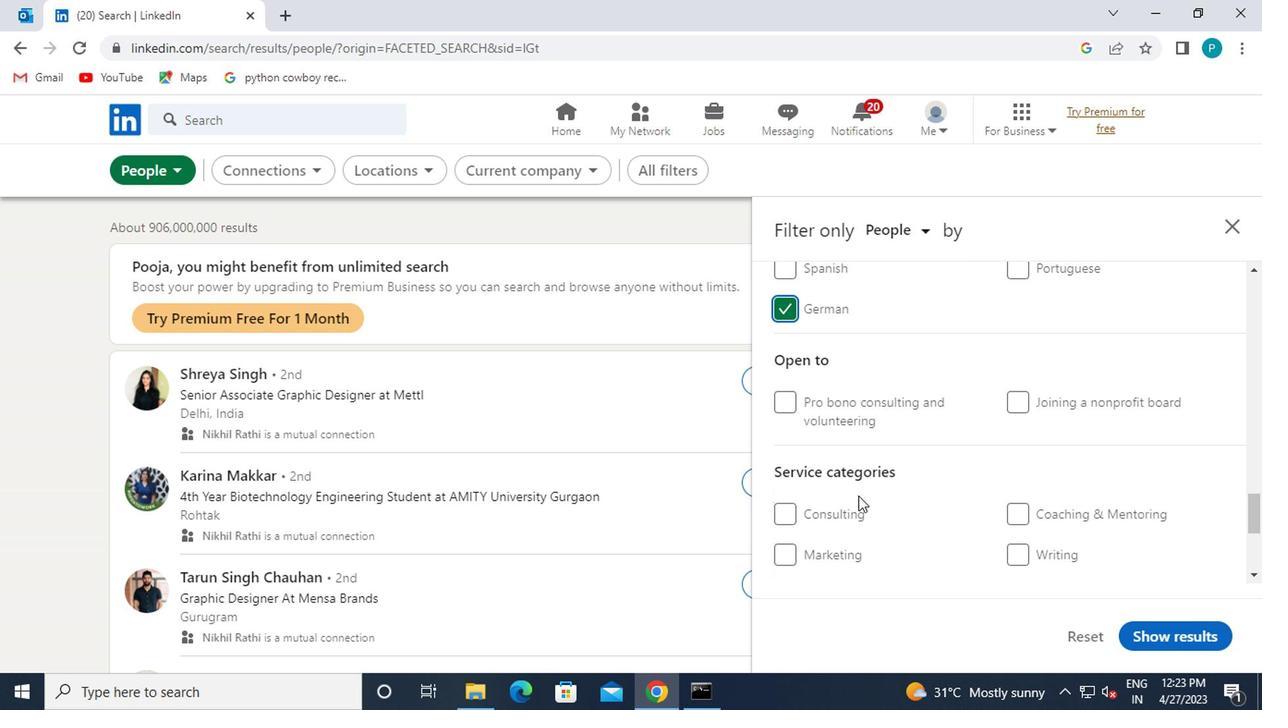 
Action: Mouse scrolled (739, 472) with delta (0, 0)
Screenshot: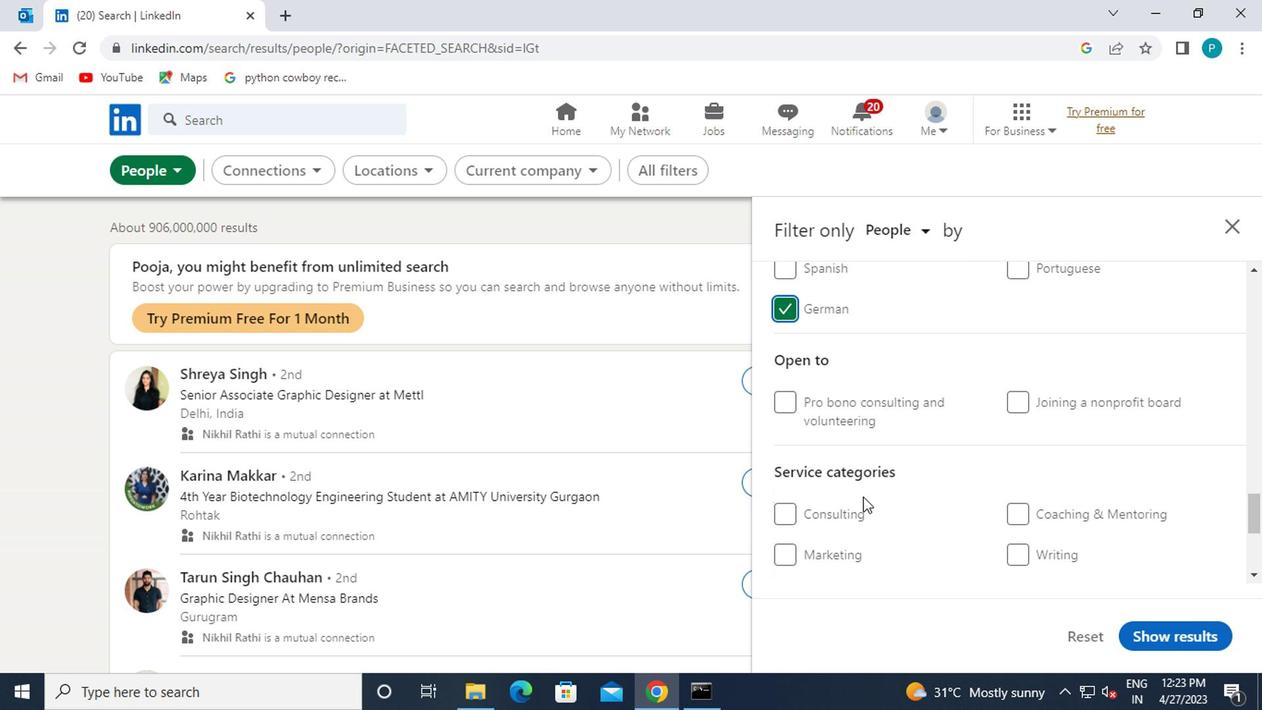 
Action: Mouse moved to (802, 485)
Screenshot: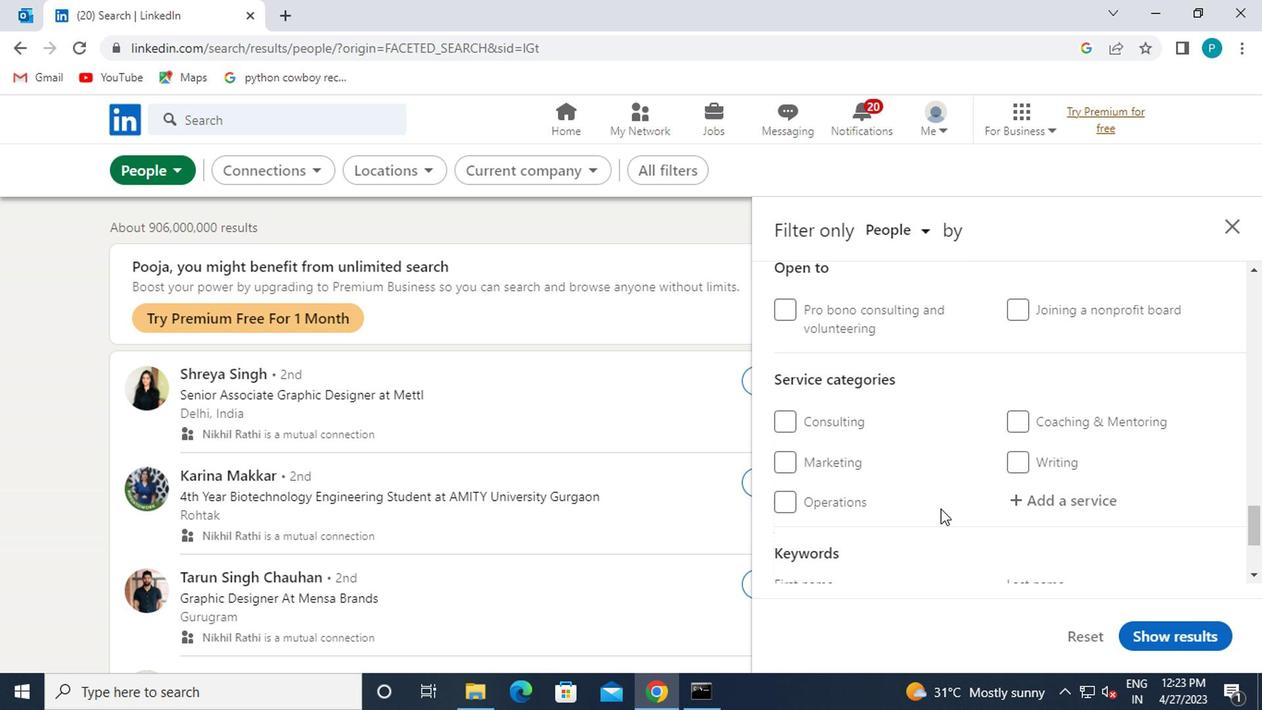 
Action: Mouse scrolled (802, 484) with delta (0, 0)
Screenshot: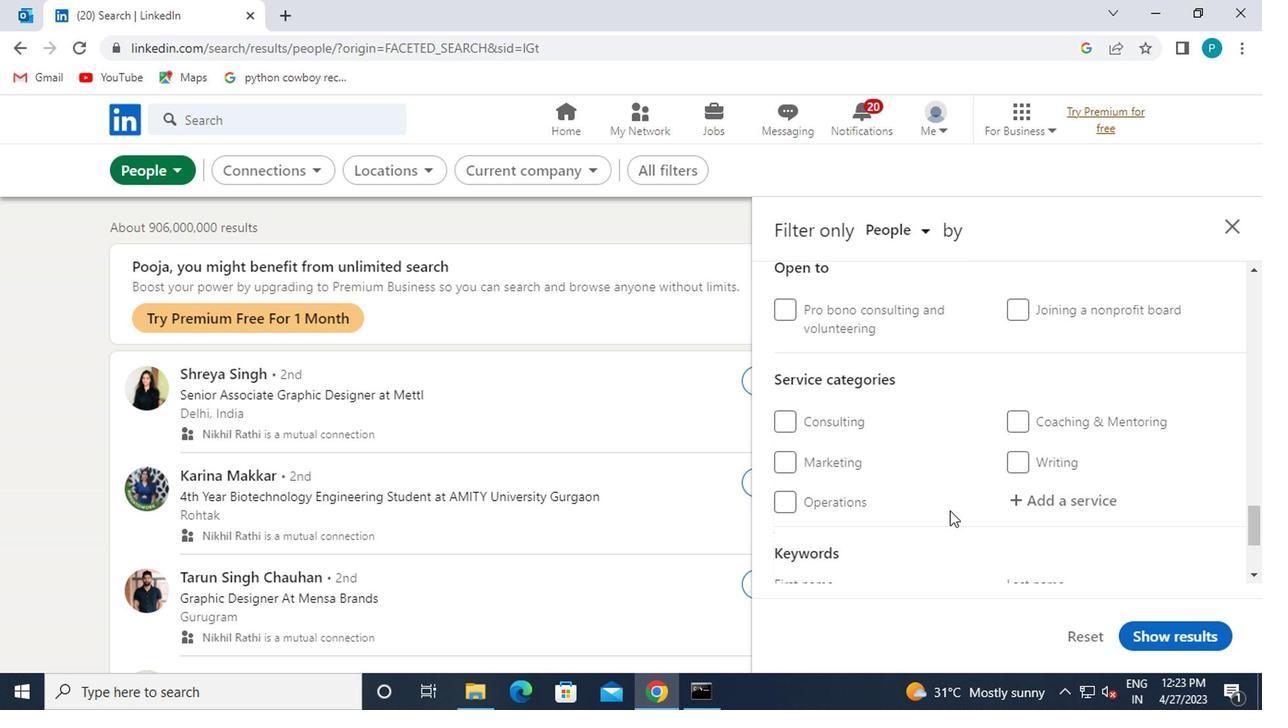 
Action: Mouse moved to (859, 413)
Screenshot: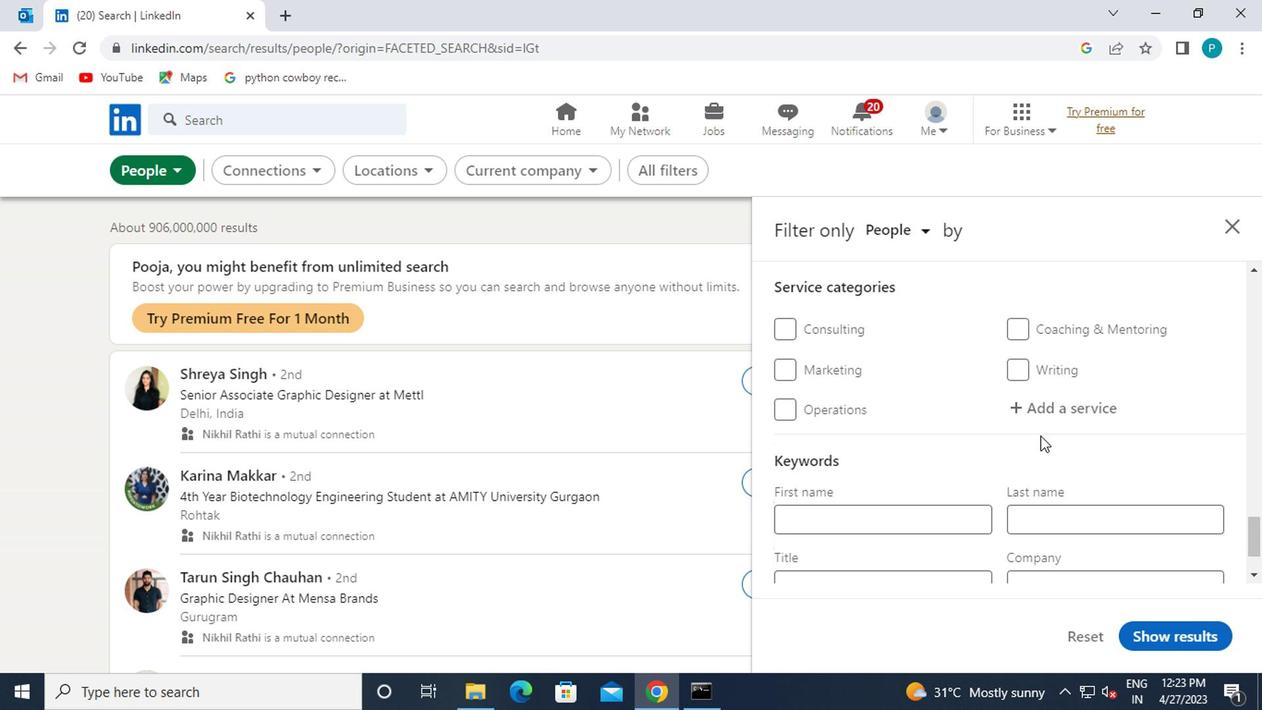 
Action: Mouse pressed left at (859, 413)
Screenshot: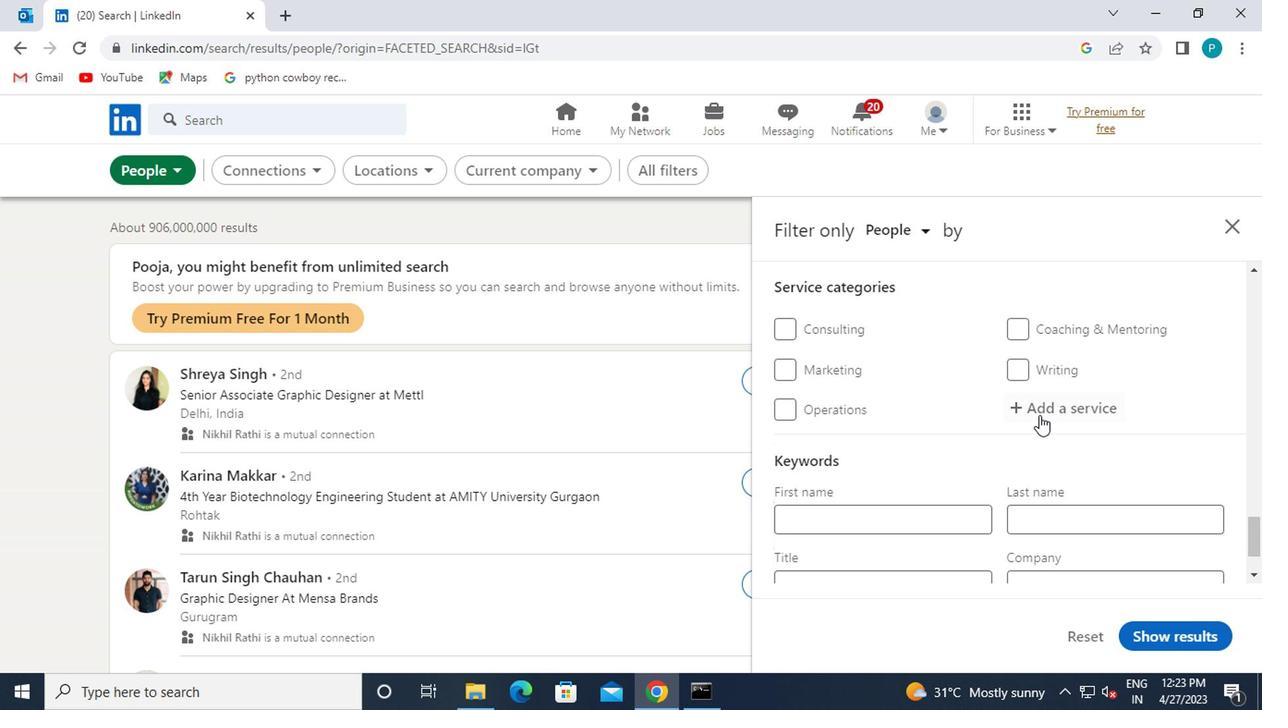 
Action: Key pressed FIN
Screenshot: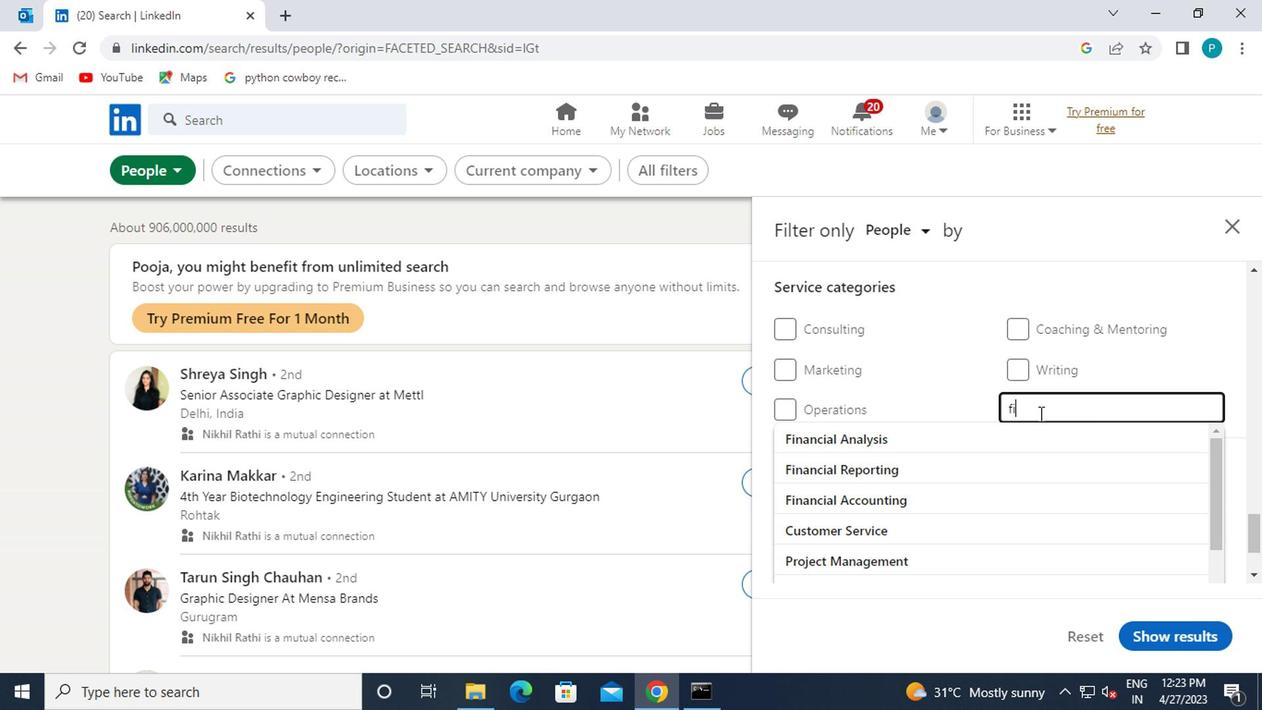 
Action: Mouse moved to (800, 453)
Screenshot: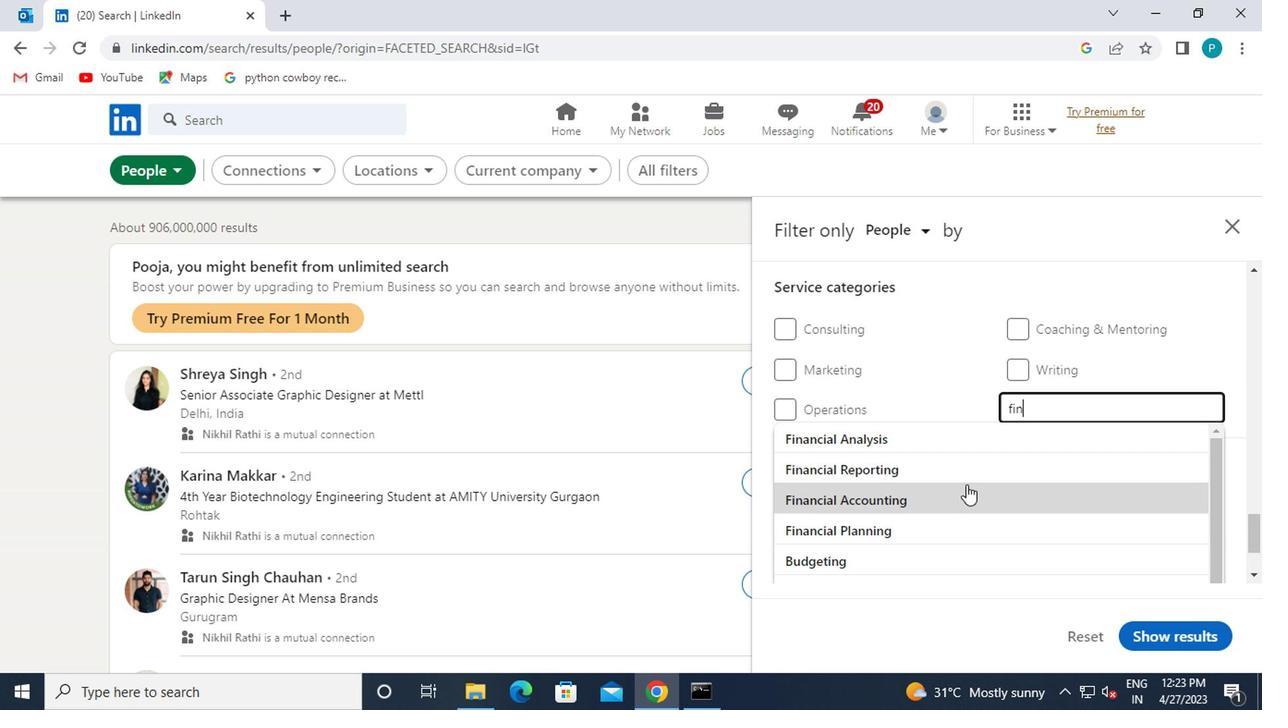 
Action: Mouse pressed left at (800, 453)
Screenshot: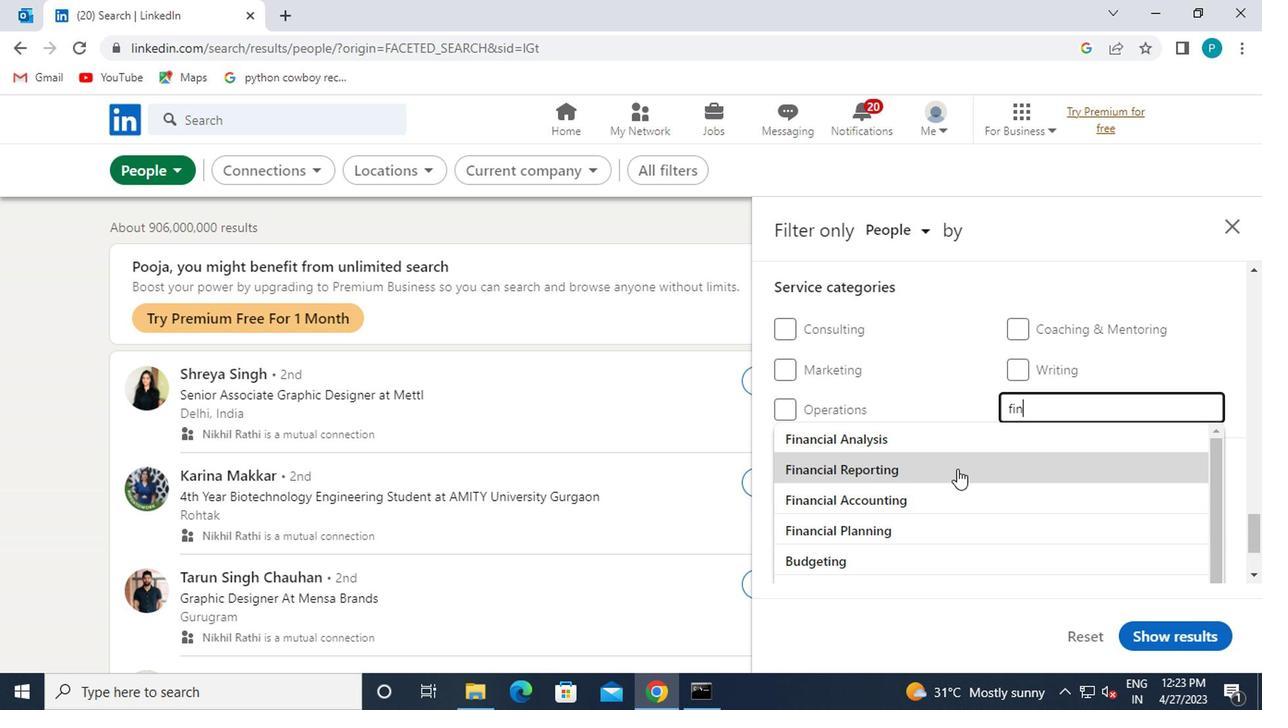 
Action: Mouse moved to (741, 452)
Screenshot: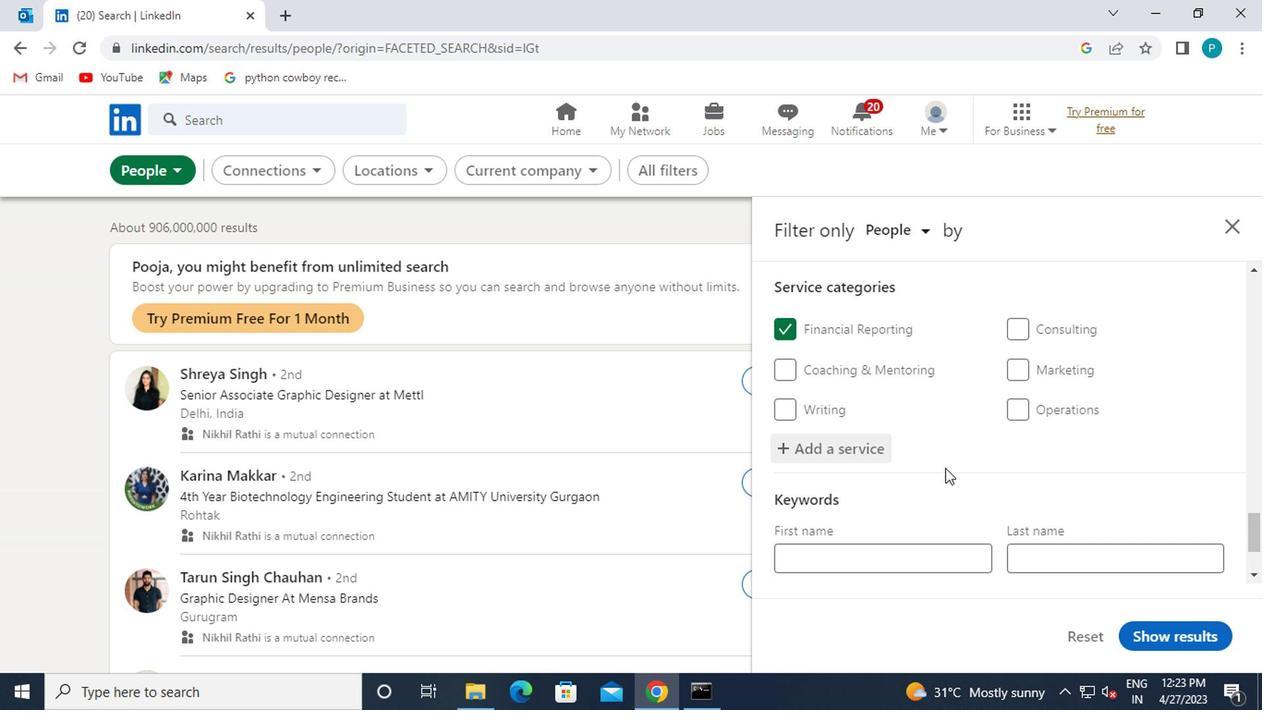 
Action: Mouse scrolled (741, 451) with delta (0, 0)
Screenshot: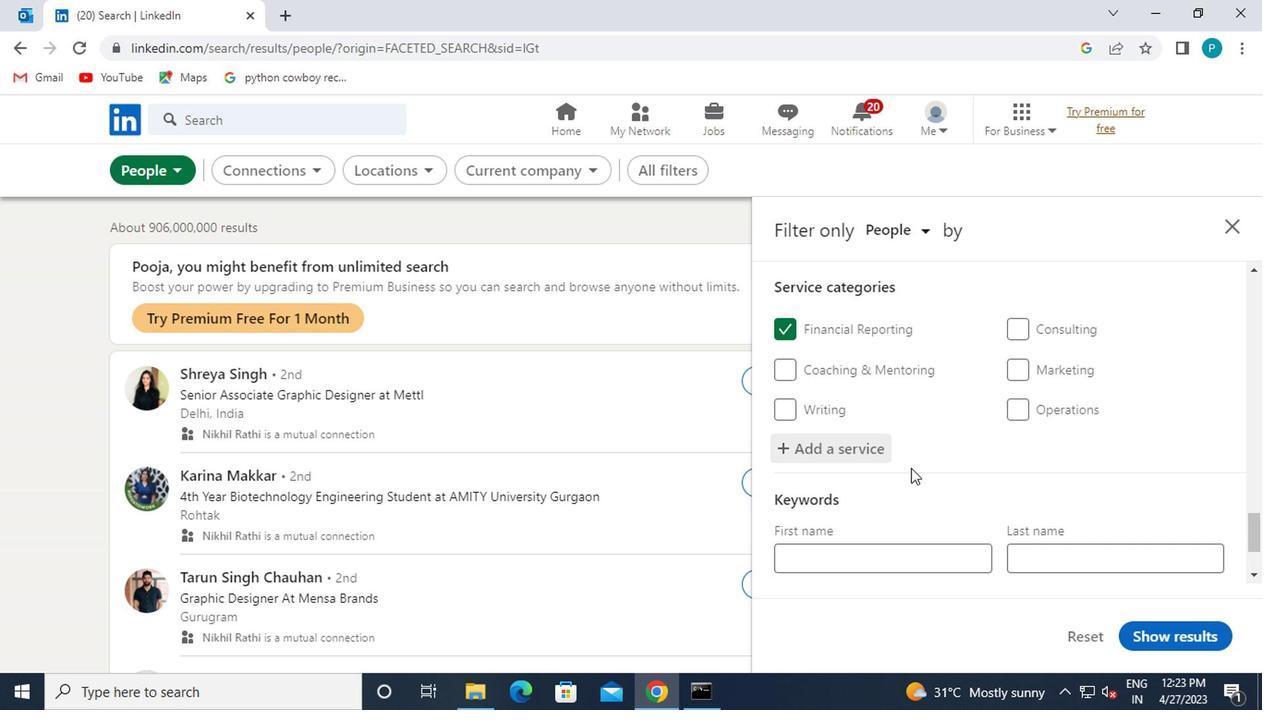 
Action: Mouse moved to (741, 452)
Screenshot: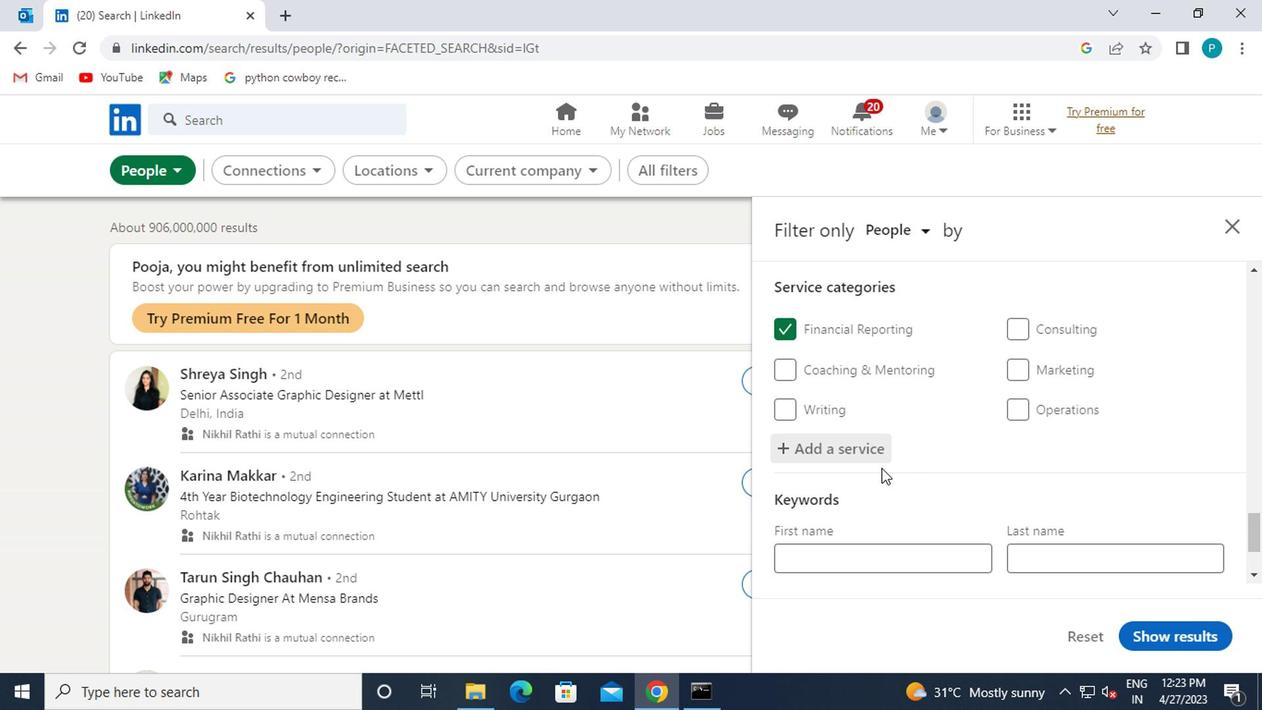 
Action: Mouse scrolled (741, 451) with delta (0, 0)
Screenshot: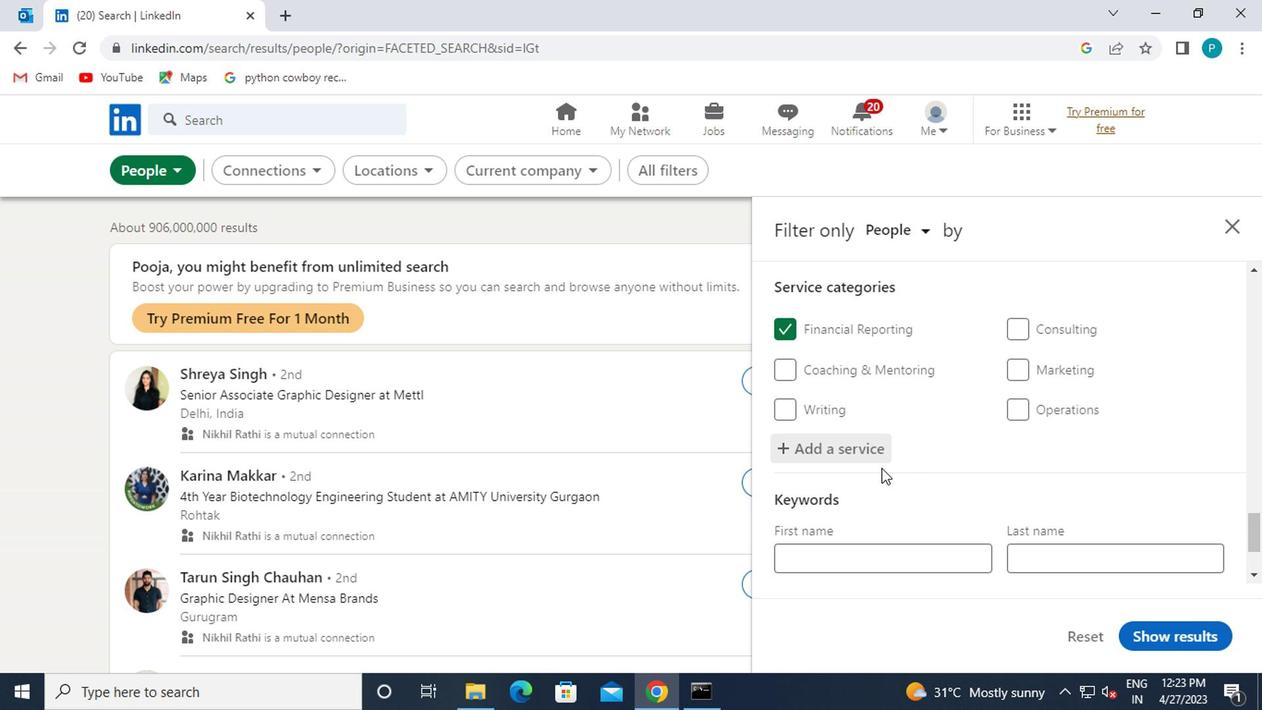 
Action: Mouse moved to (747, 465)
Screenshot: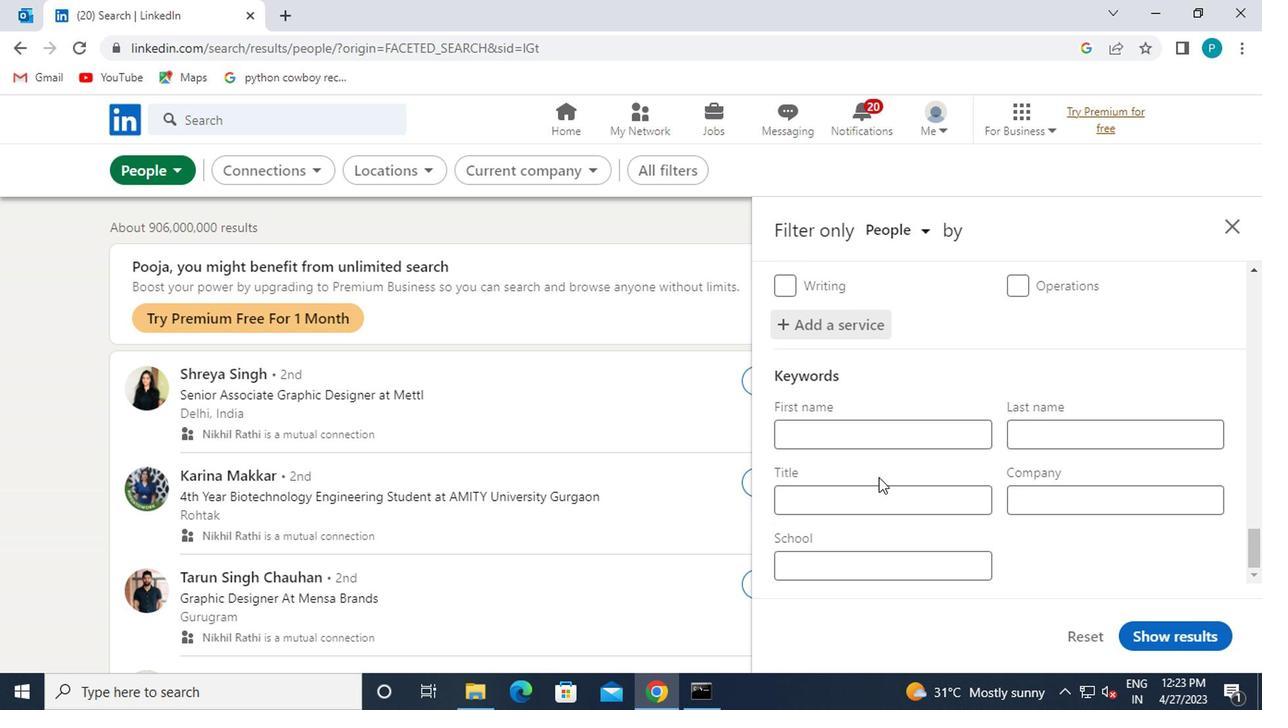 
Action: Mouse pressed left at (747, 465)
Screenshot: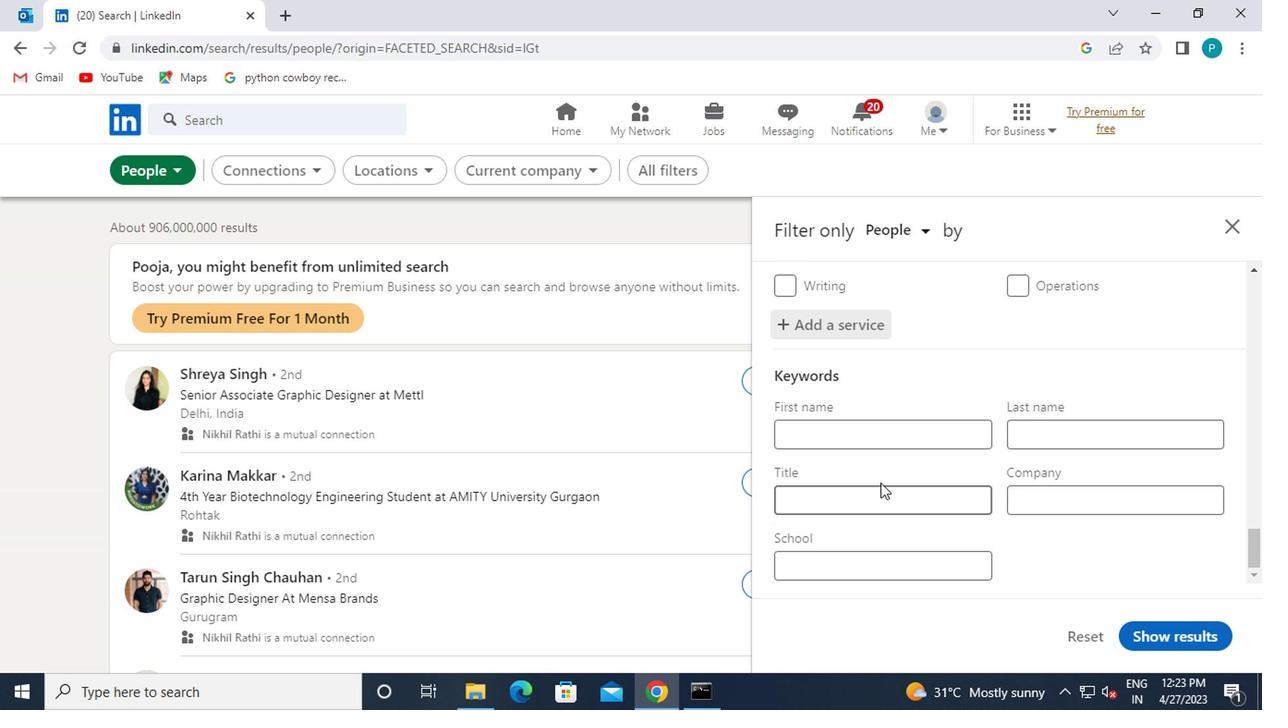 
Action: Key pressed <Key.caps_lock>C<Key.caps_lock>USTOMER<Key.space><Key.caps_lock>S<Key.caps_lock>ERVICE<Key.space><Key.caps_lock>M<Key.caps_lock>ANAGER
Screenshot: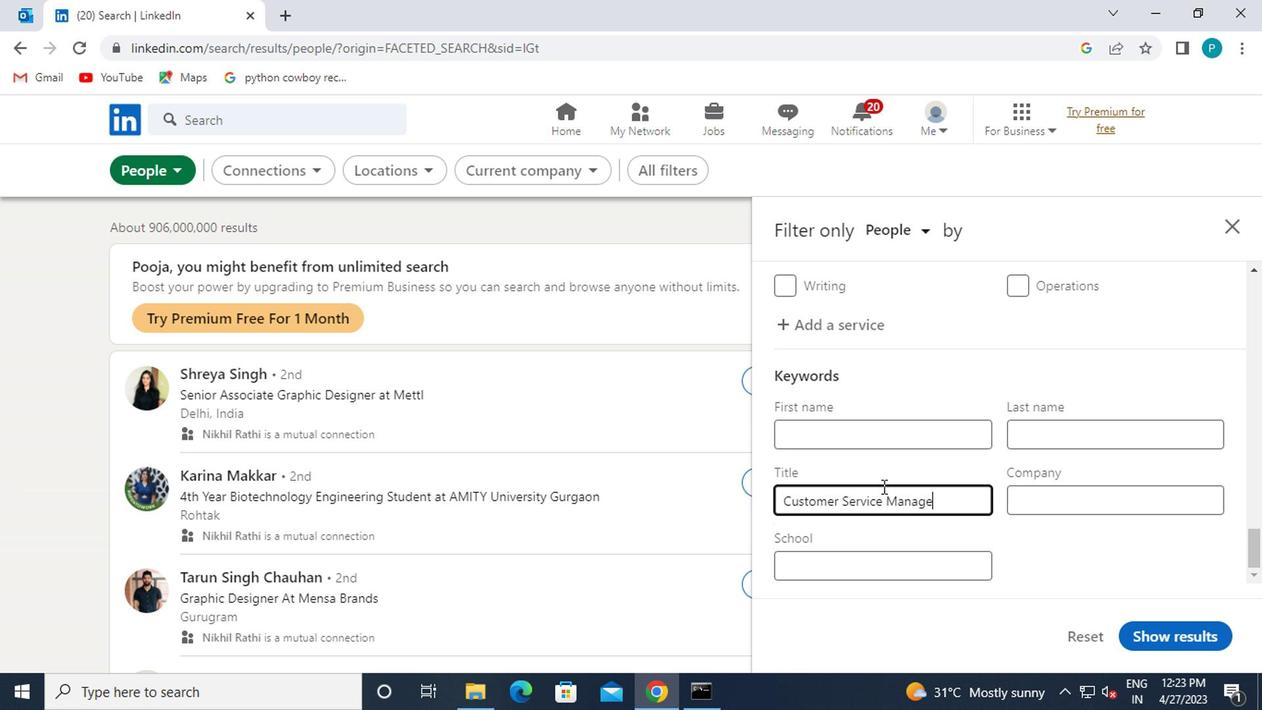 
Action: Mouse moved to (942, 568)
Screenshot: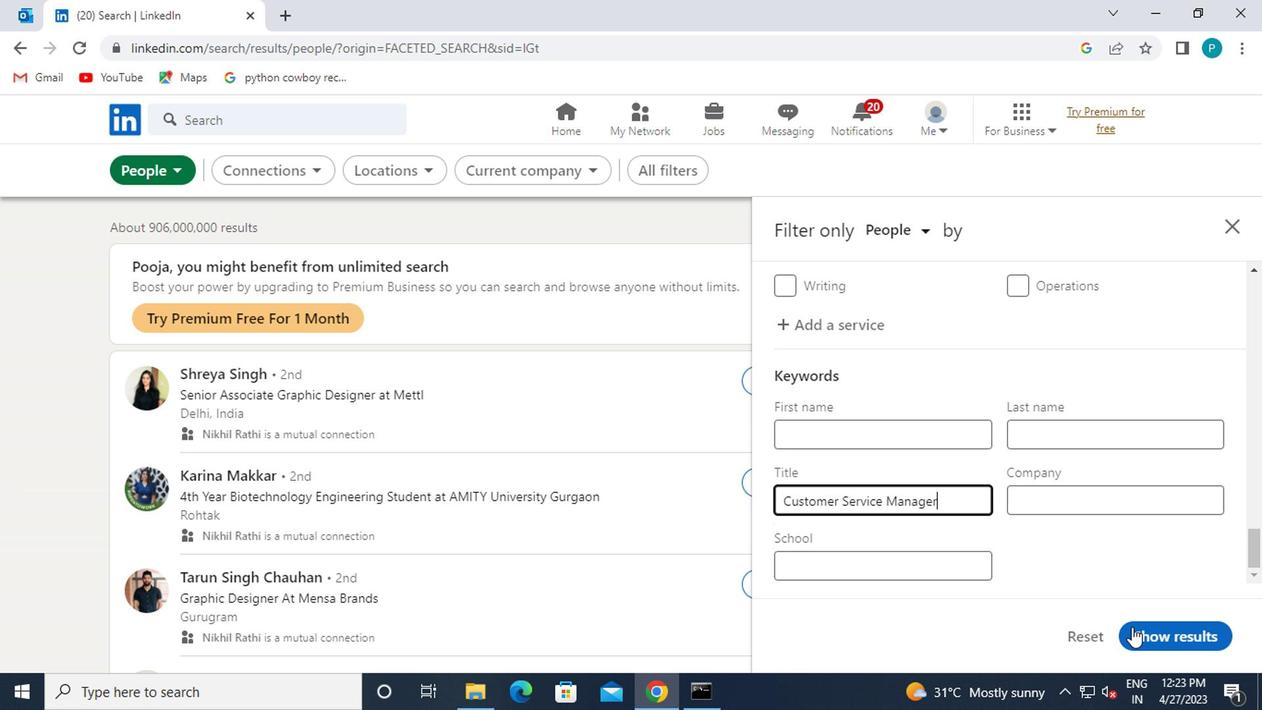 
Action: Mouse pressed left at (942, 568)
Screenshot: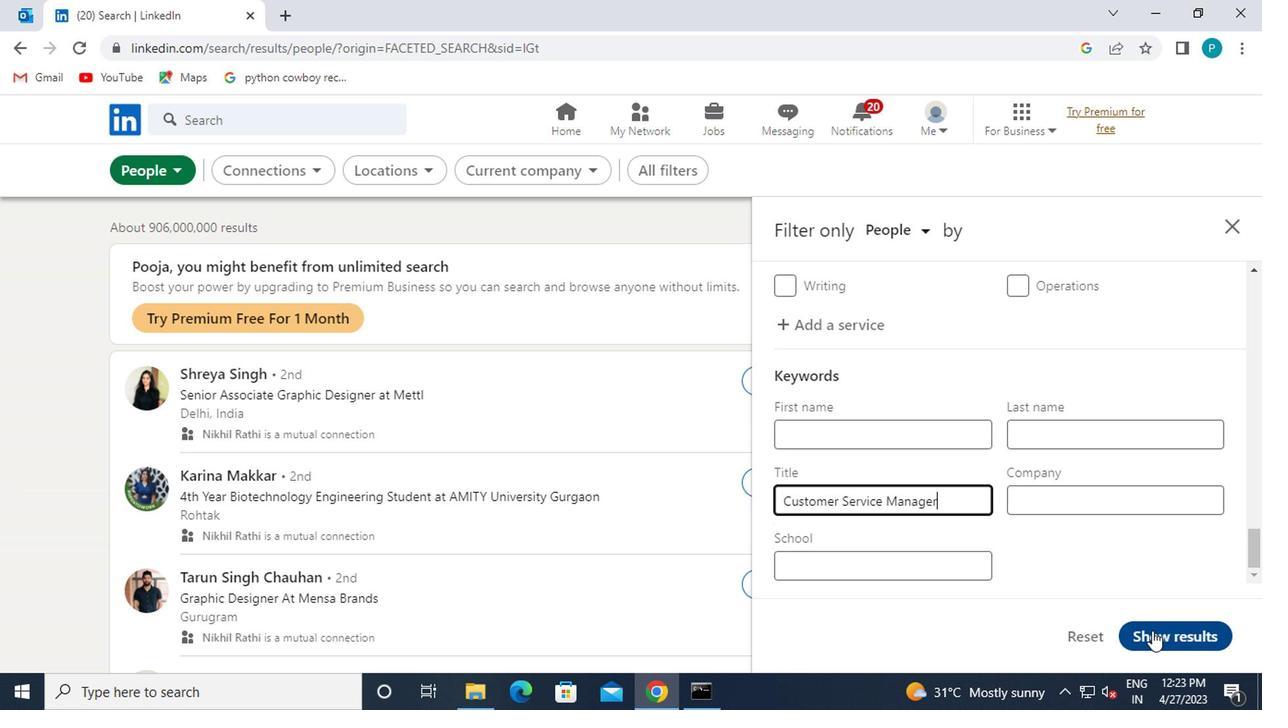 
